 Task: In the  document selfconfidencebuilding.epub Insert horizontal line 'below the text' Create the translated copy of the document in  'Italian' Select the first point and Clear Formatting
Action: Mouse moved to (299, 409)
Screenshot: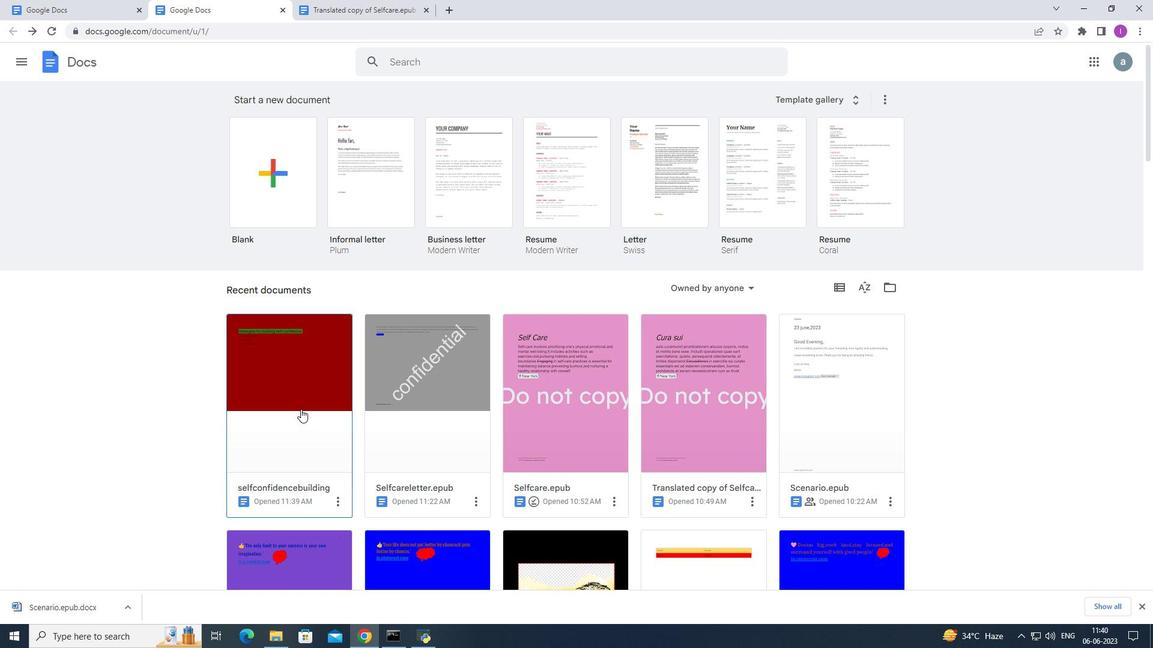 
Action: Mouse pressed left at (299, 409)
Screenshot: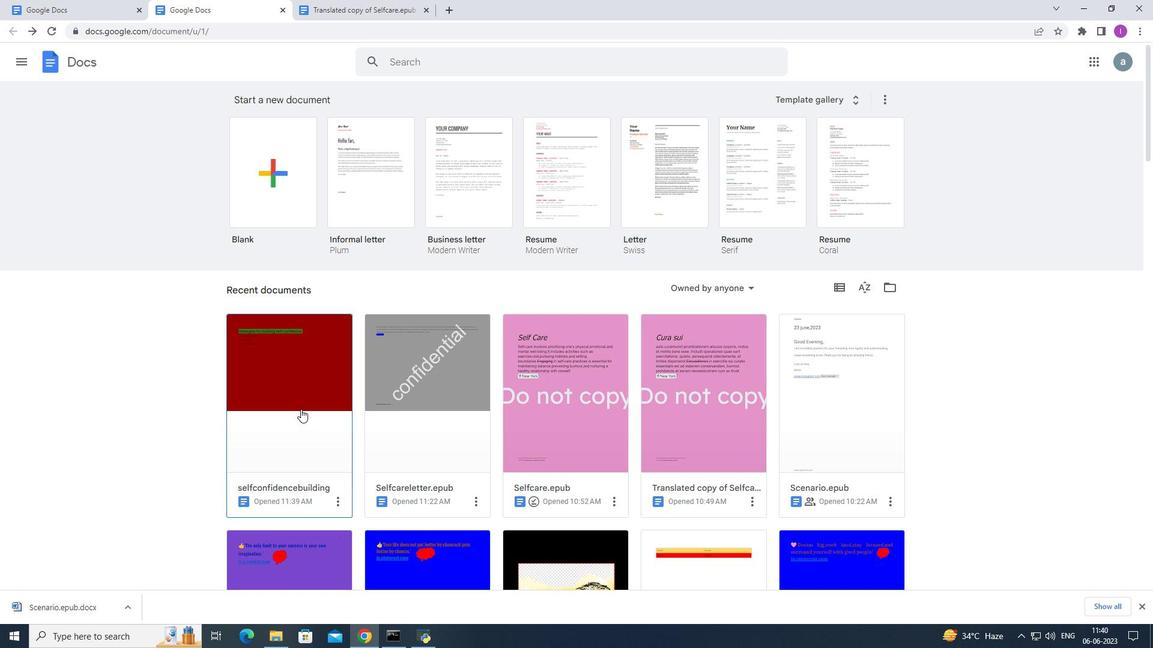 
Action: Mouse moved to (391, 288)
Screenshot: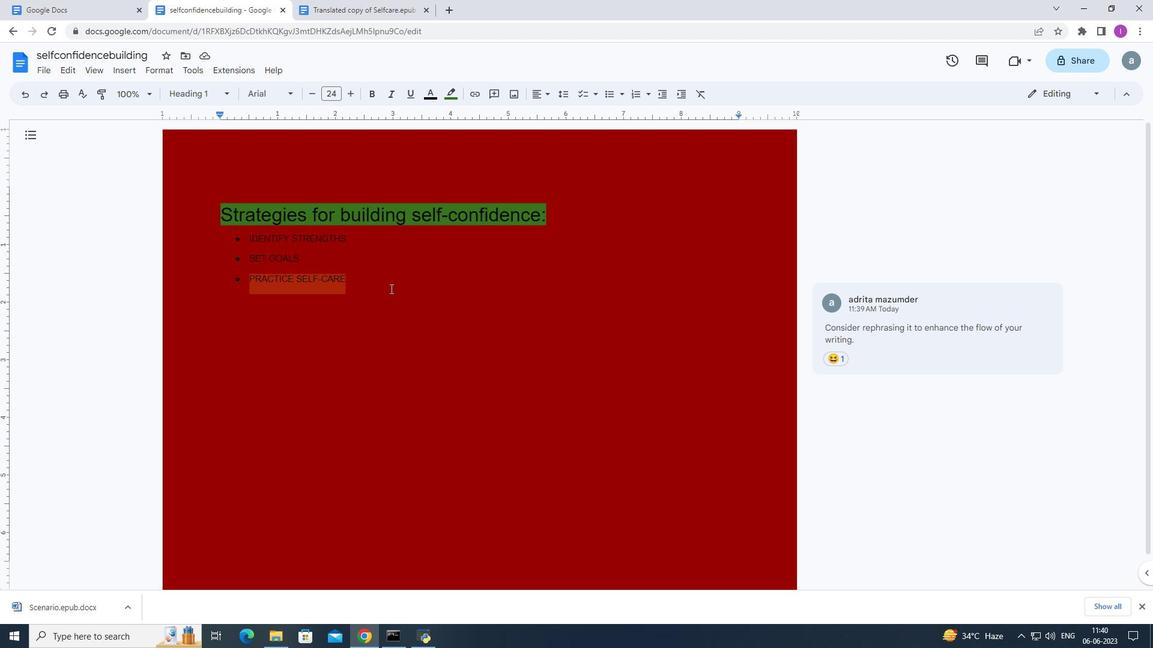 
Action: Mouse pressed left at (391, 288)
Screenshot: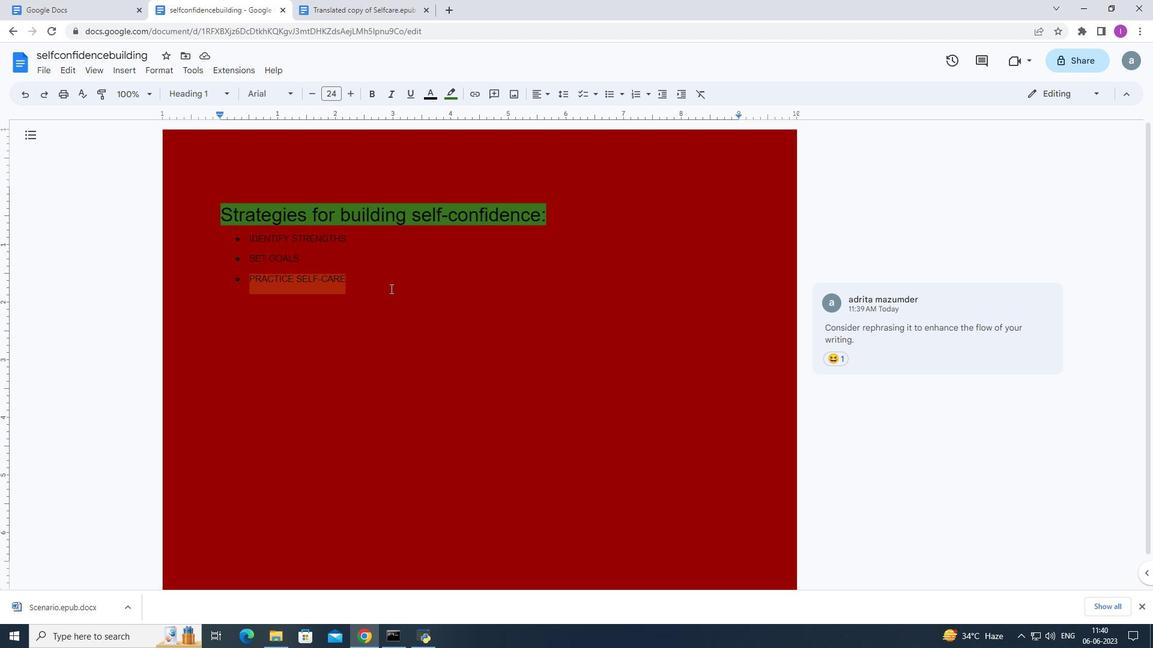
Action: Mouse moved to (391, 288)
Screenshot: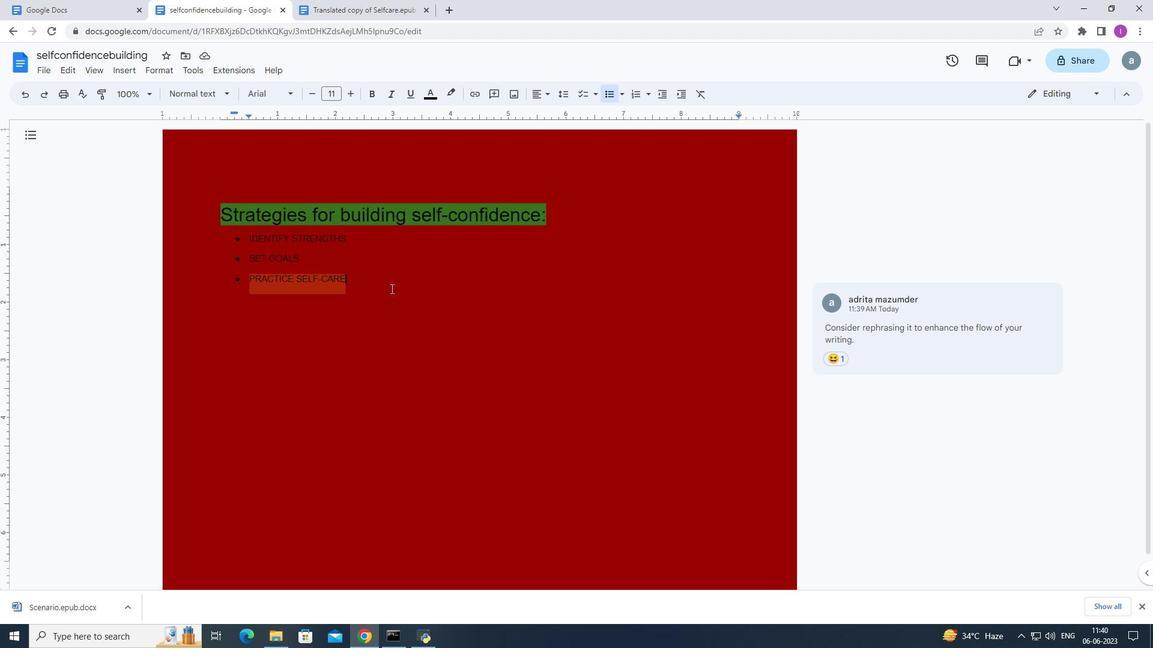 
Action: Key pressed <Key.enter>
Screenshot: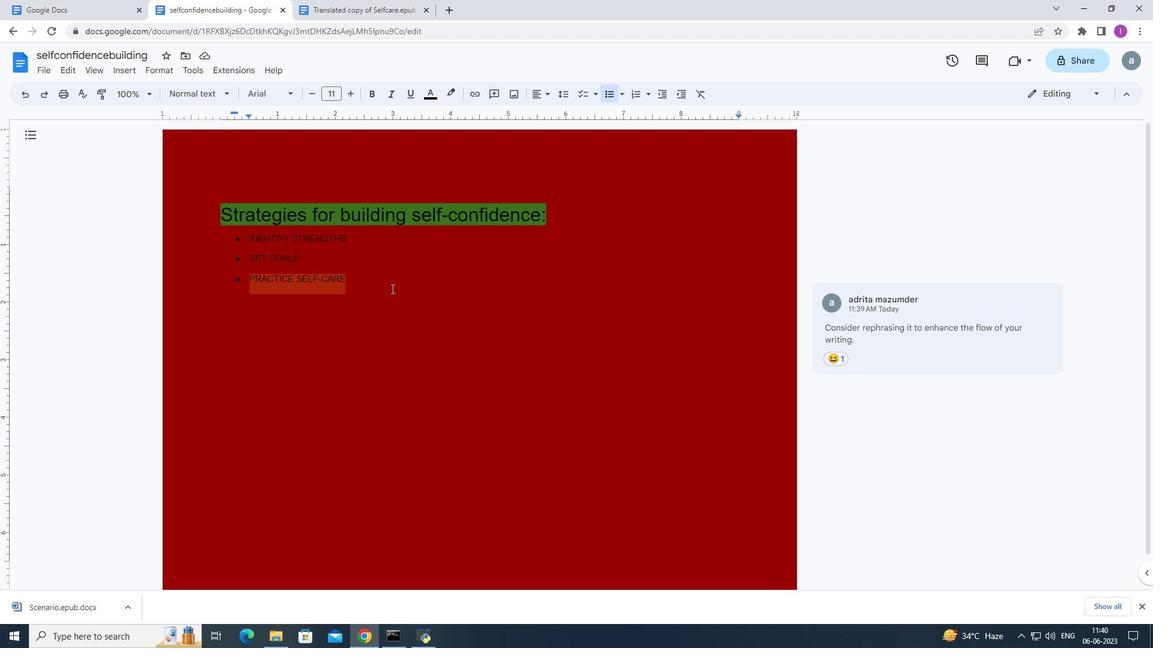 
Action: Mouse moved to (132, 69)
Screenshot: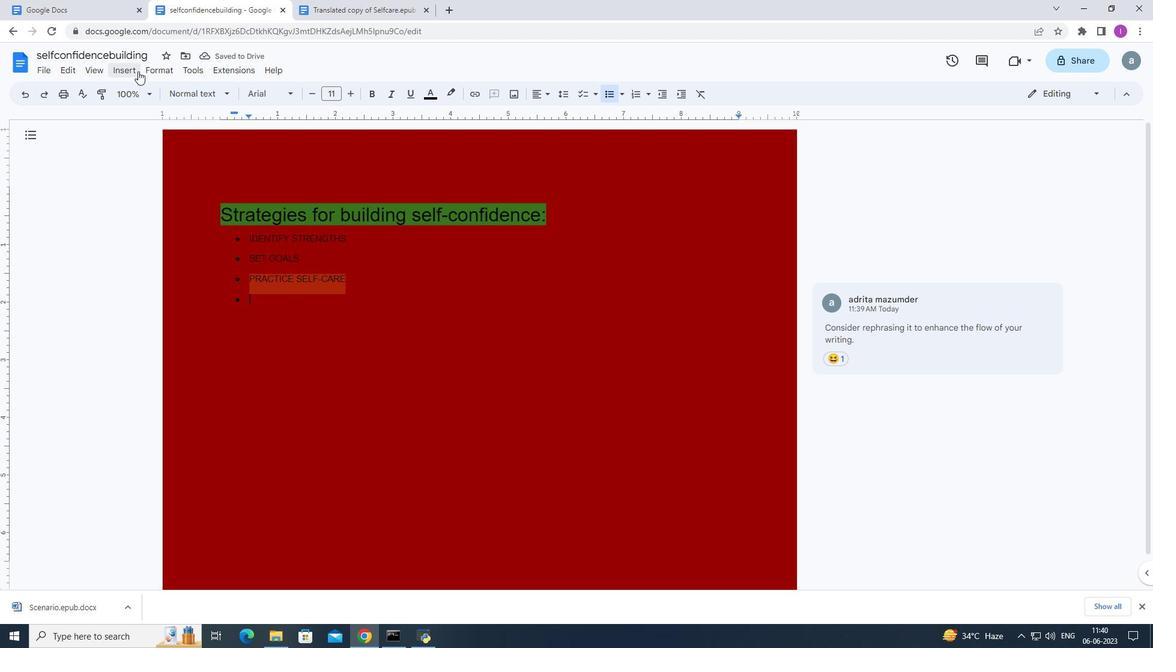 
Action: Mouse pressed left at (132, 69)
Screenshot: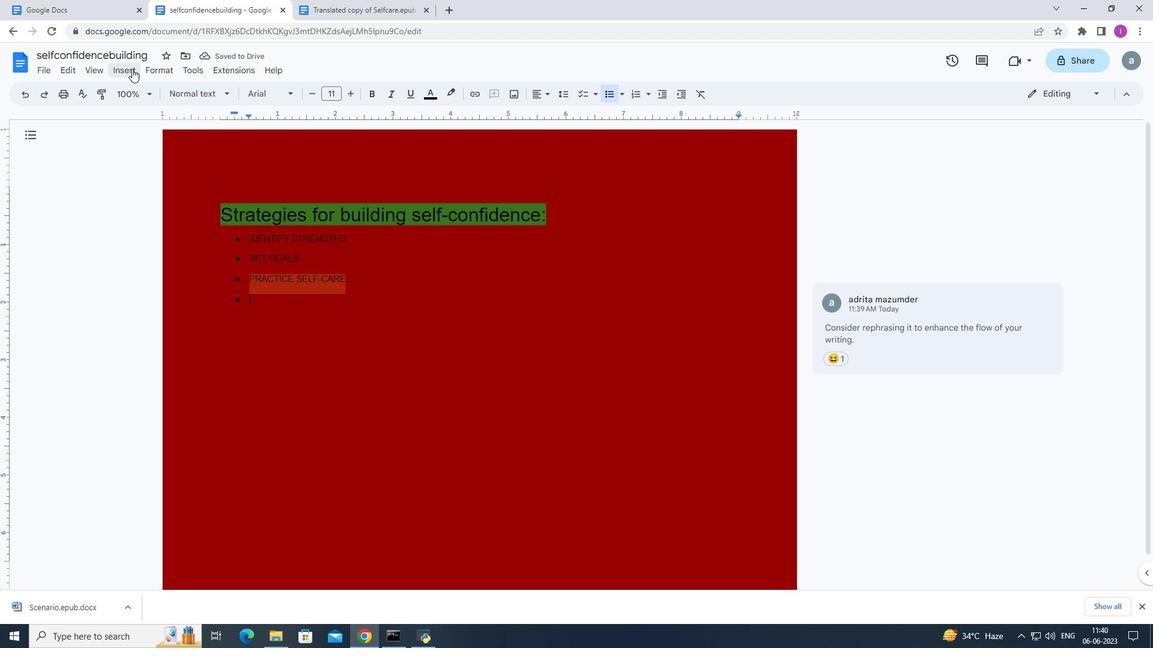 
Action: Mouse moved to (176, 165)
Screenshot: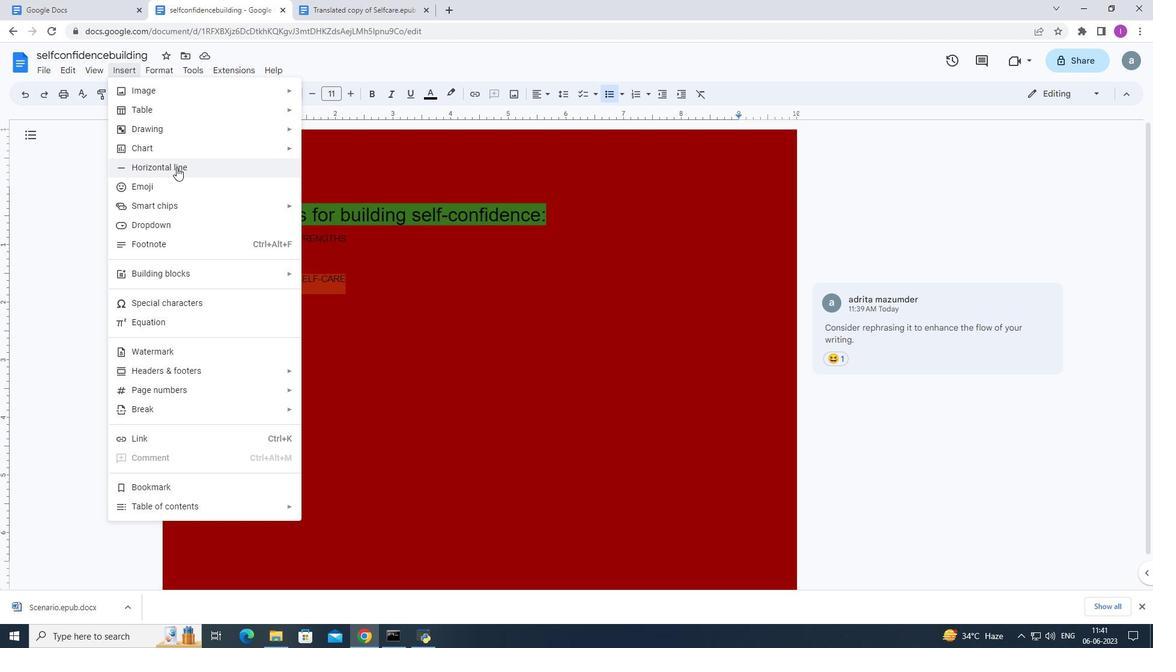 
Action: Mouse pressed left at (176, 165)
Screenshot: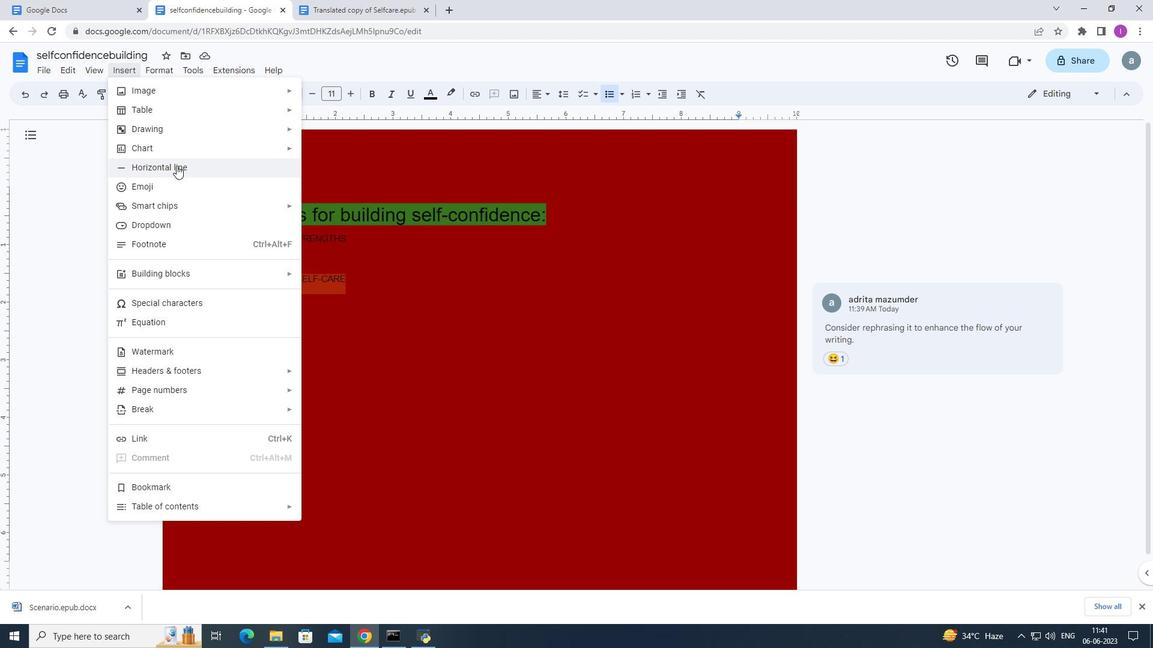 
Action: Mouse moved to (260, 380)
Screenshot: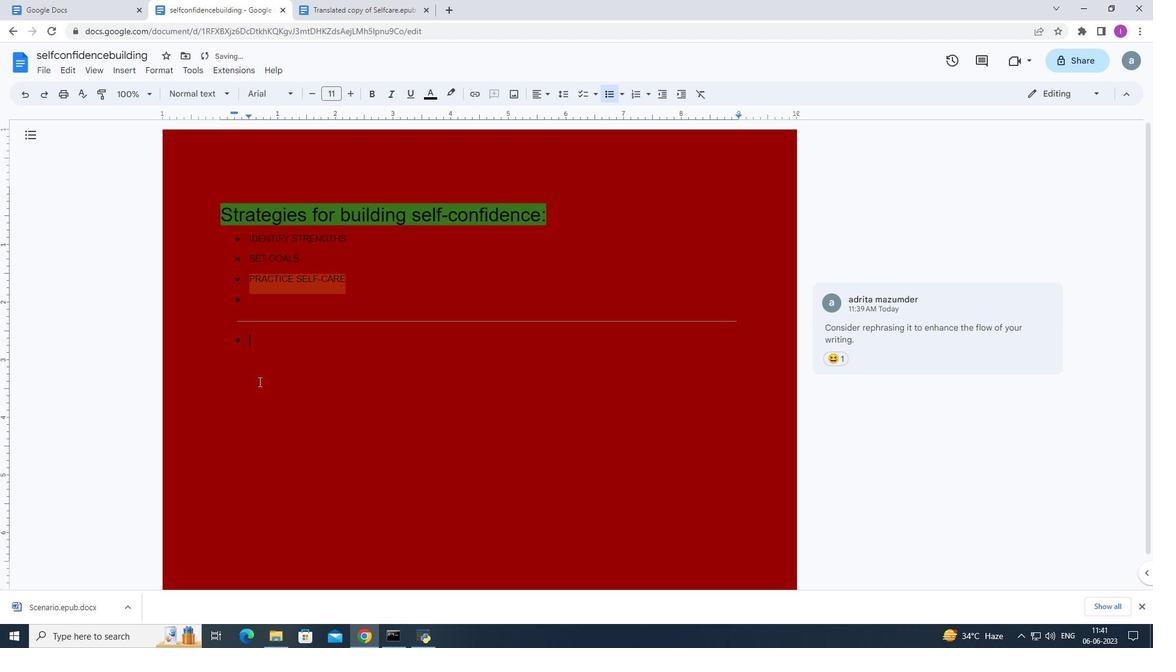 
Action: Key pressed <Key.backspace>
Screenshot: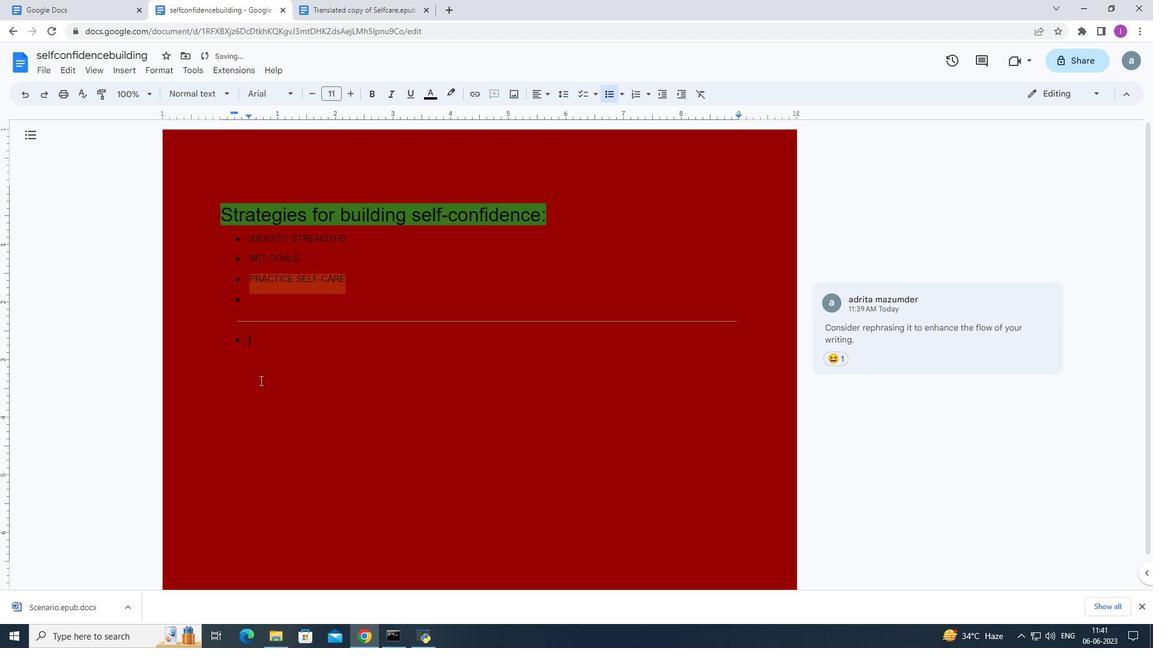 
Action: Mouse moved to (247, 305)
Screenshot: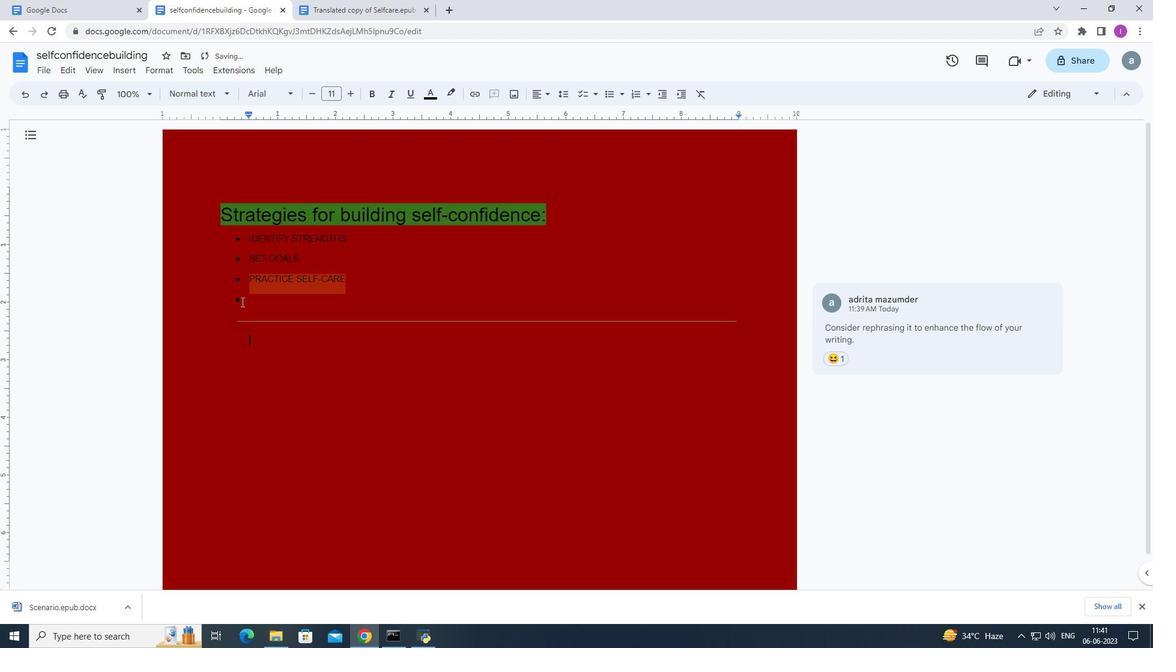 
Action: Mouse pressed left at (247, 305)
Screenshot: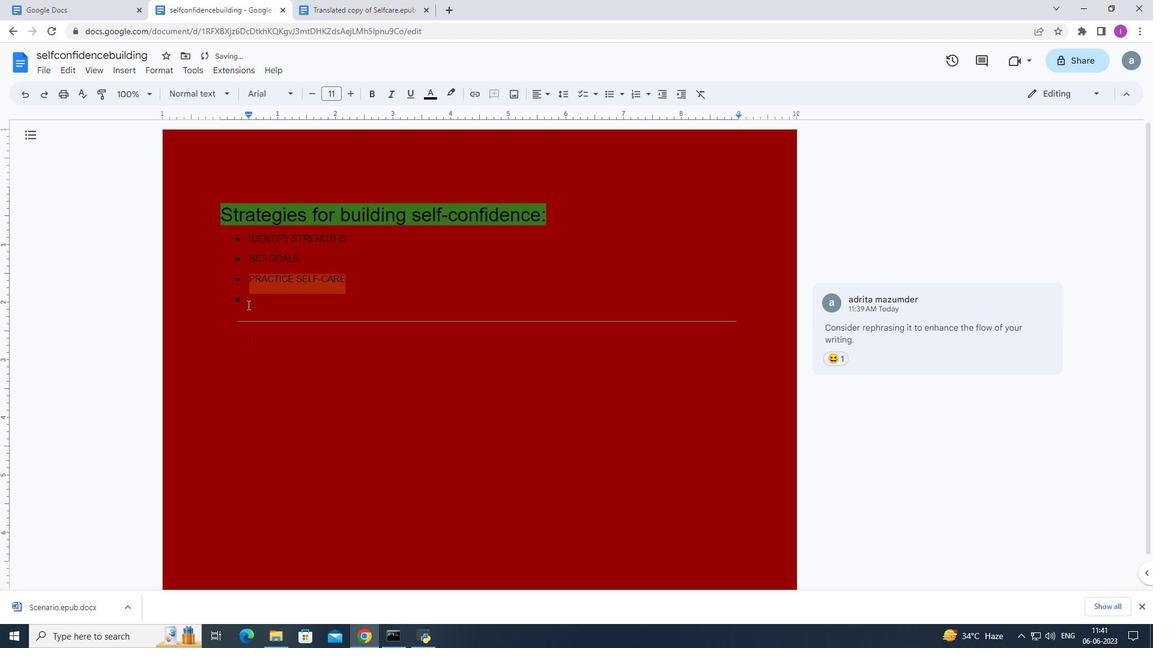 
Action: Mouse moved to (248, 305)
Screenshot: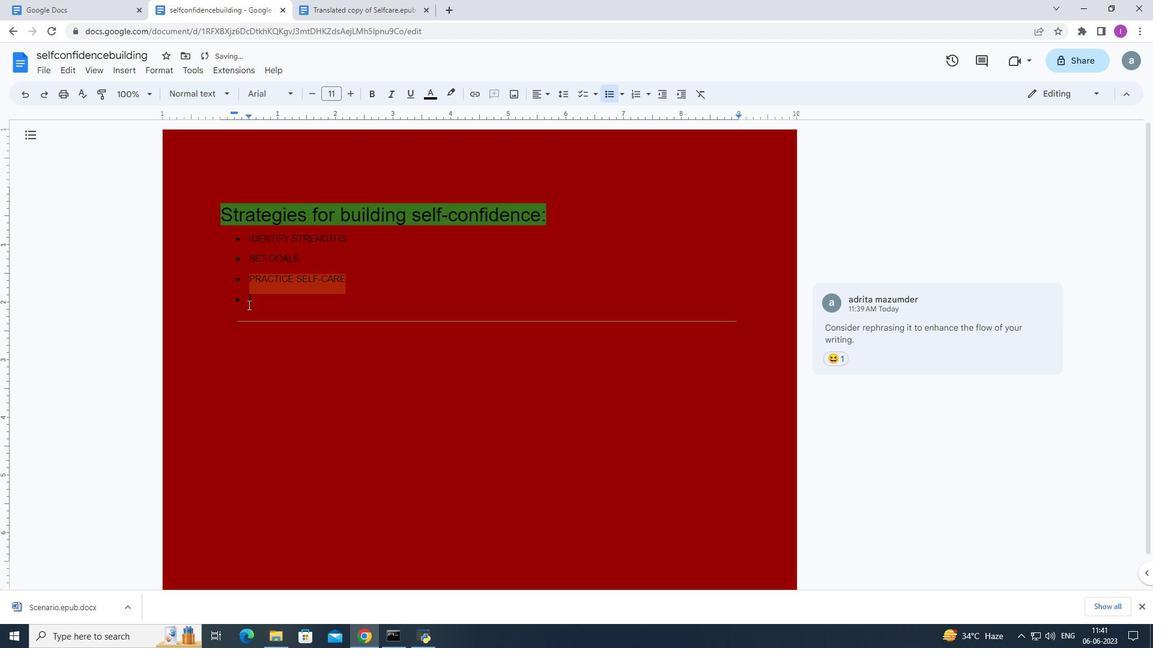 
Action: Key pressed <Key.backspace>
Screenshot: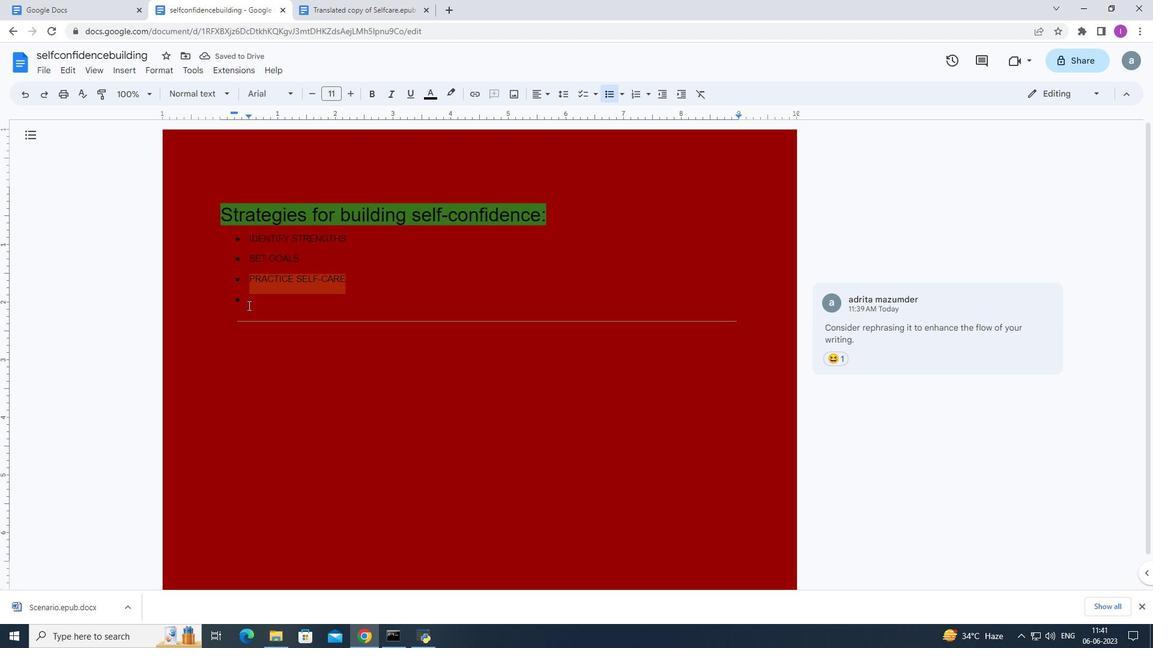 
Action: Mouse moved to (204, 70)
Screenshot: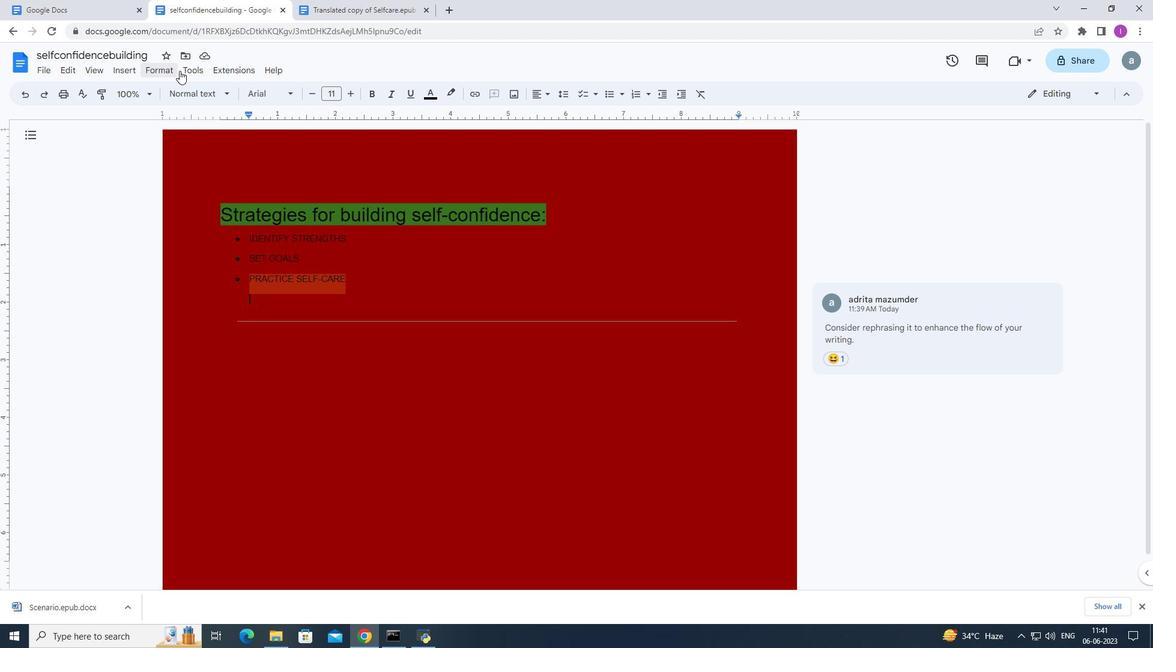 
Action: Mouse pressed left at (204, 70)
Screenshot: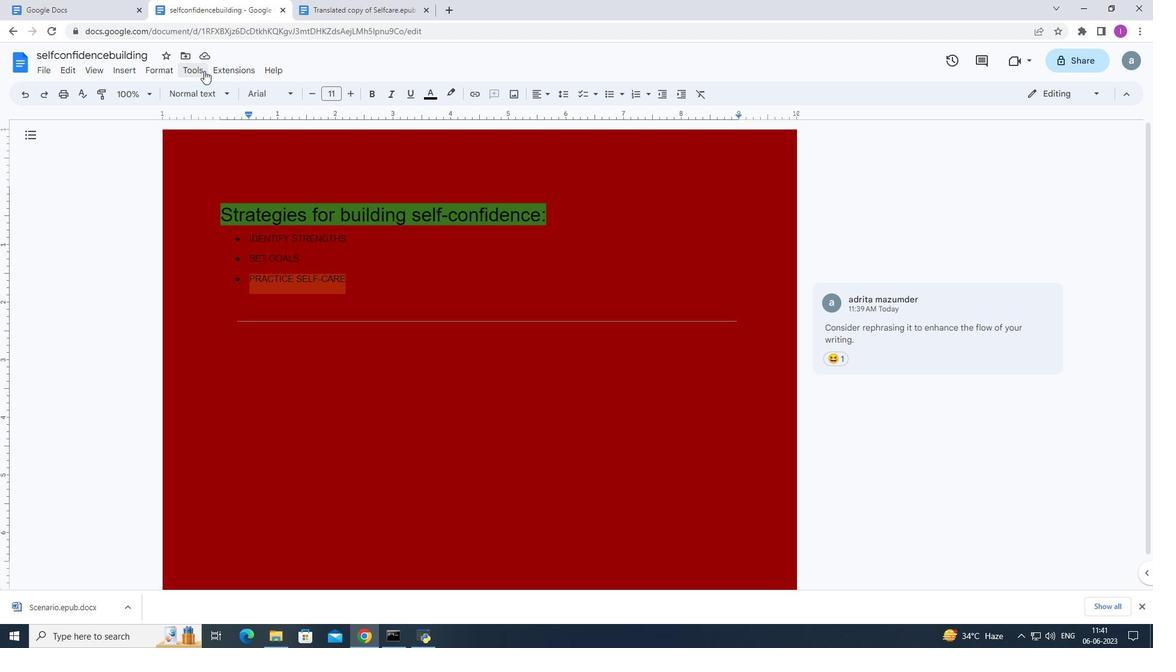 
Action: Mouse moved to (264, 258)
Screenshot: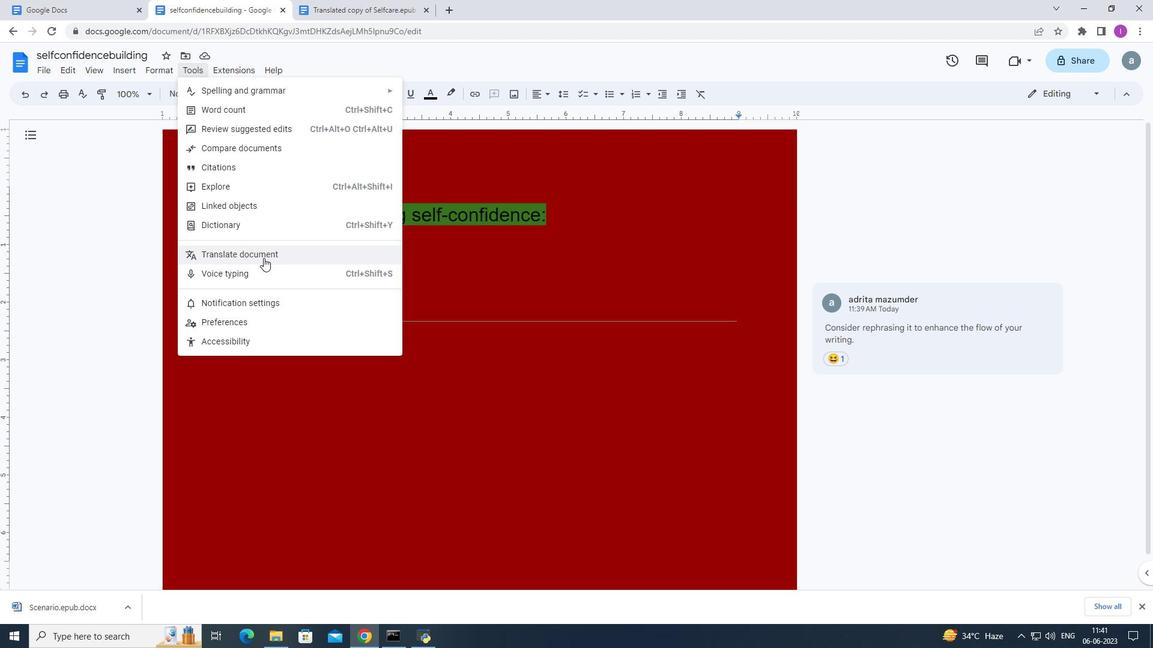 
Action: Mouse pressed left at (264, 258)
Screenshot: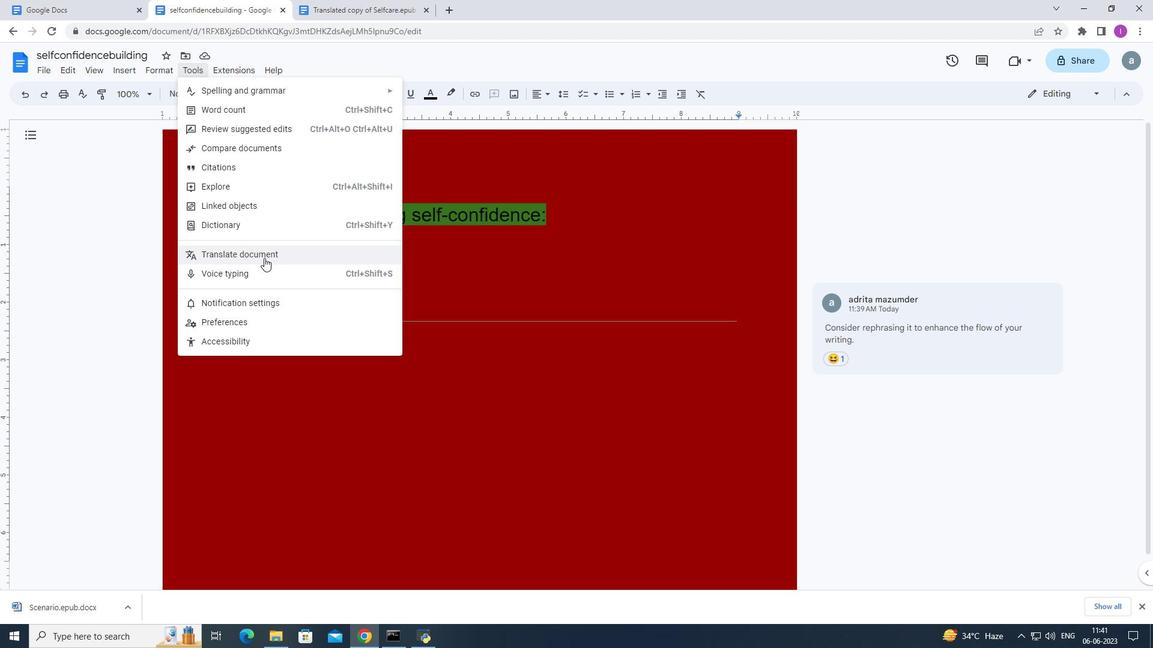 
Action: Mouse moved to (565, 339)
Screenshot: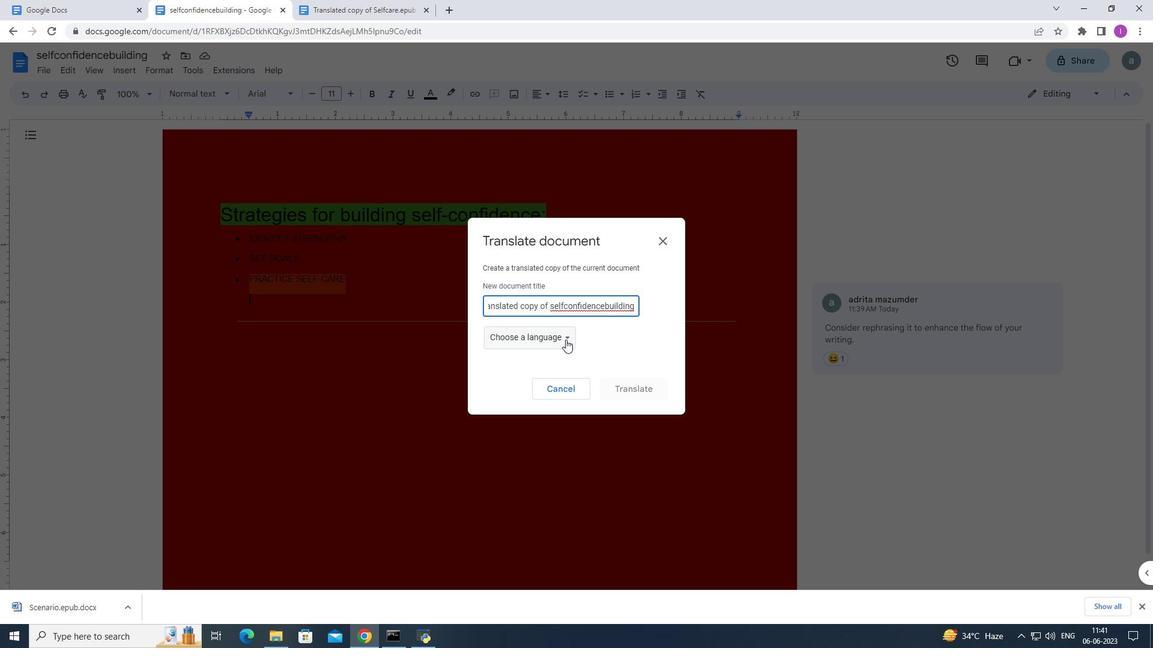 
Action: Mouse pressed left at (565, 339)
Screenshot: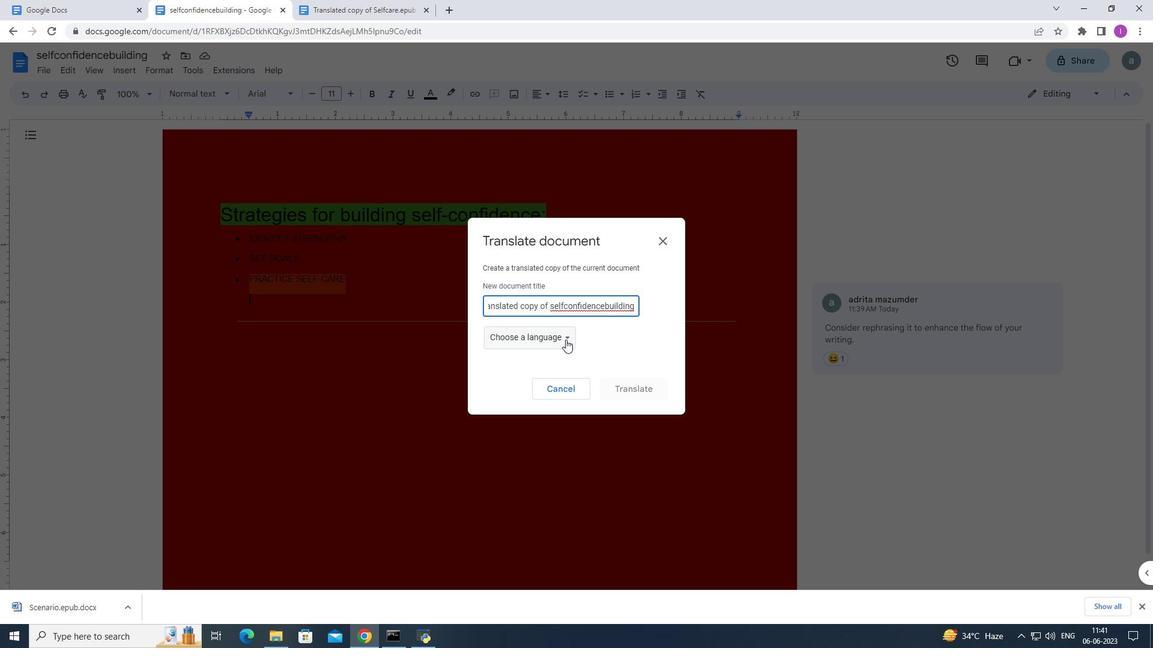 
Action: Mouse moved to (564, 421)
Screenshot: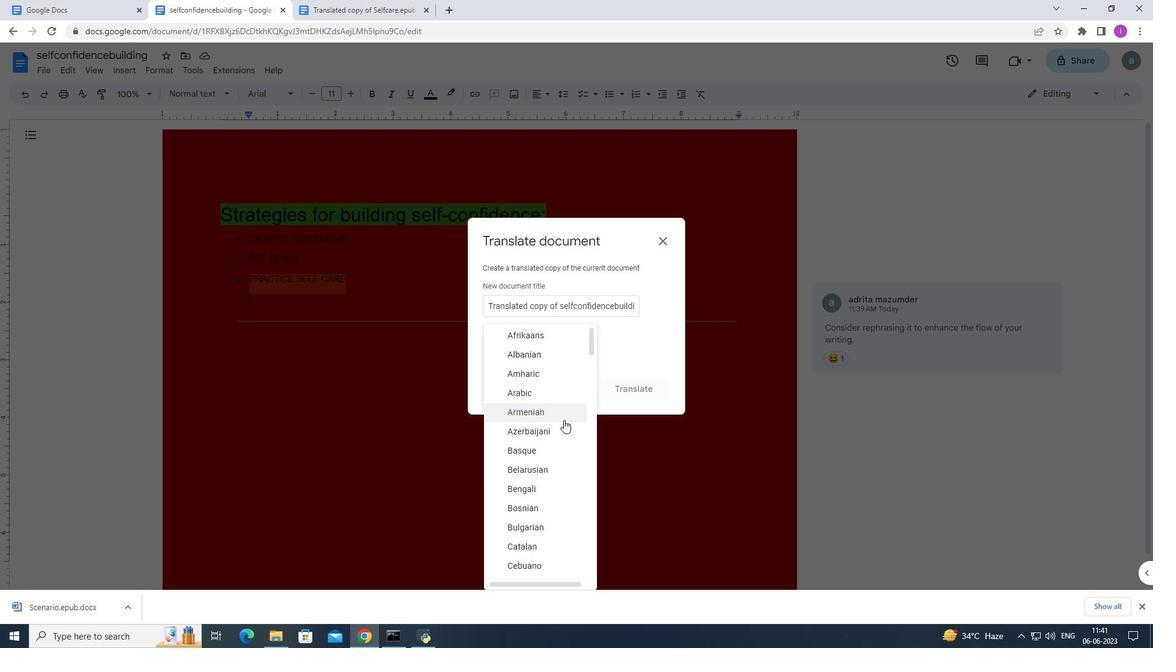 
Action: Mouse scrolled (564, 421) with delta (0, 0)
Screenshot: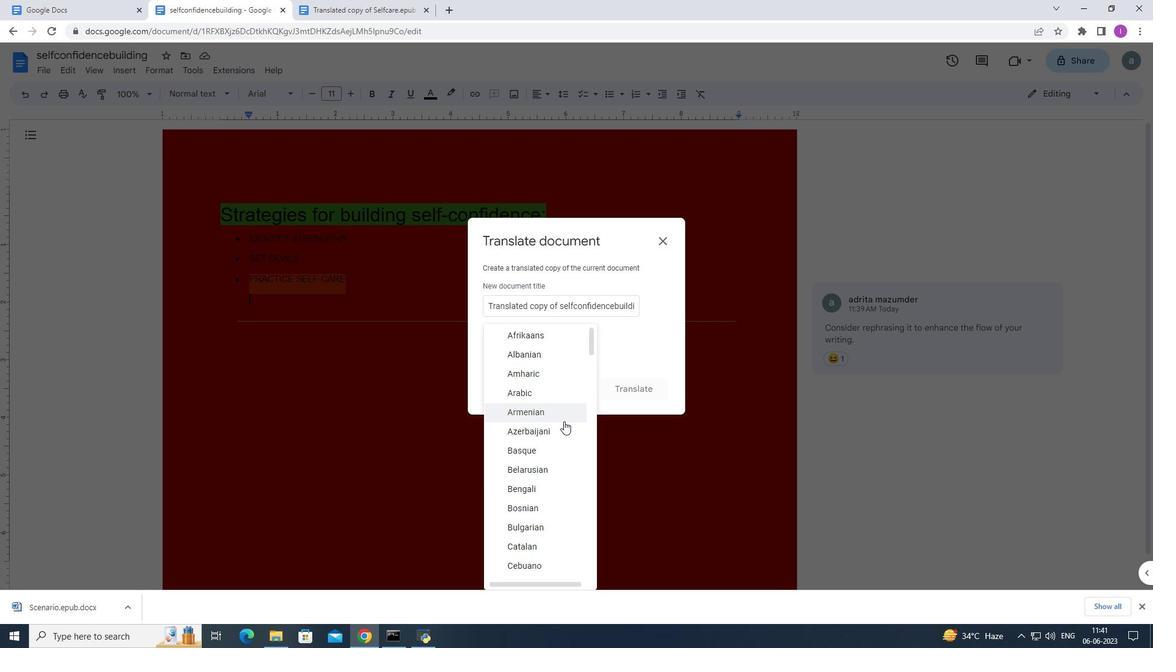 
Action: Mouse scrolled (564, 421) with delta (0, 0)
Screenshot: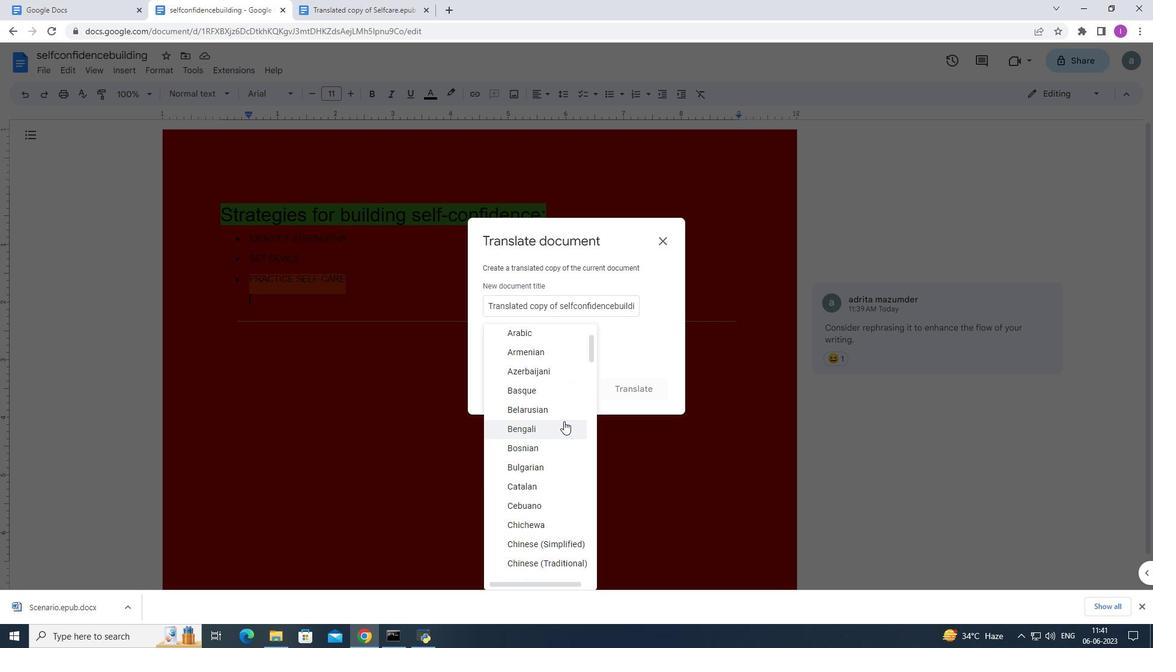 
Action: Mouse scrolled (564, 421) with delta (0, 0)
Screenshot: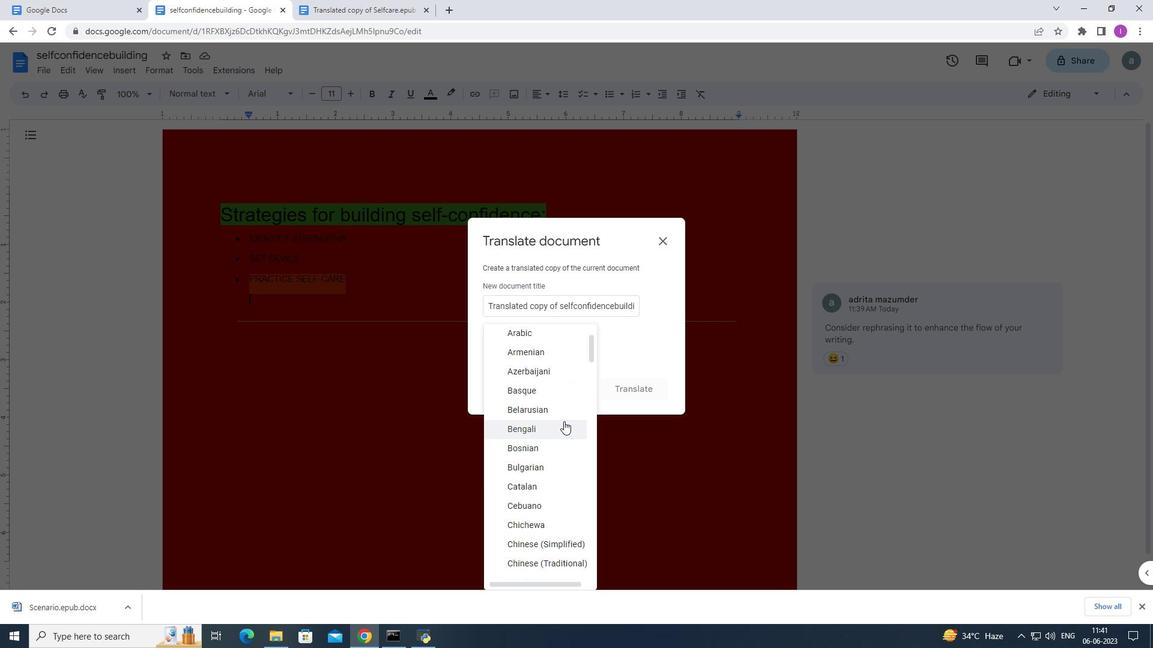 
Action: Mouse scrolled (564, 421) with delta (0, 0)
Screenshot: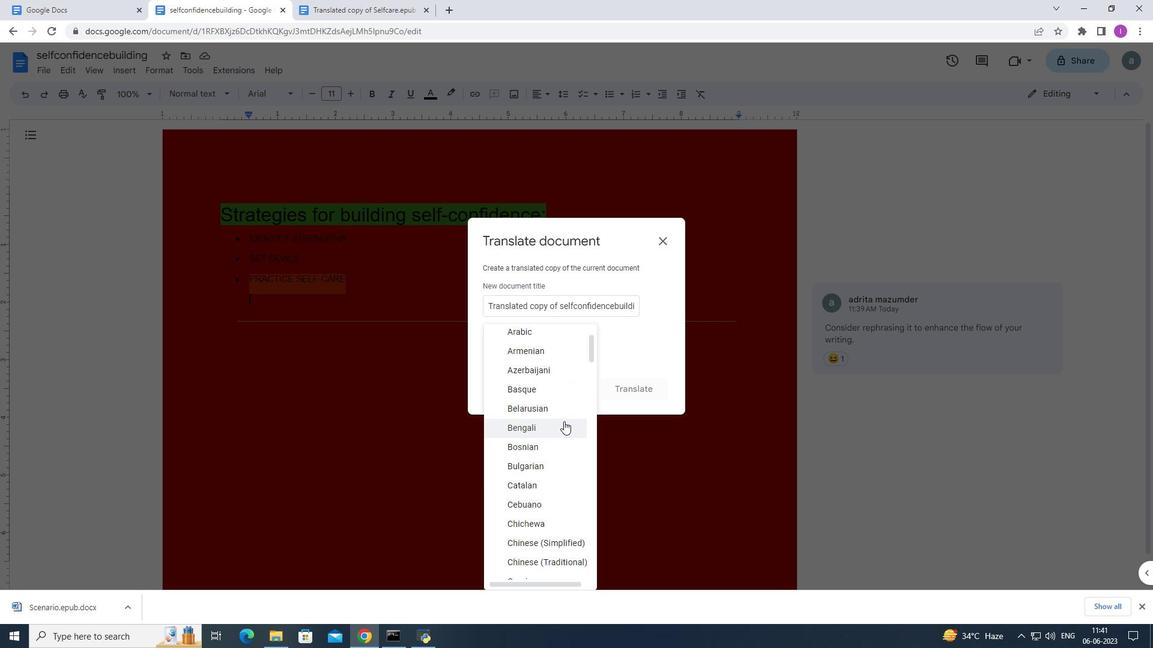 
Action: Mouse scrolled (564, 421) with delta (0, 0)
Screenshot: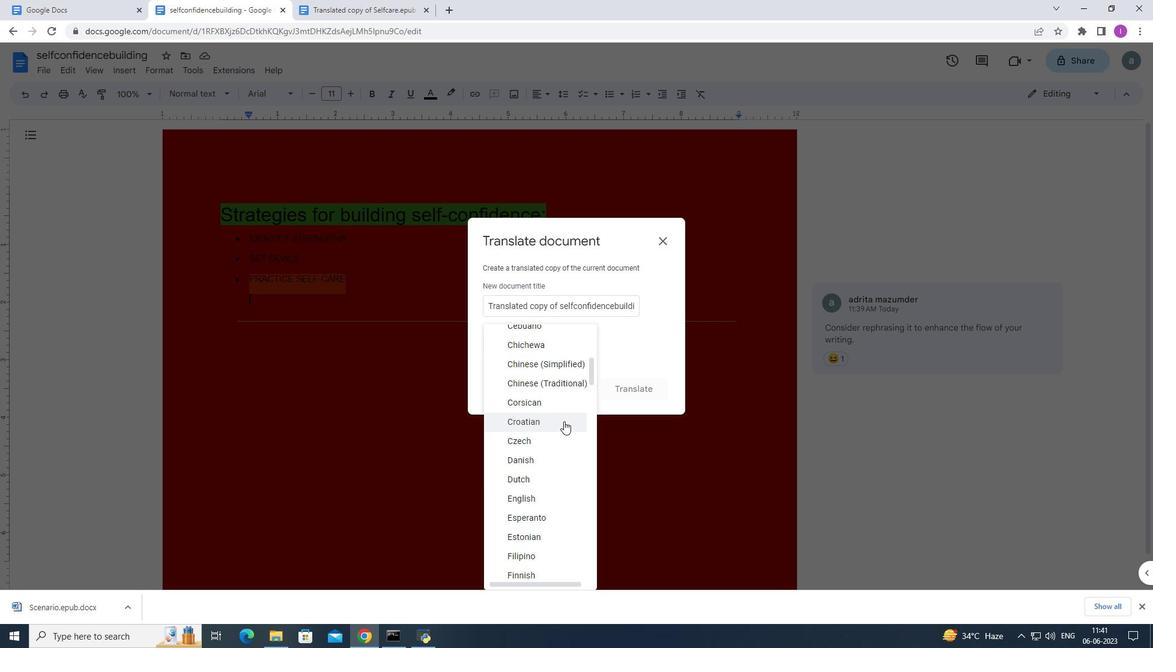 
Action: Mouse scrolled (564, 421) with delta (0, 0)
Screenshot: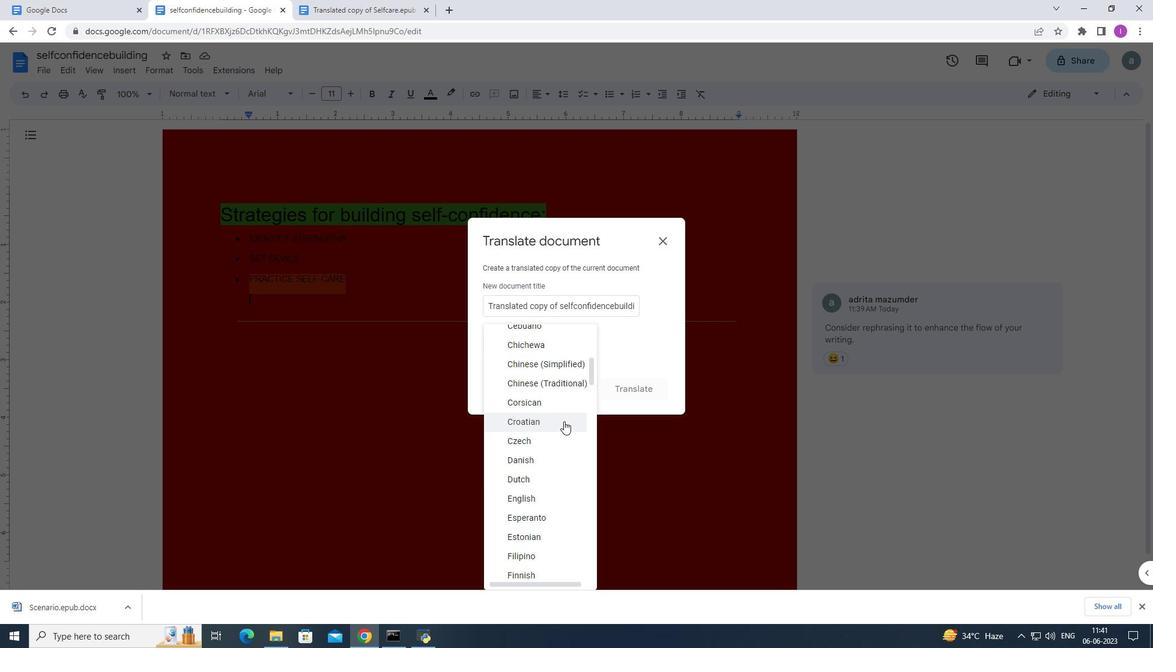 
Action: Mouse scrolled (564, 421) with delta (0, 0)
Screenshot: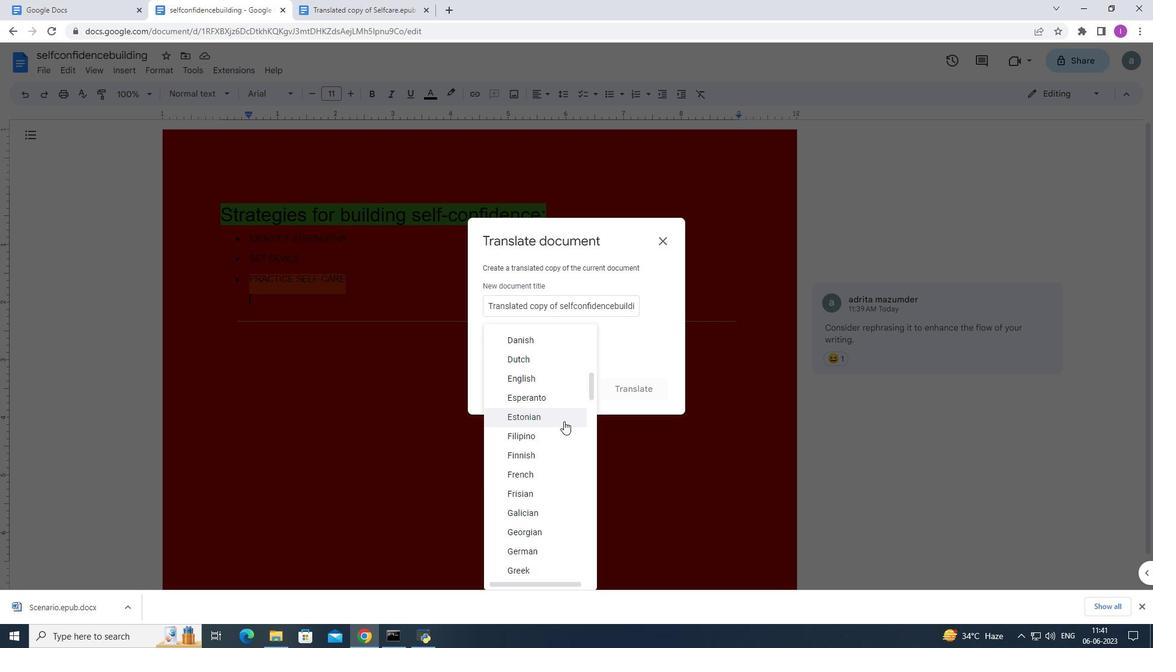 
Action: Mouse scrolled (564, 421) with delta (0, 0)
Screenshot: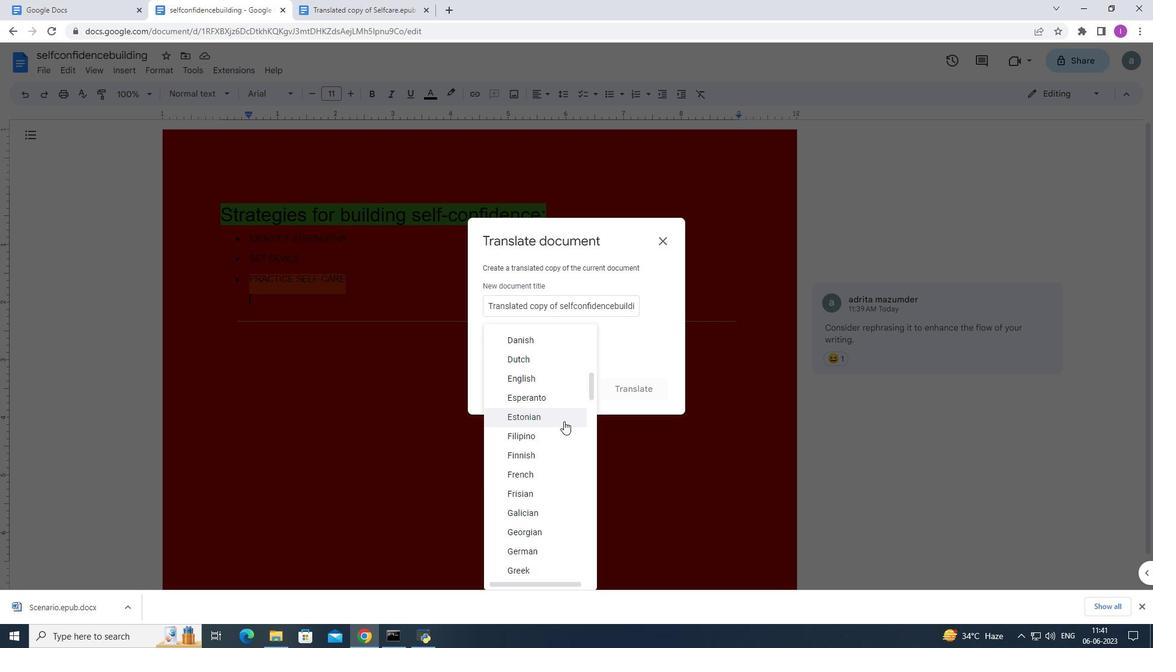 
Action: Mouse scrolled (564, 422) with delta (0, 0)
Screenshot: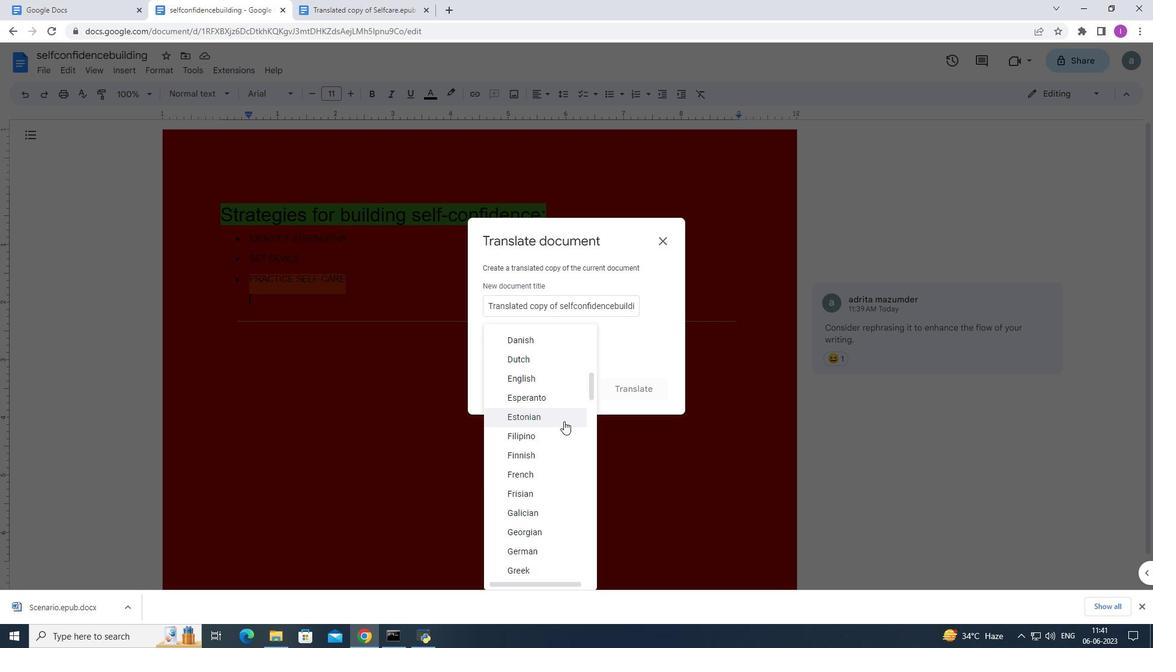 
Action: Mouse scrolled (564, 421) with delta (0, 0)
Screenshot: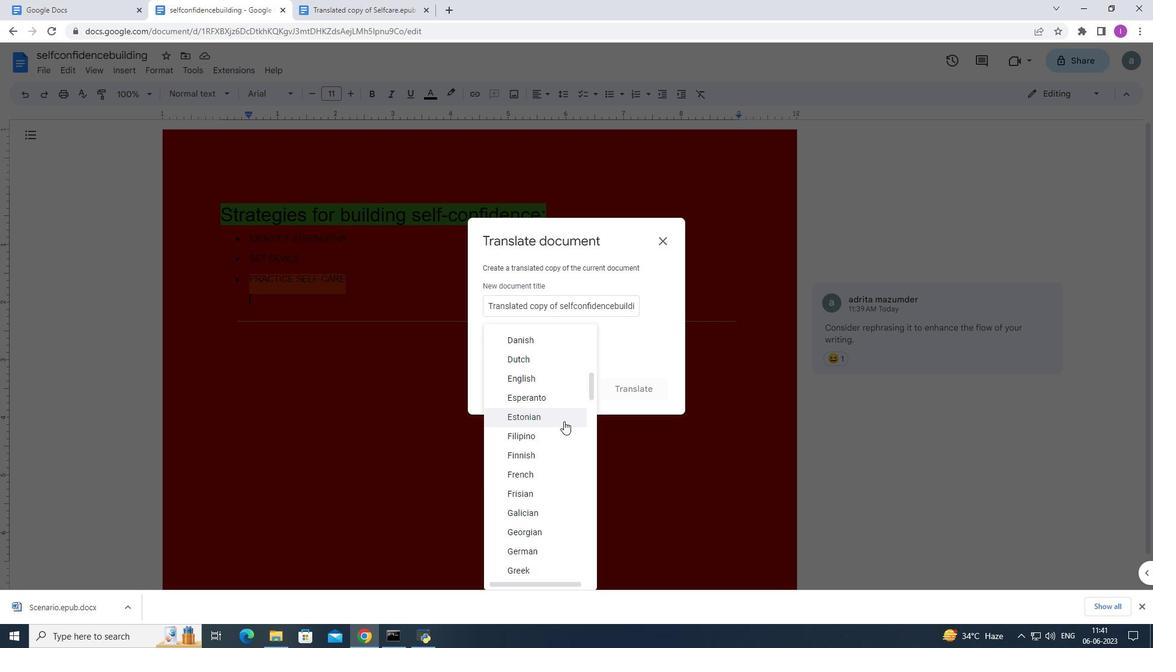 
Action: Mouse scrolled (564, 421) with delta (0, 0)
Screenshot: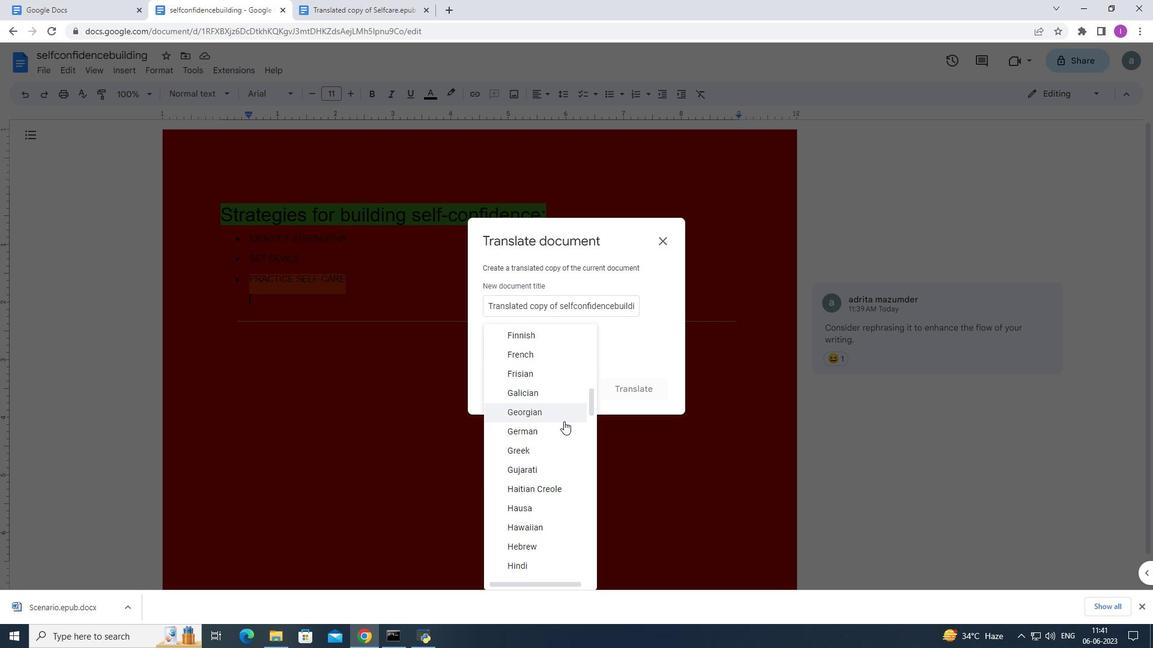 
Action: Mouse scrolled (564, 421) with delta (0, 0)
Screenshot: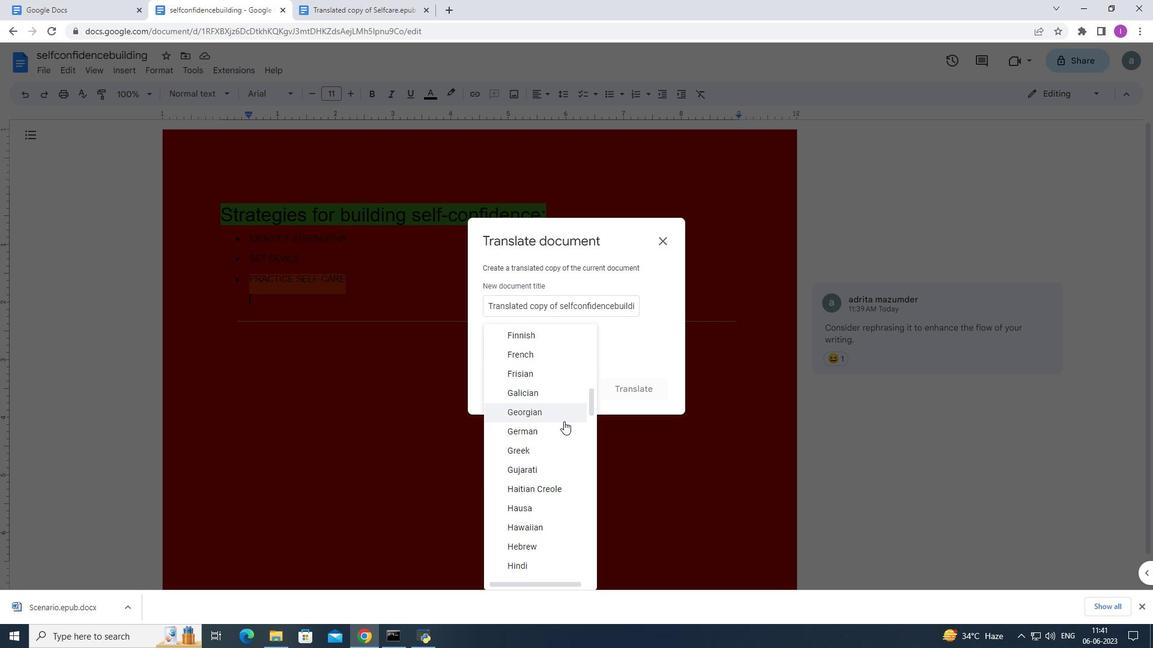 
Action: Mouse scrolled (564, 421) with delta (0, 0)
Screenshot: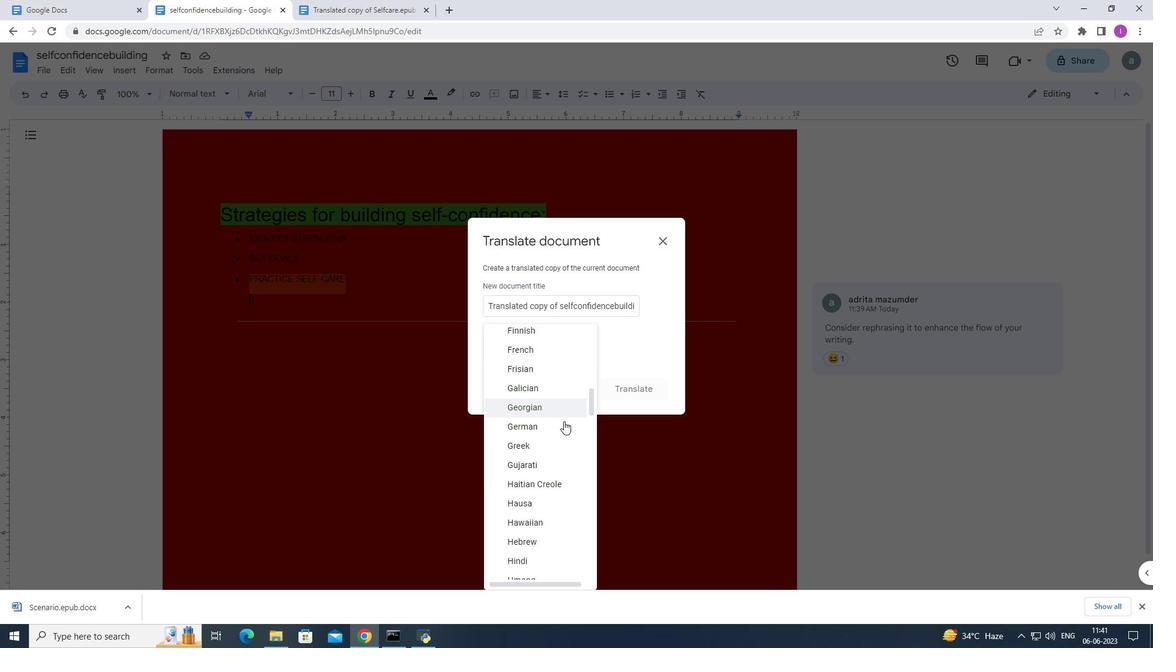 
Action: Mouse scrolled (564, 421) with delta (0, 0)
Screenshot: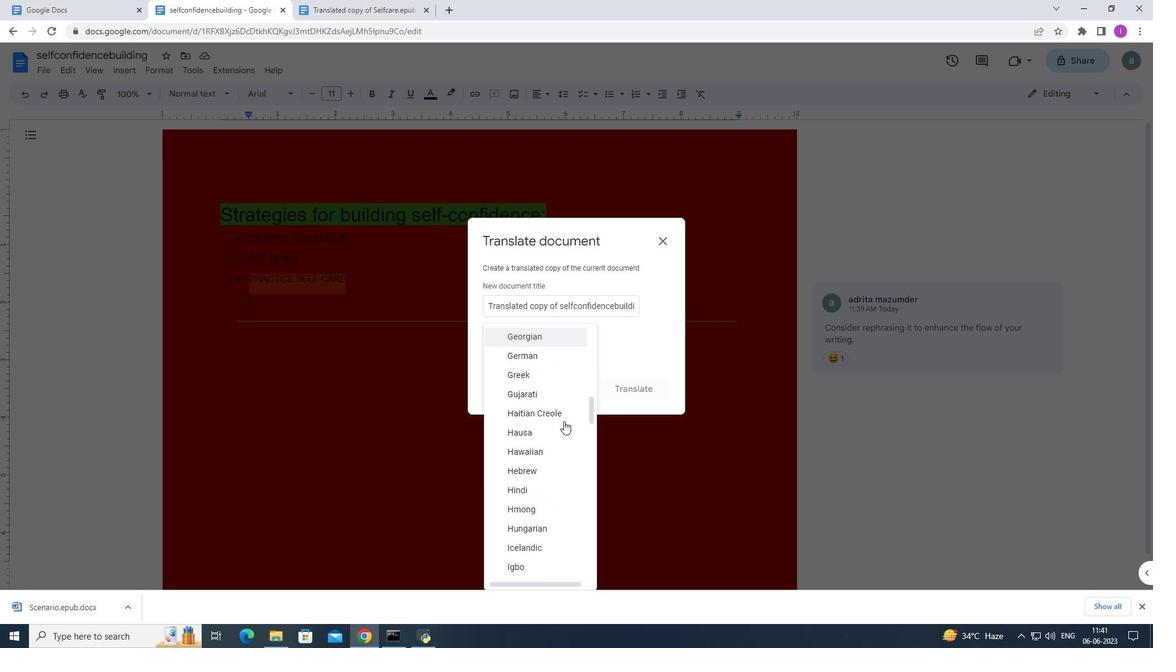 
Action: Mouse scrolled (564, 421) with delta (0, 0)
Screenshot: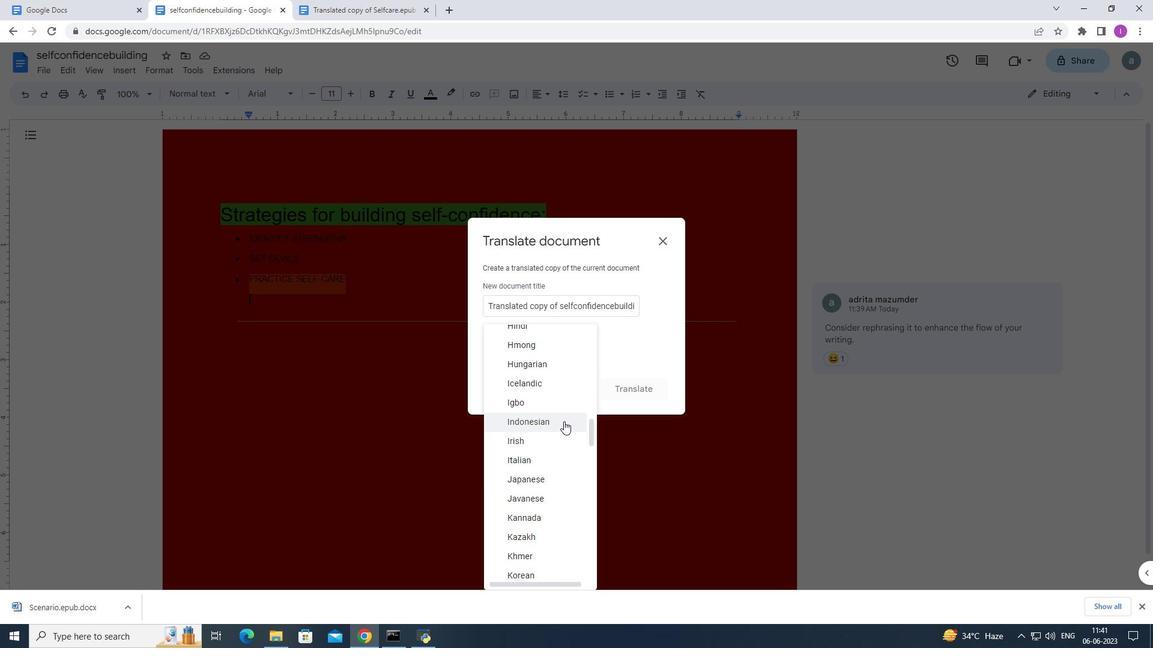 
Action: Mouse scrolled (564, 421) with delta (0, 0)
Screenshot: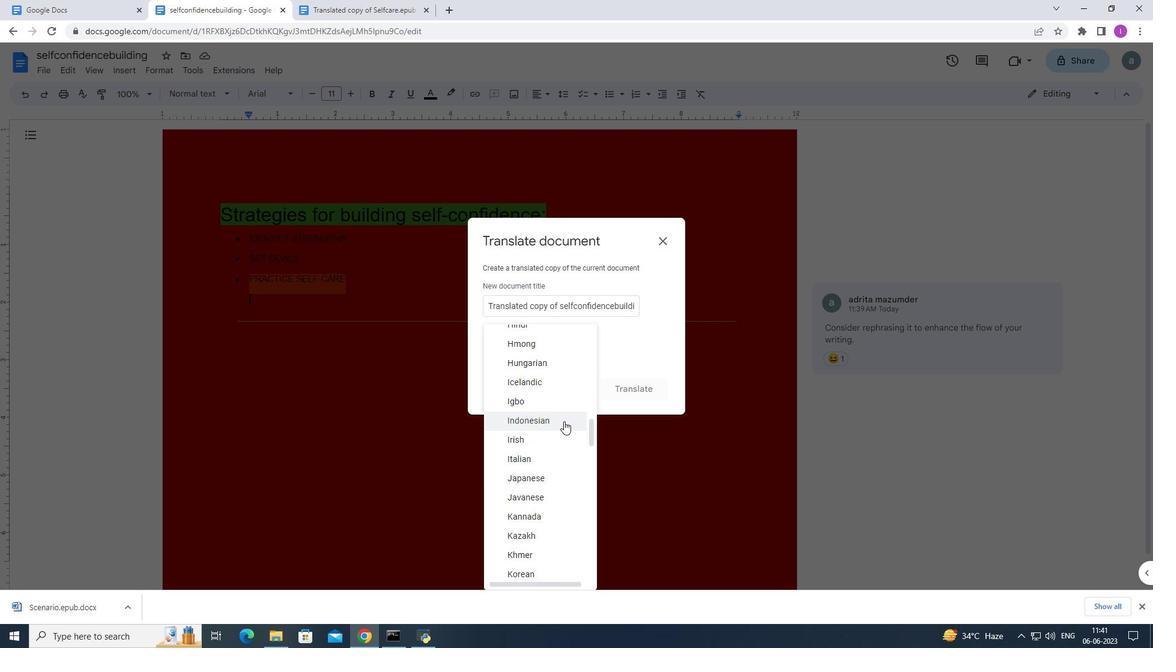 
Action: Mouse moved to (557, 460)
Screenshot: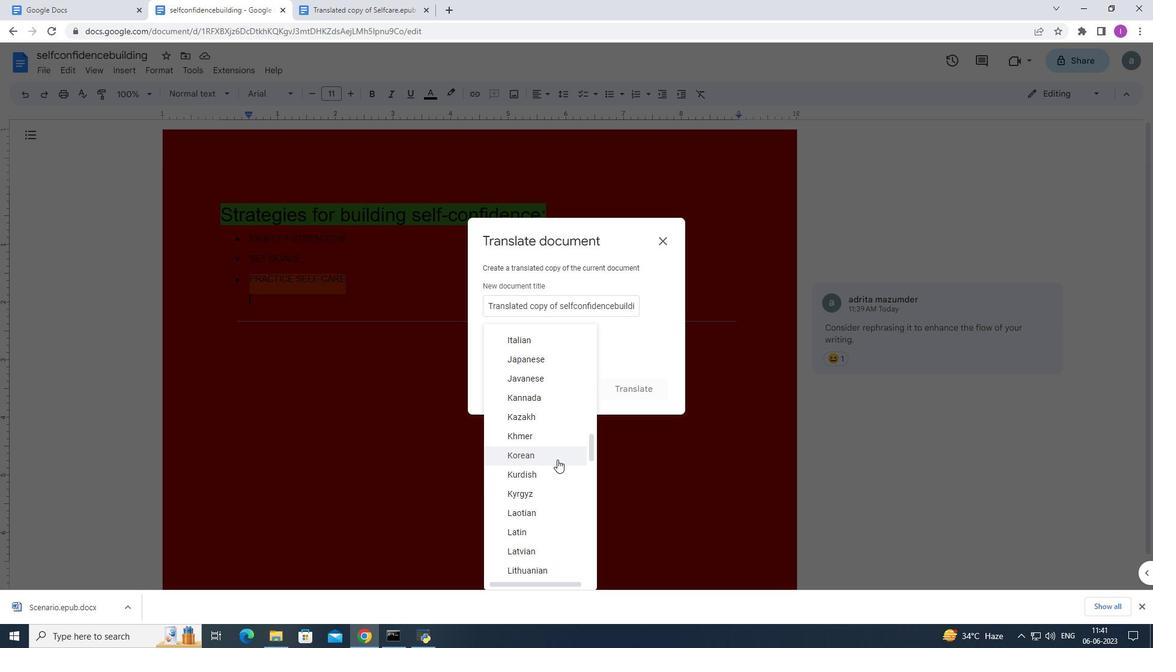 
Action: Mouse scrolled (557, 459) with delta (0, 0)
Screenshot: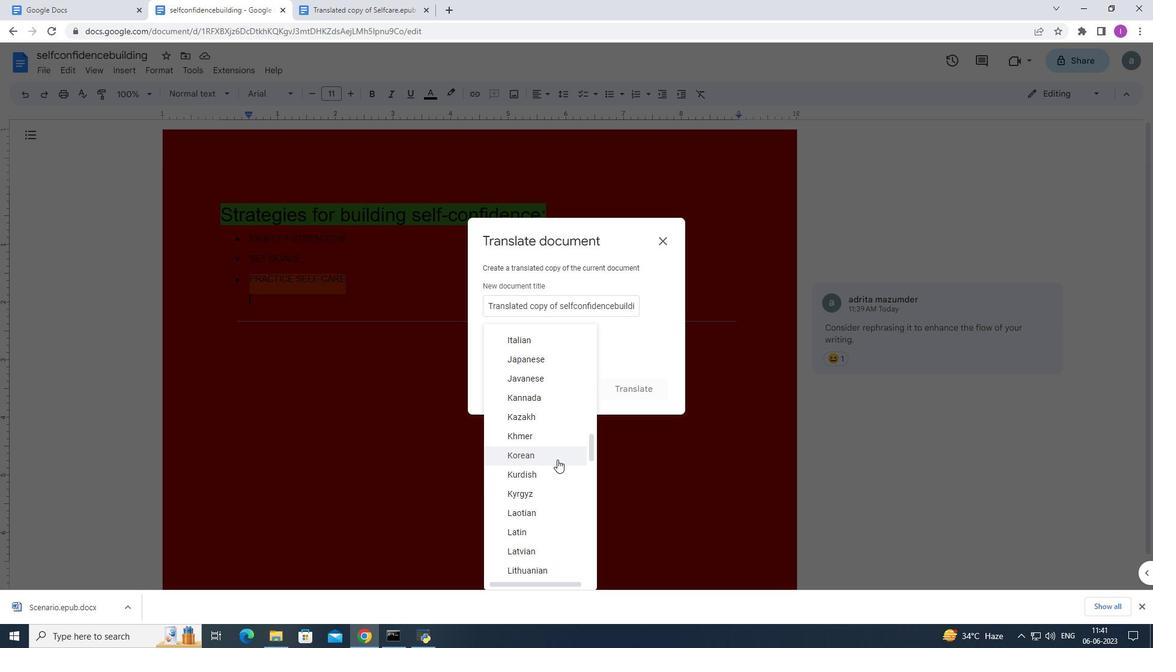 
Action: Mouse scrolled (557, 459) with delta (0, 0)
Screenshot: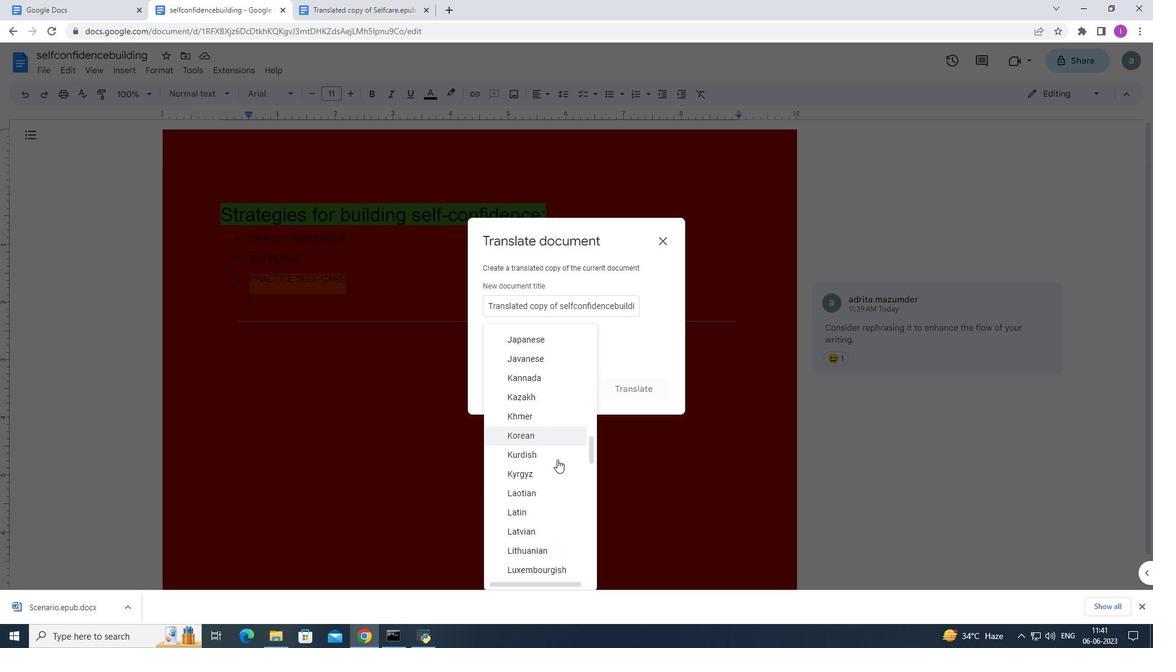 
Action: Mouse scrolled (557, 459) with delta (0, 0)
Screenshot: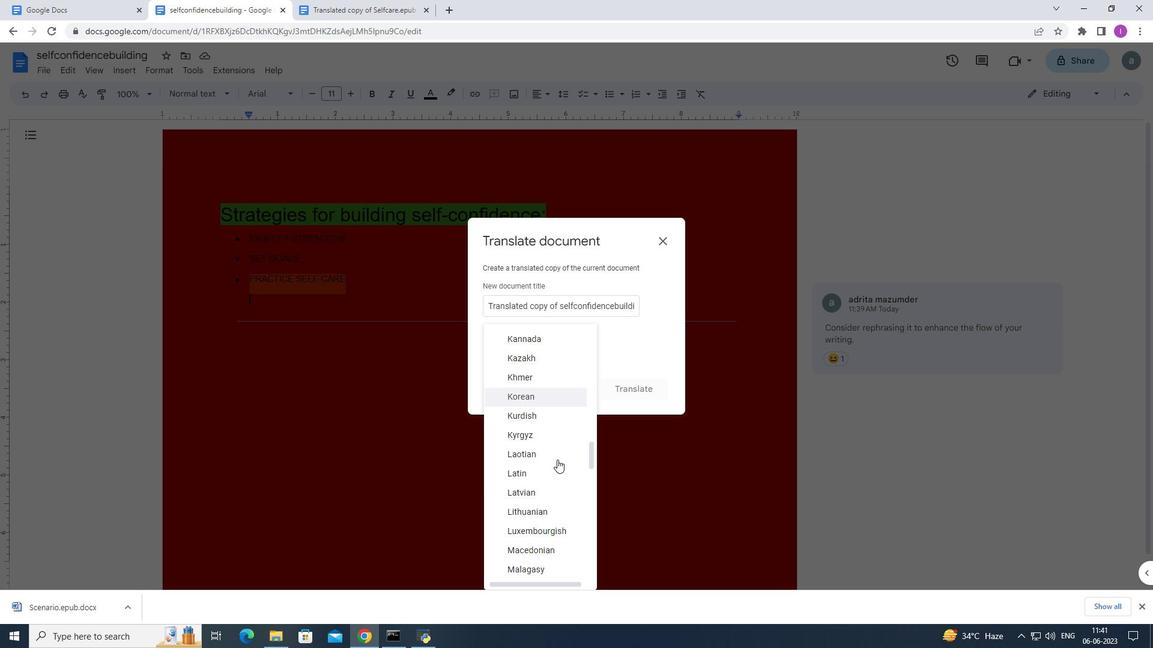 
Action: Mouse scrolled (557, 459) with delta (0, 0)
Screenshot: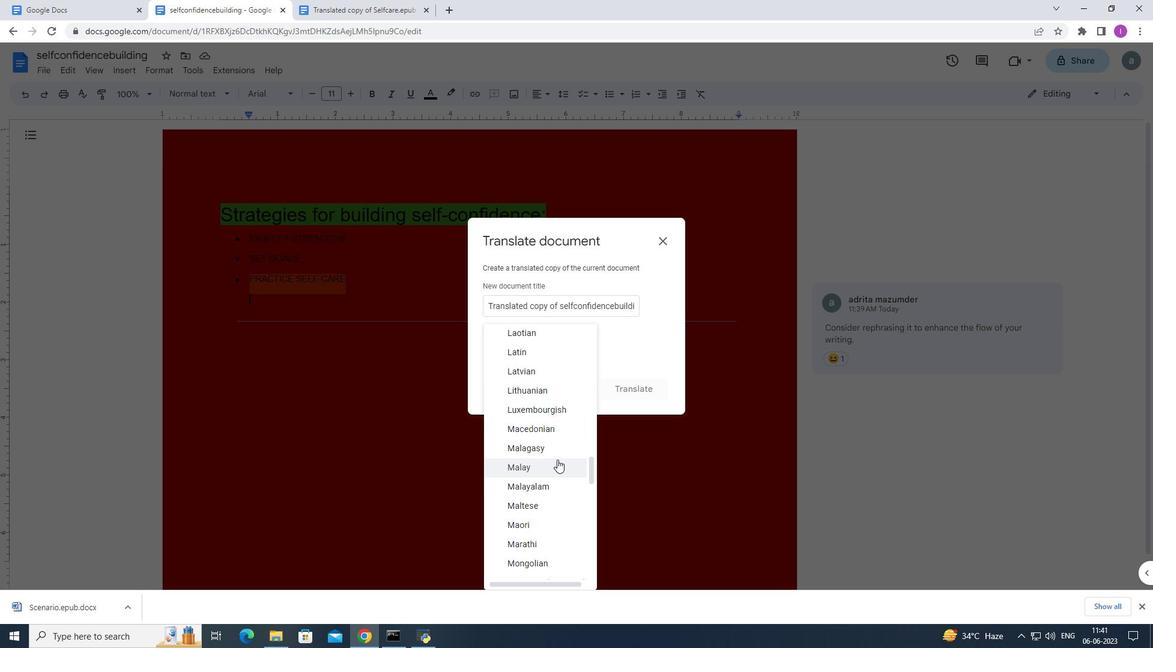 
Action: Mouse scrolled (557, 459) with delta (0, 0)
Screenshot: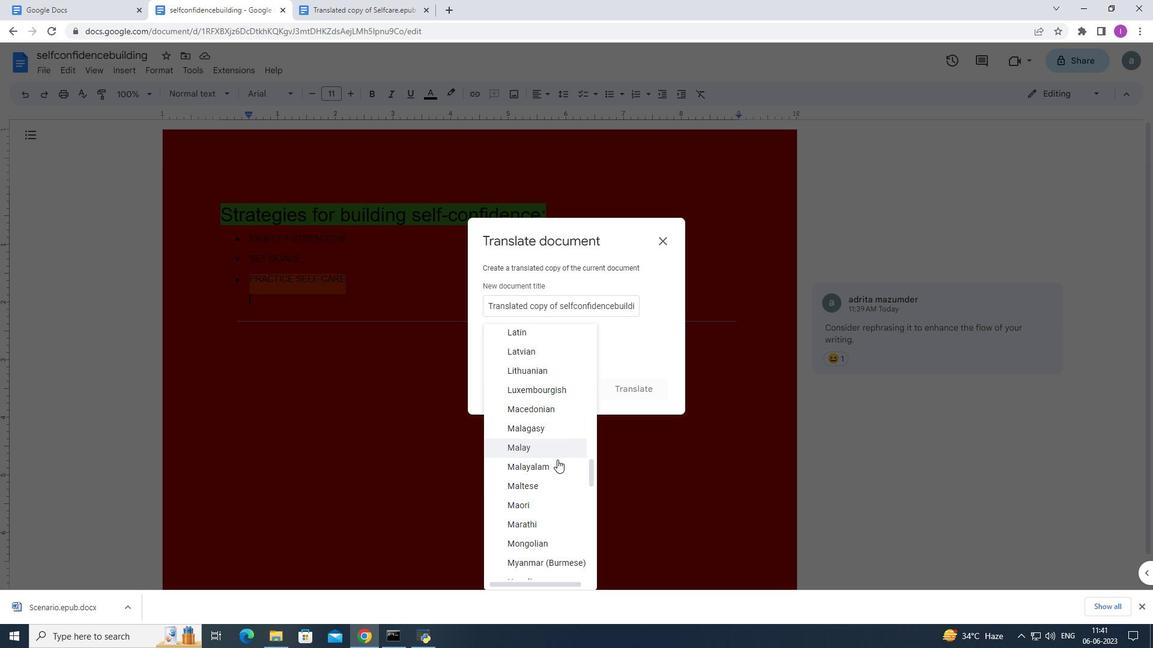 
Action: Mouse scrolled (557, 459) with delta (0, 0)
Screenshot: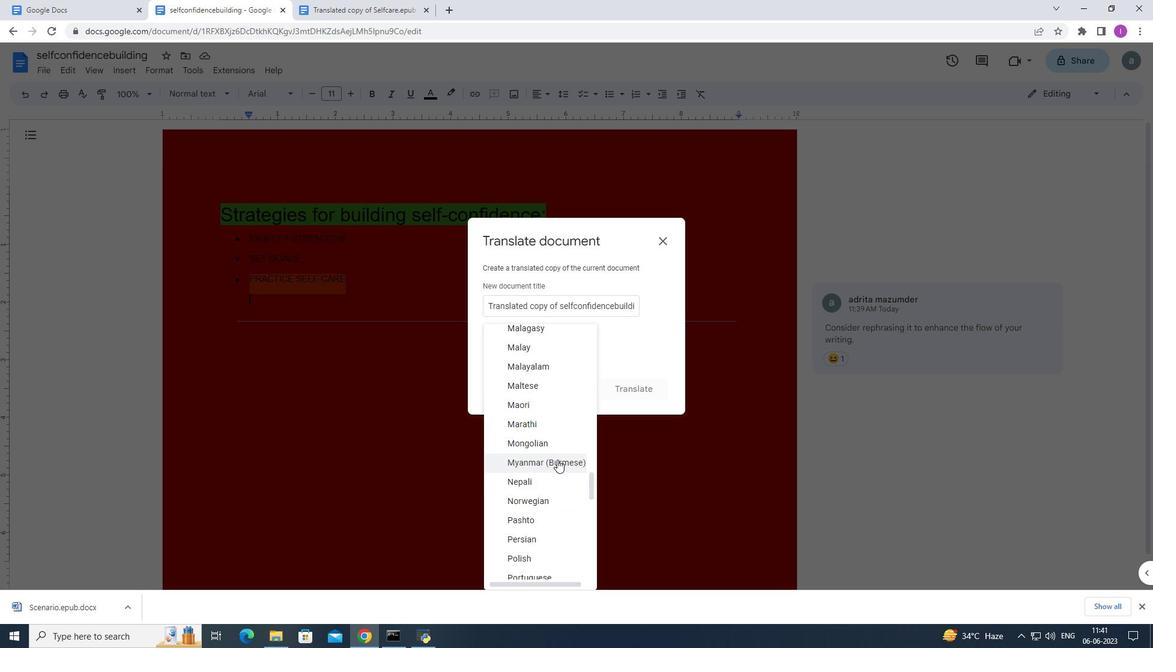 
Action: Mouse scrolled (557, 459) with delta (0, 0)
Screenshot: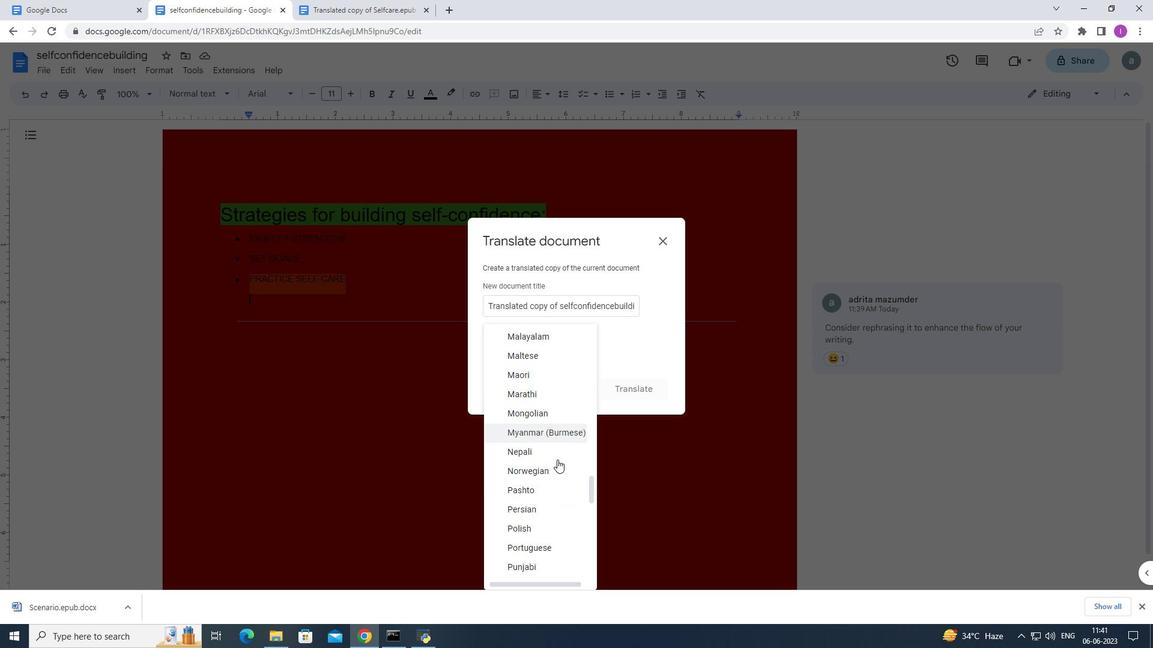 
Action: Mouse scrolled (557, 459) with delta (0, 0)
Screenshot: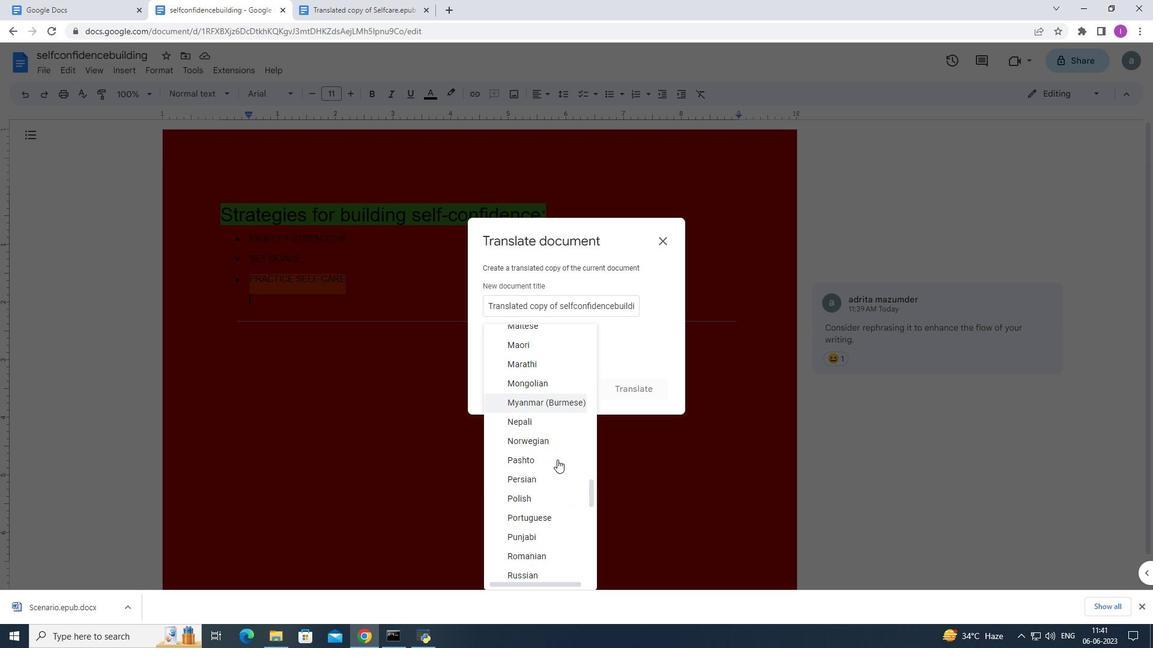 
Action: Mouse scrolled (557, 460) with delta (0, 0)
Screenshot: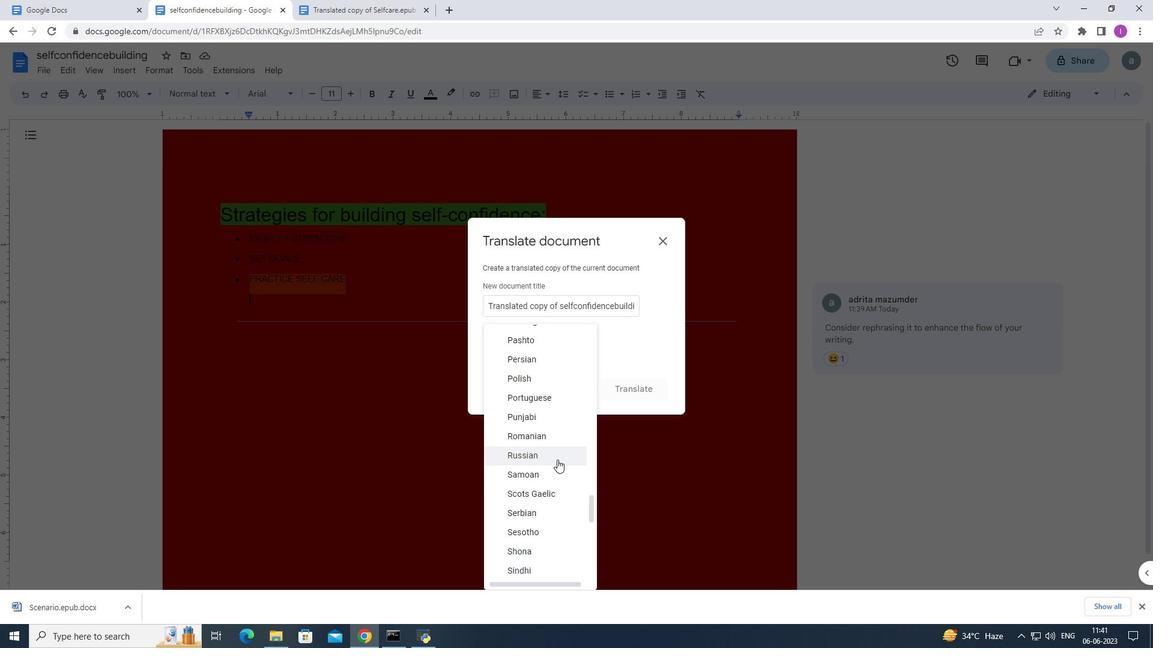 
Action: Mouse scrolled (557, 460) with delta (0, 0)
Screenshot: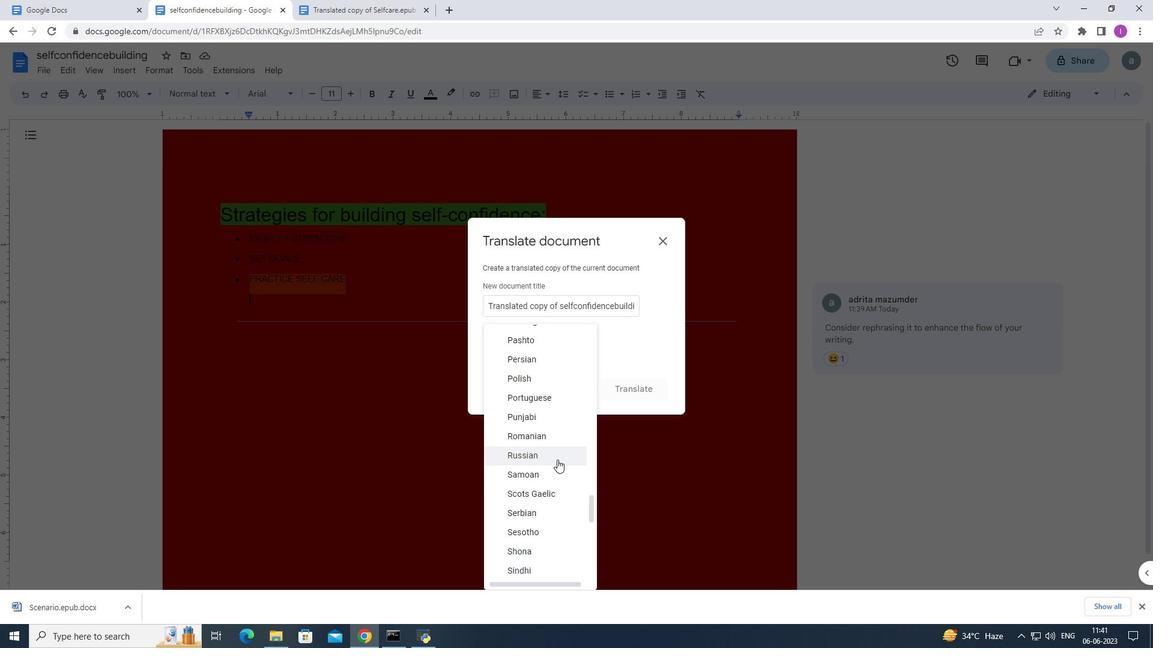 
Action: Mouse scrolled (557, 460) with delta (0, 0)
Screenshot: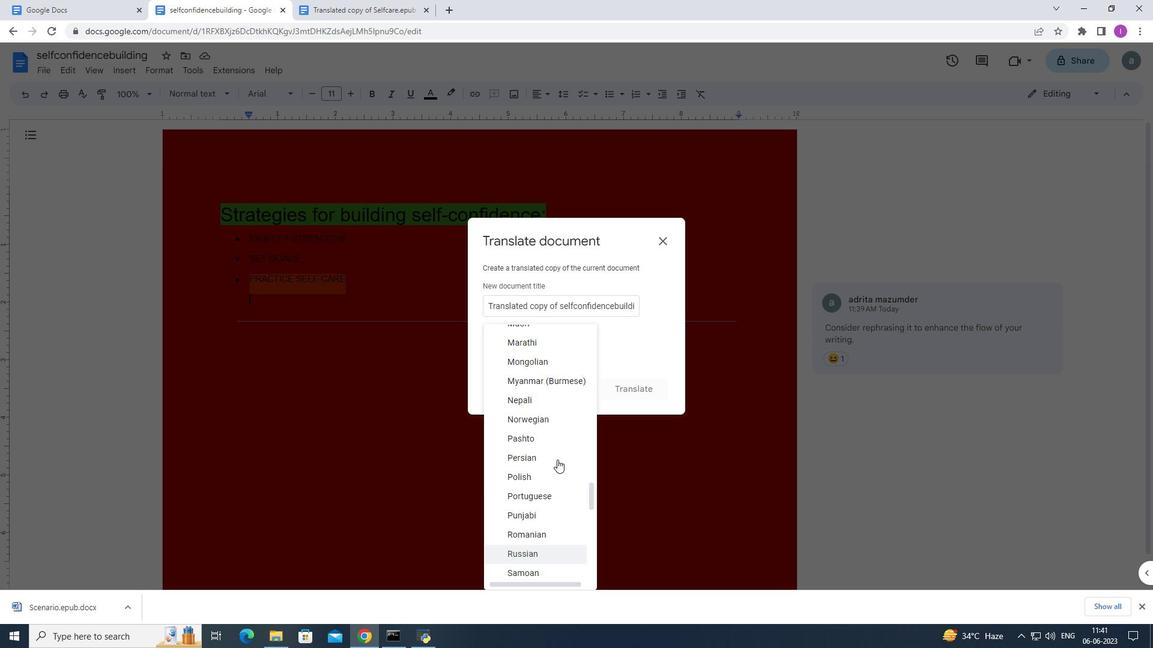 
Action: Mouse scrolled (557, 460) with delta (0, 0)
Screenshot: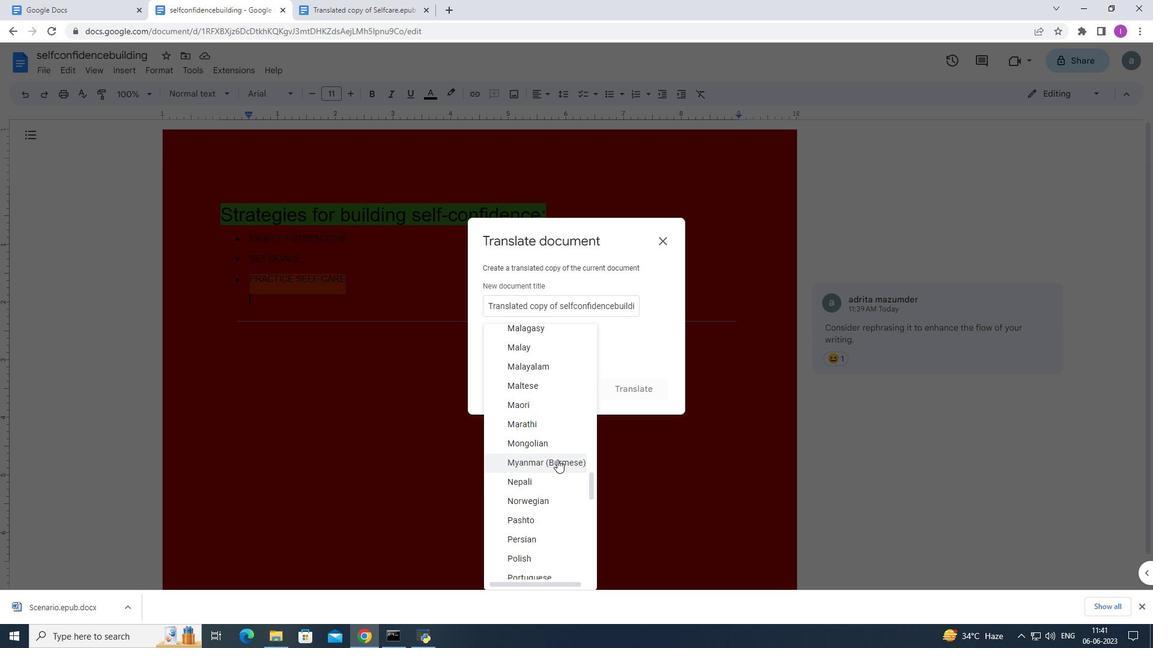 
Action: Mouse scrolled (557, 460) with delta (0, 0)
Screenshot: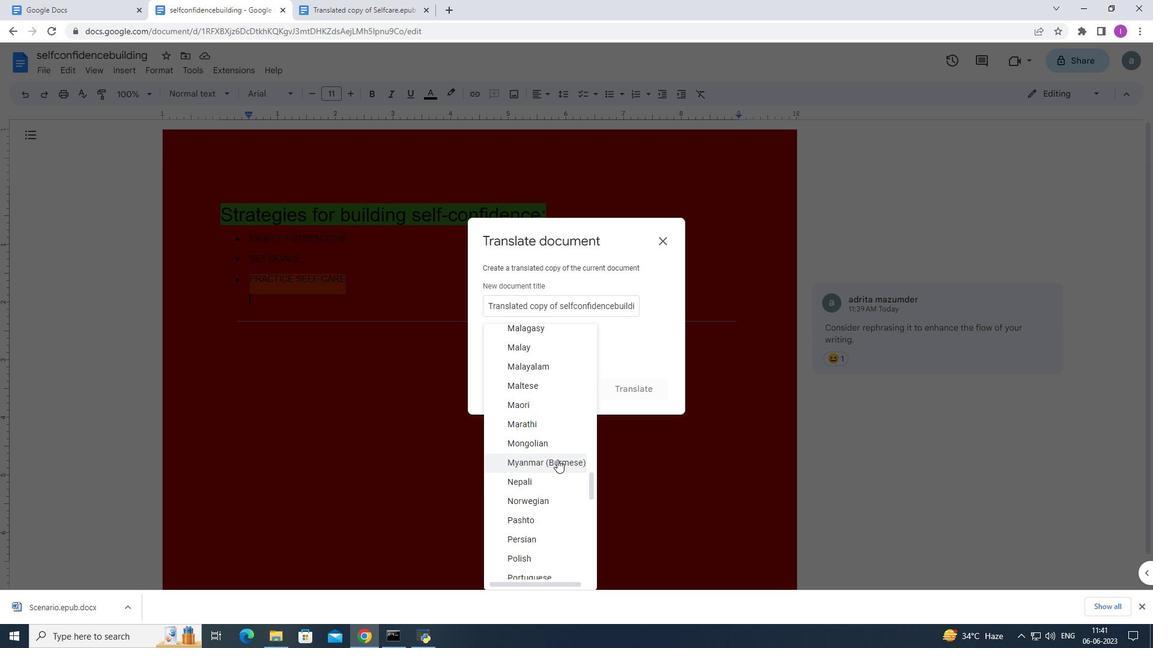
Action: Mouse scrolled (557, 460) with delta (0, 0)
Screenshot: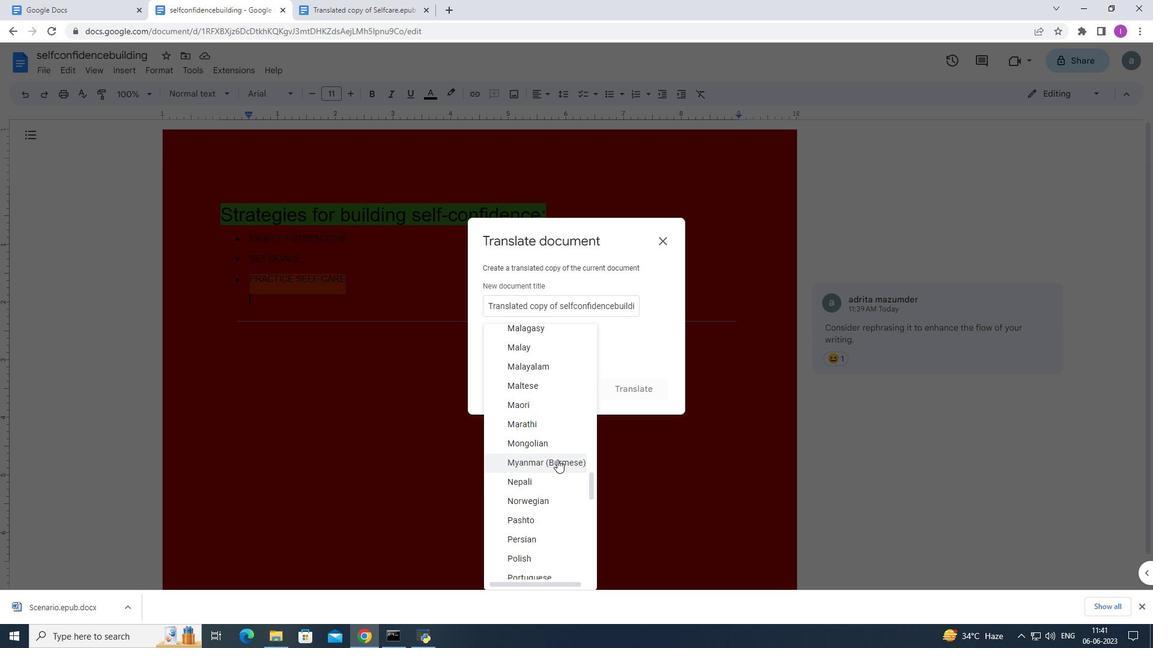 
Action: Mouse scrolled (557, 460) with delta (0, 0)
Screenshot: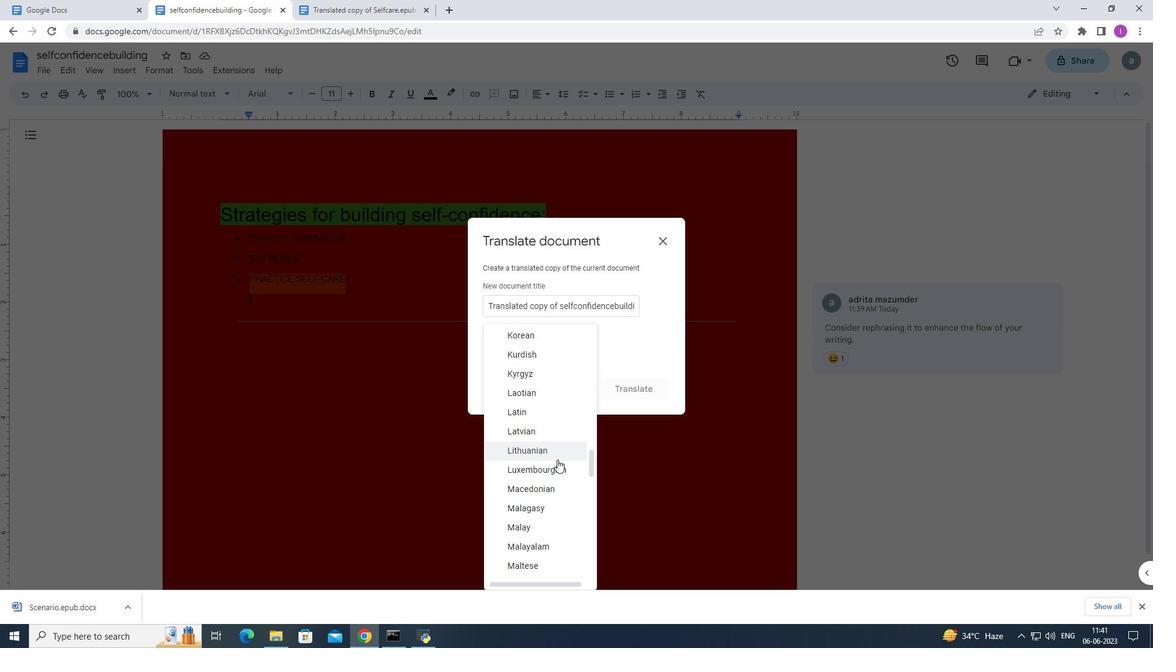
Action: Mouse scrolled (557, 460) with delta (0, 0)
Screenshot: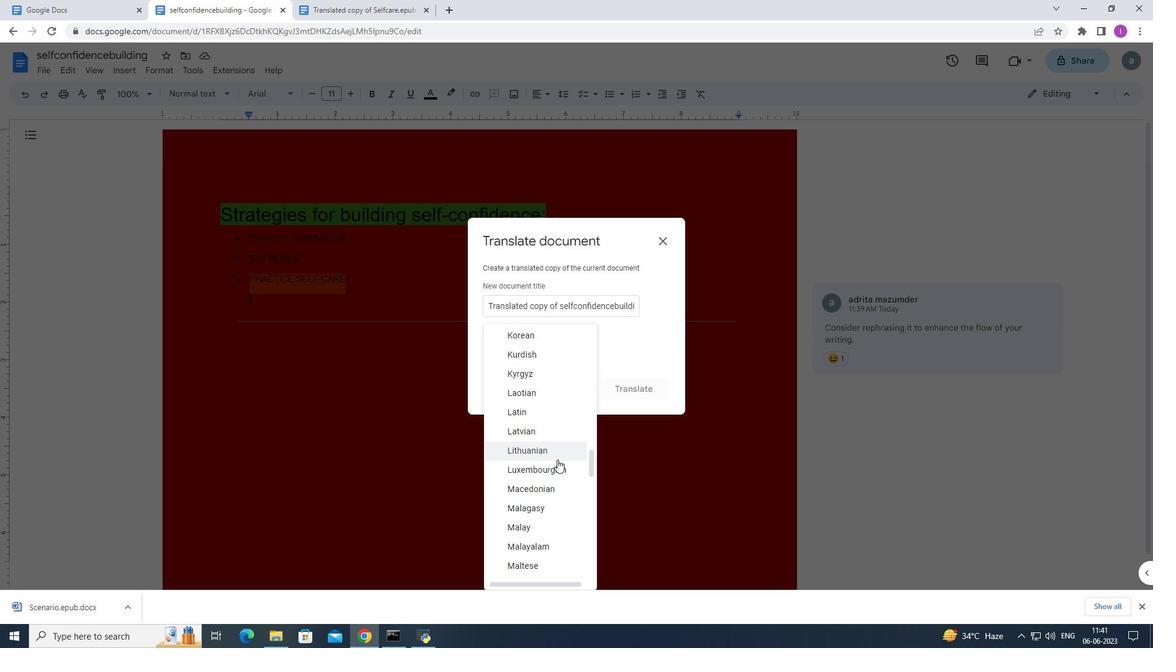 
Action: Mouse scrolled (557, 460) with delta (0, 0)
Screenshot: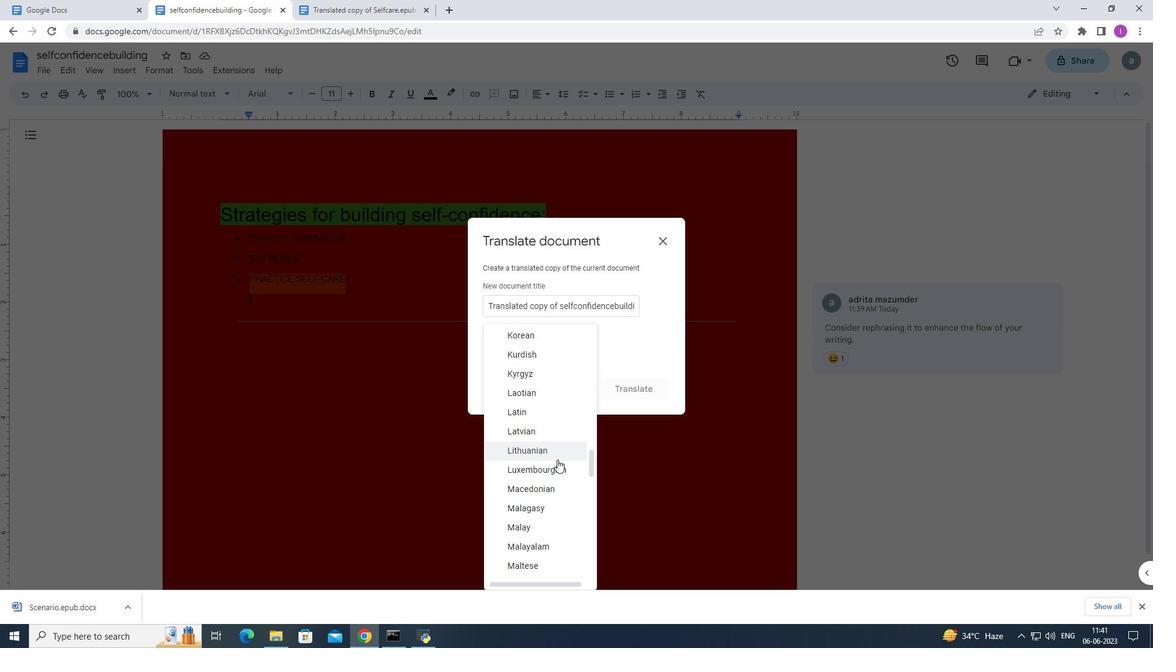 
Action: Mouse scrolled (557, 460) with delta (0, 0)
Screenshot: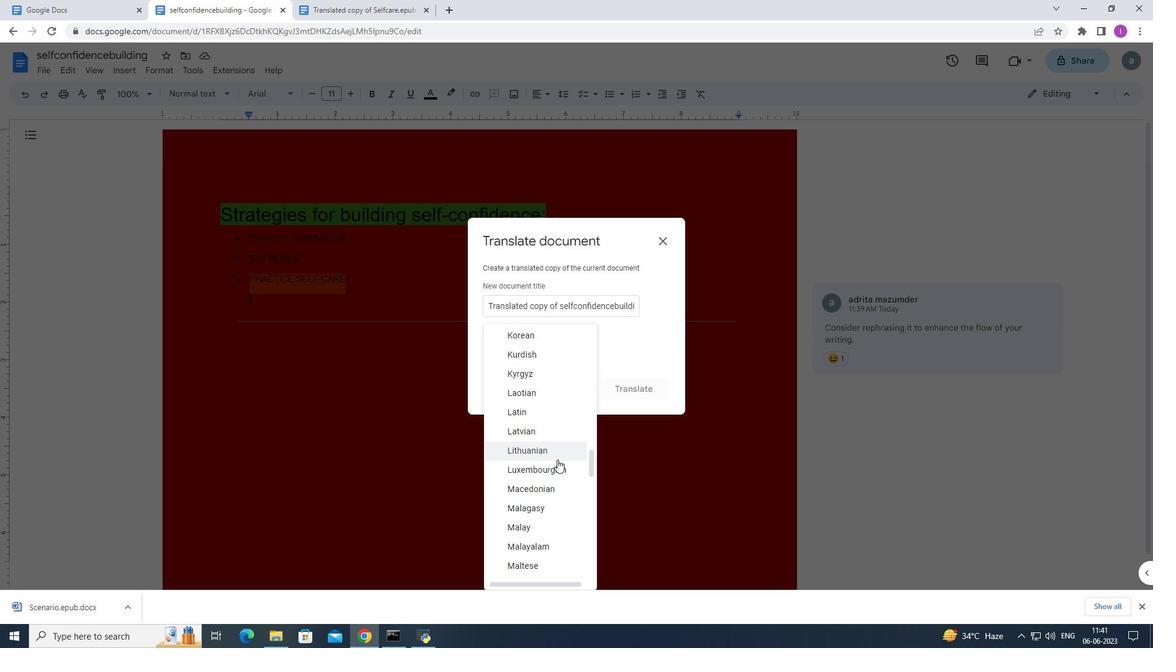 
Action: Mouse scrolled (557, 460) with delta (0, 0)
Screenshot: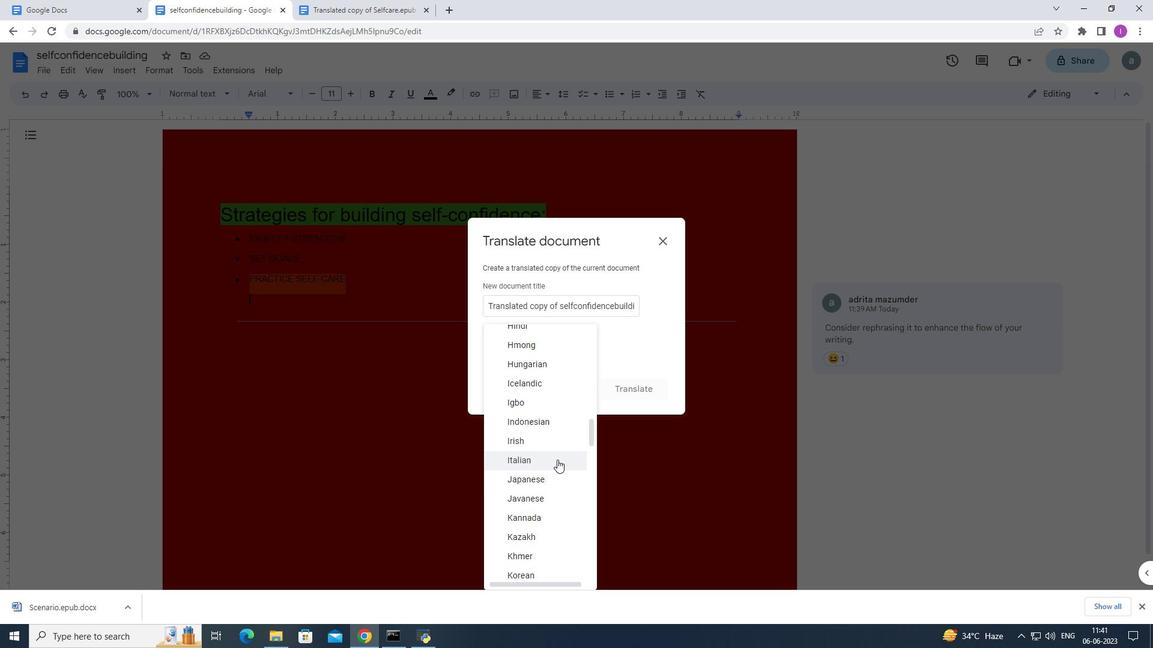 
Action: Mouse scrolled (557, 460) with delta (0, 0)
Screenshot: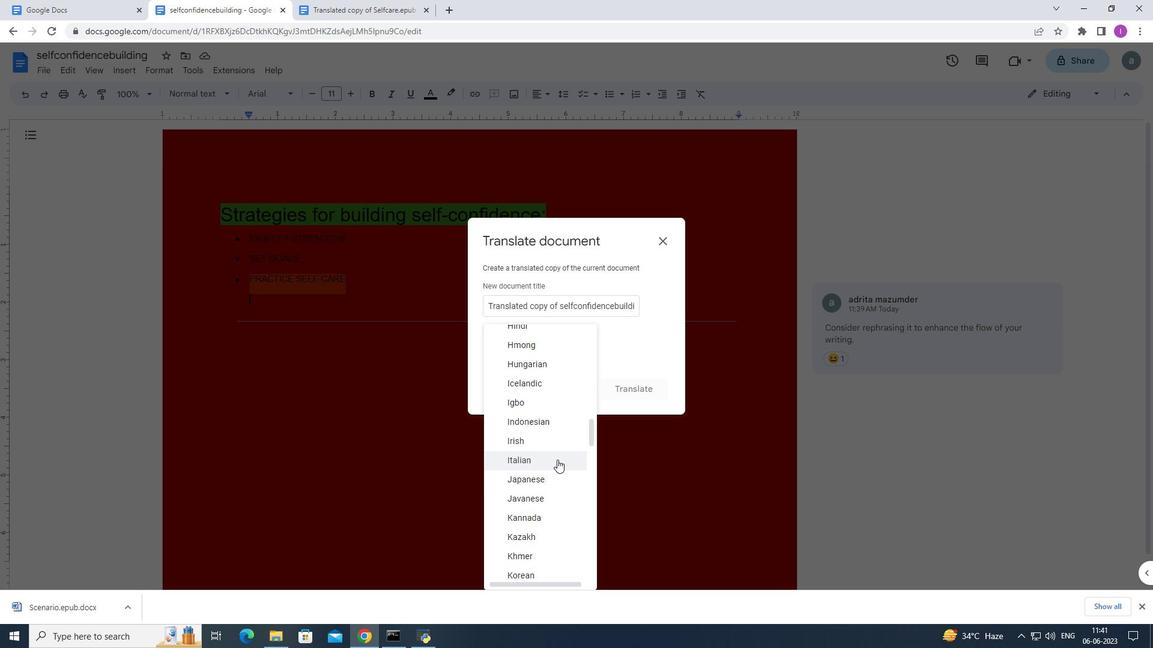 
Action: Mouse scrolled (557, 460) with delta (0, 0)
Screenshot: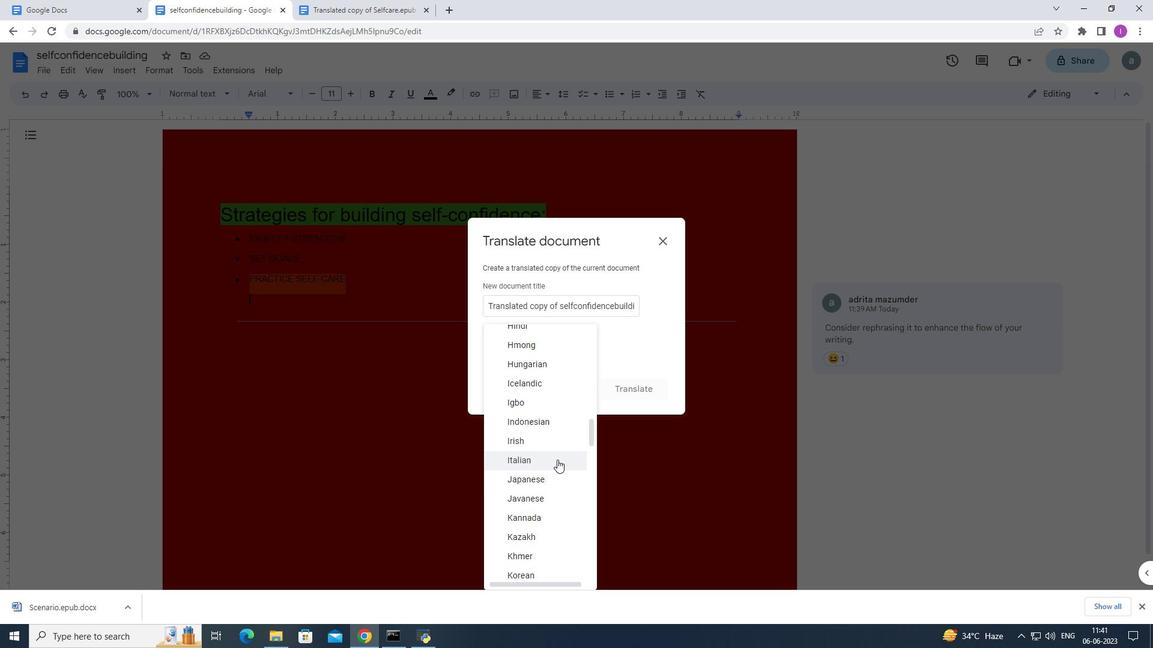 
Action: Mouse scrolled (557, 460) with delta (0, 0)
Screenshot: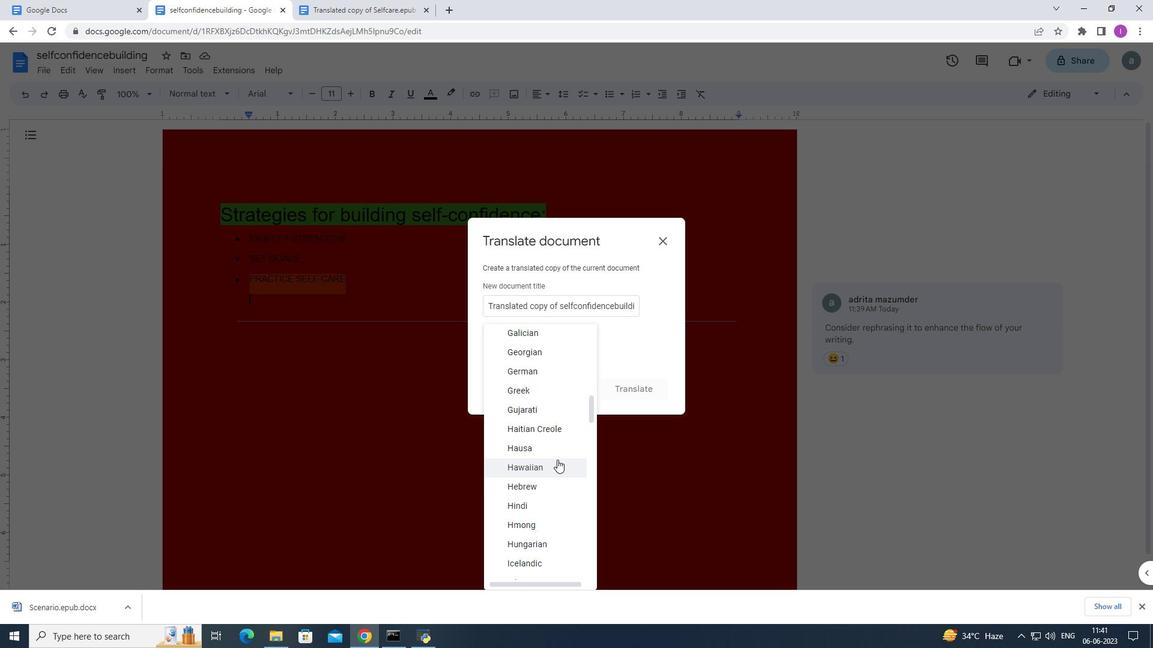 
Action: Mouse scrolled (557, 460) with delta (0, 0)
Screenshot: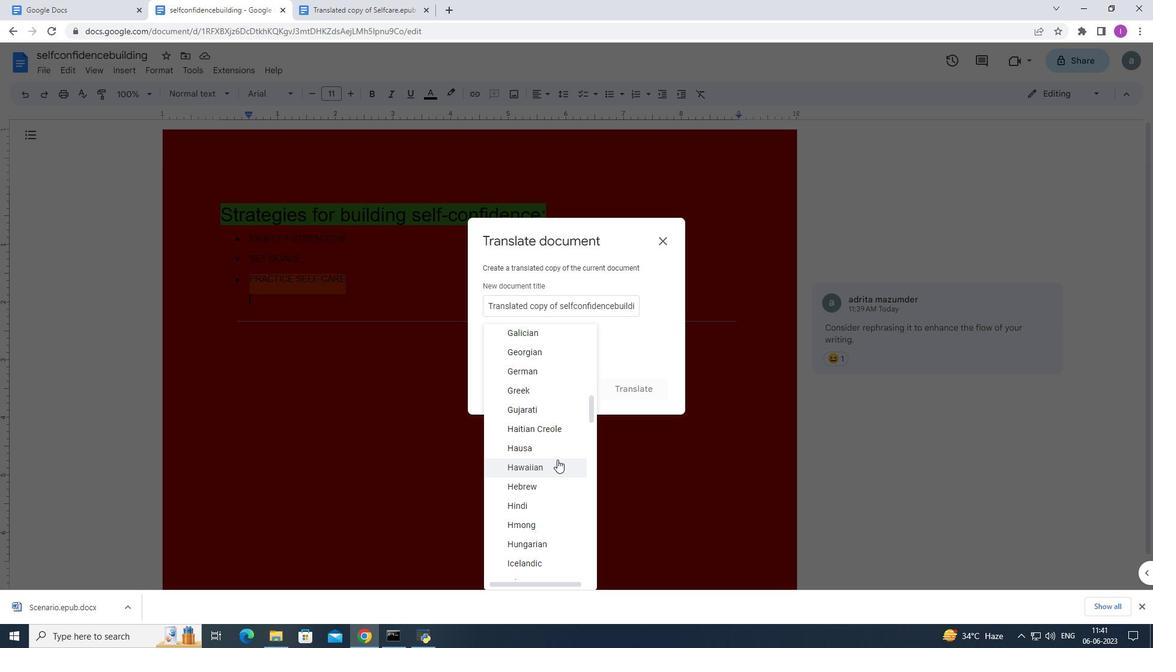 
Action: Mouse scrolled (557, 459) with delta (0, 0)
Screenshot: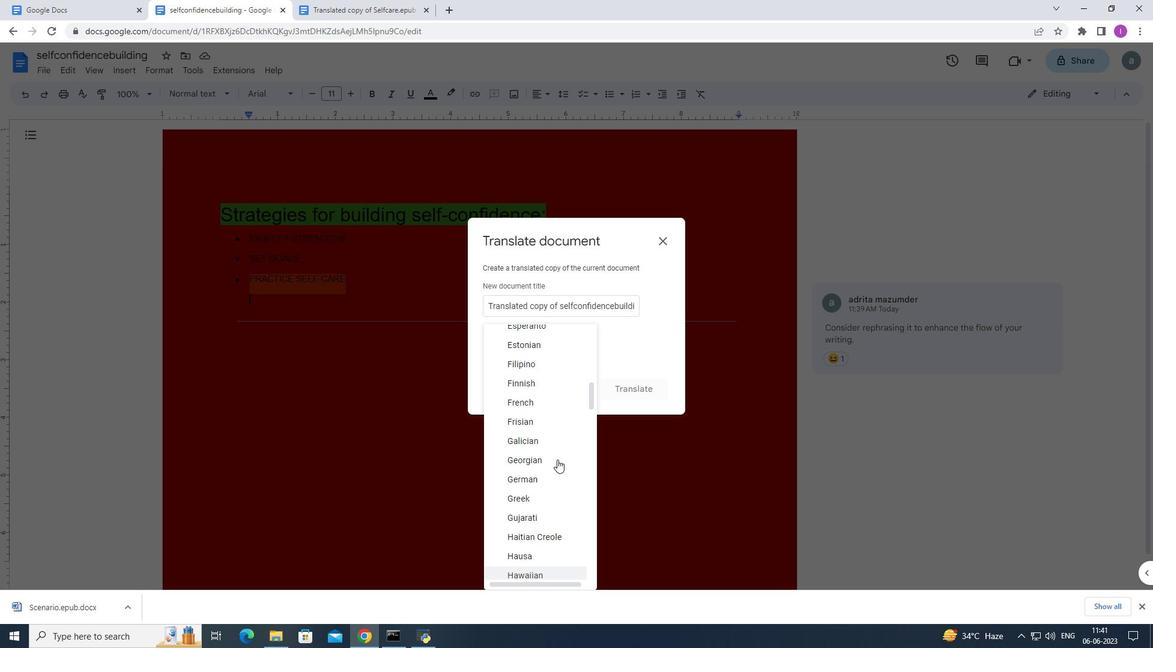 
Action: Mouse scrolled (557, 459) with delta (0, 0)
Screenshot: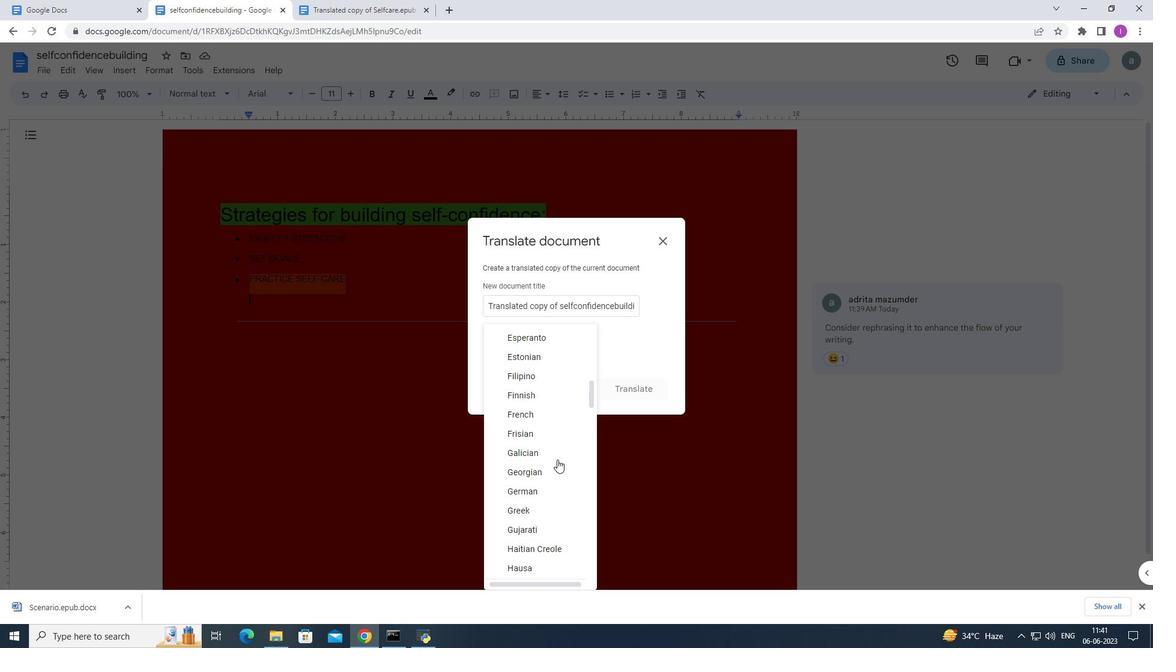 
Action: Mouse scrolled (557, 459) with delta (0, 0)
Screenshot: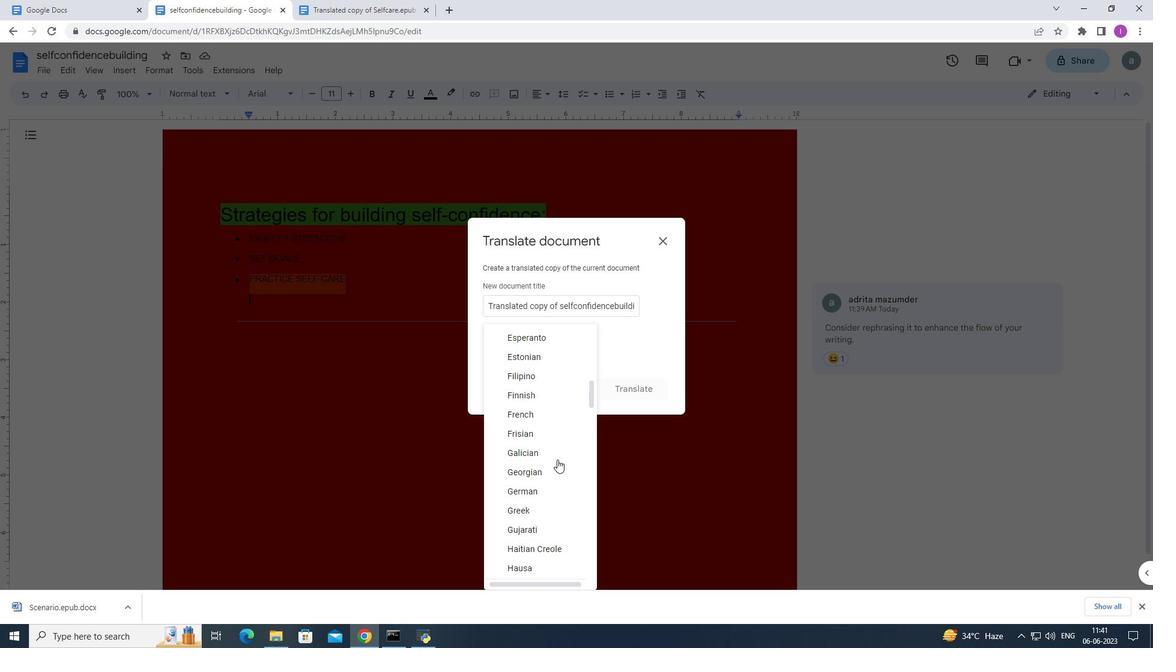
Action: Mouse scrolled (557, 459) with delta (0, 0)
Screenshot: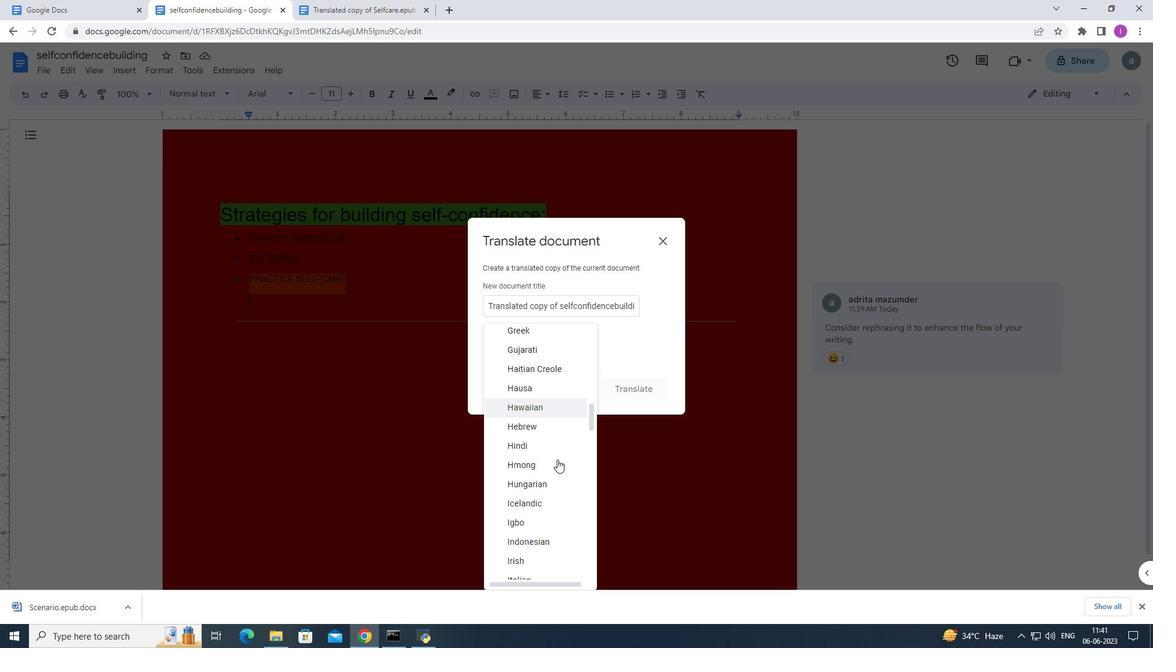 
Action: Mouse scrolled (557, 459) with delta (0, 0)
Screenshot: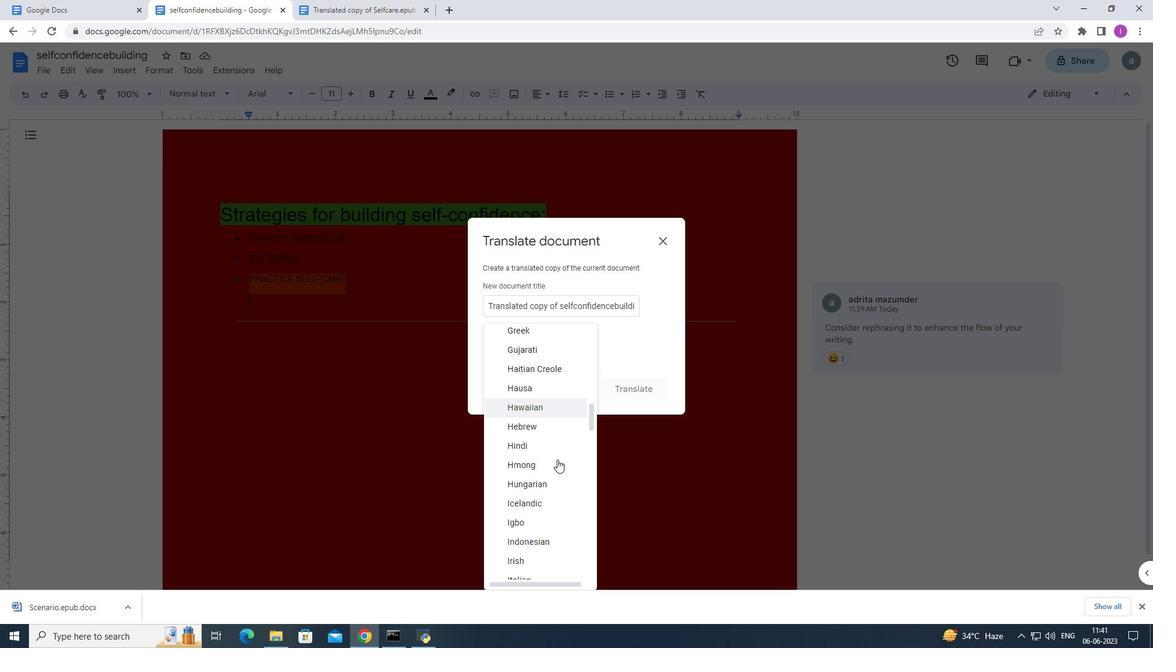 
Action: Mouse scrolled (557, 459) with delta (0, 0)
Screenshot: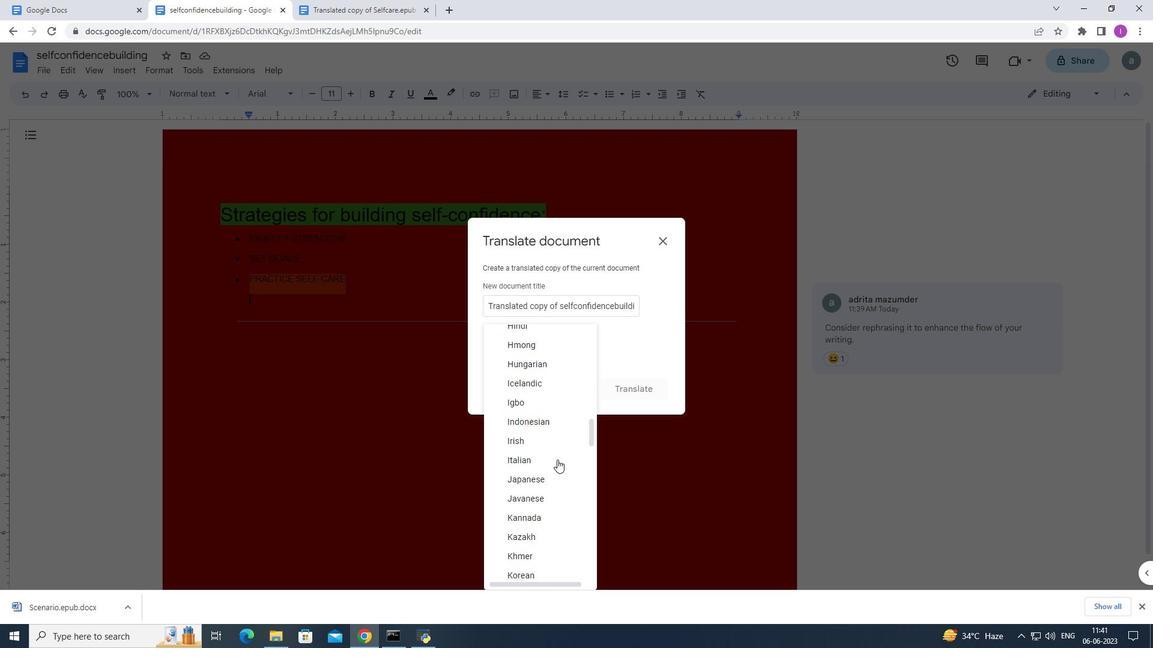 
Action: Mouse scrolled (557, 459) with delta (0, 0)
Screenshot: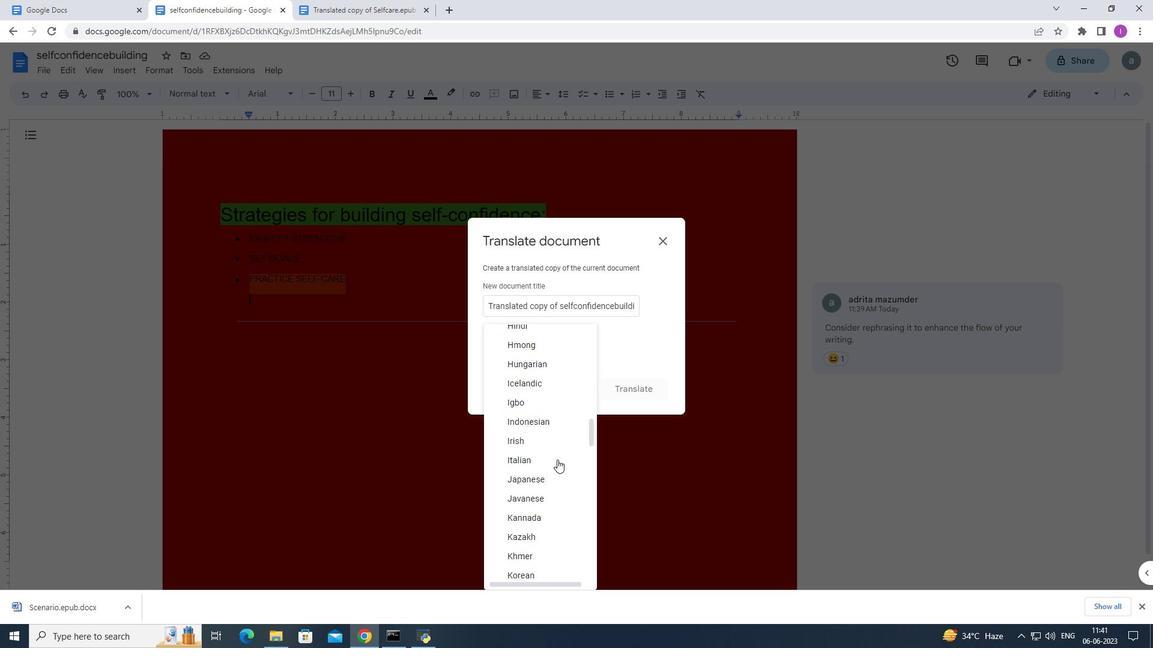 
Action: Mouse scrolled (557, 460) with delta (0, 0)
Screenshot: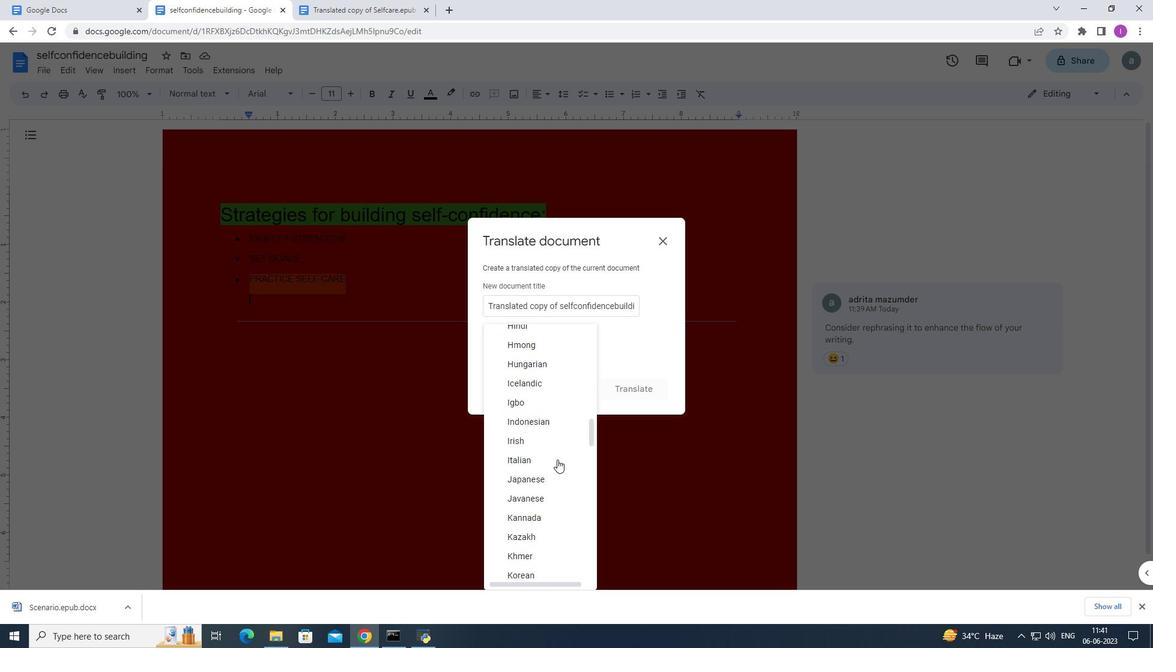 
Action: Mouse moved to (557, 460)
Screenshot: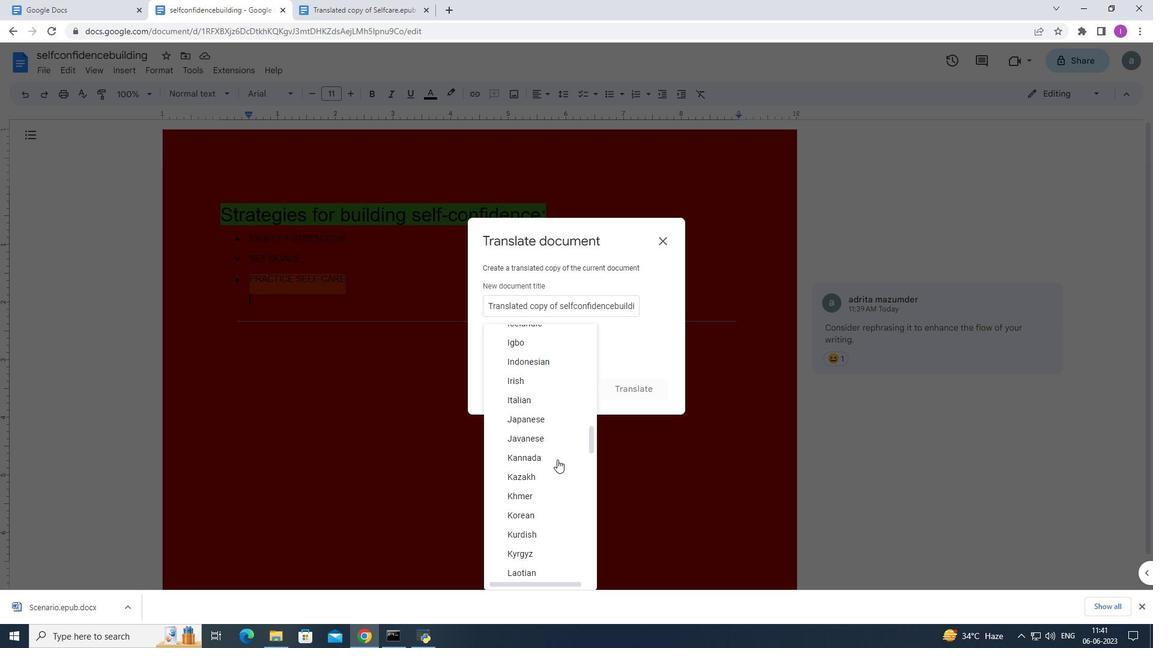 
Action: Mouse scrolled (557, 459) with delta (0, 0)
Screenshot: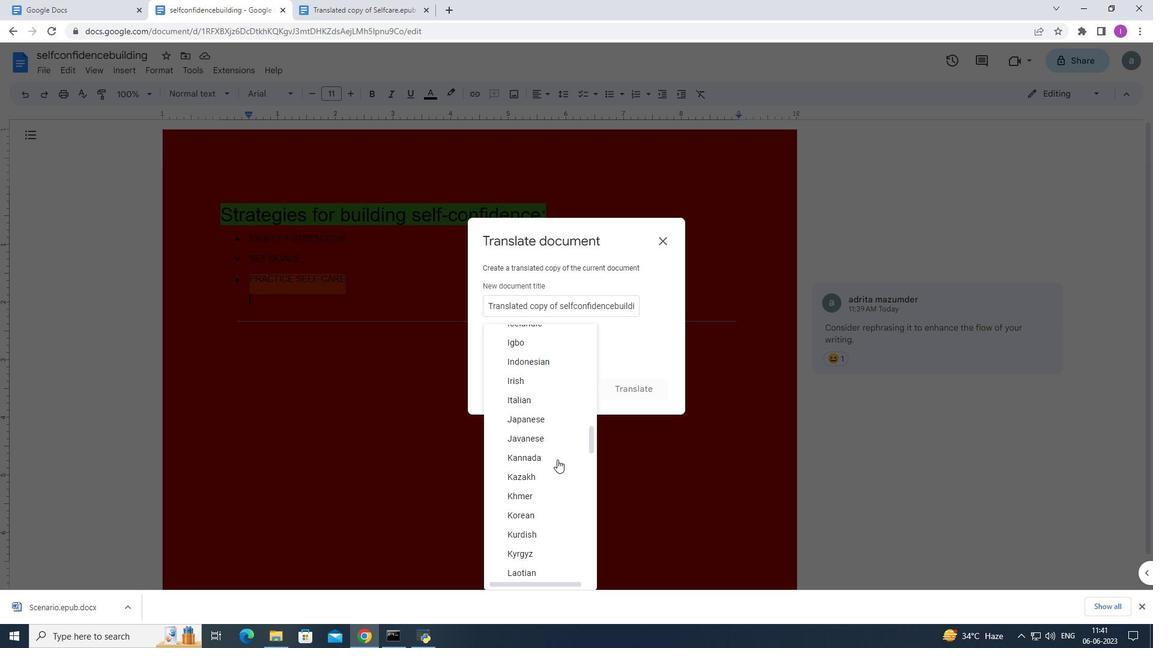 
Action: Mouse scrolled (557, 459) with delta (0, 0)
Screenshot: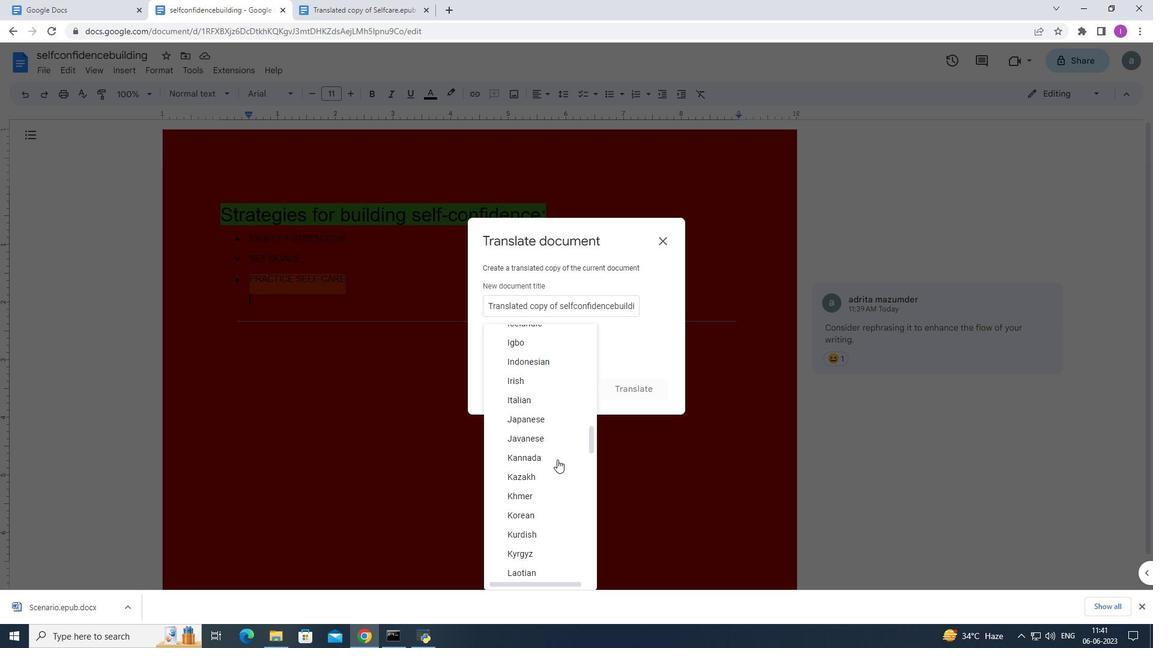 
Action: Mouse scrolled (557, 459) with delta (0, 0)
Screenshot: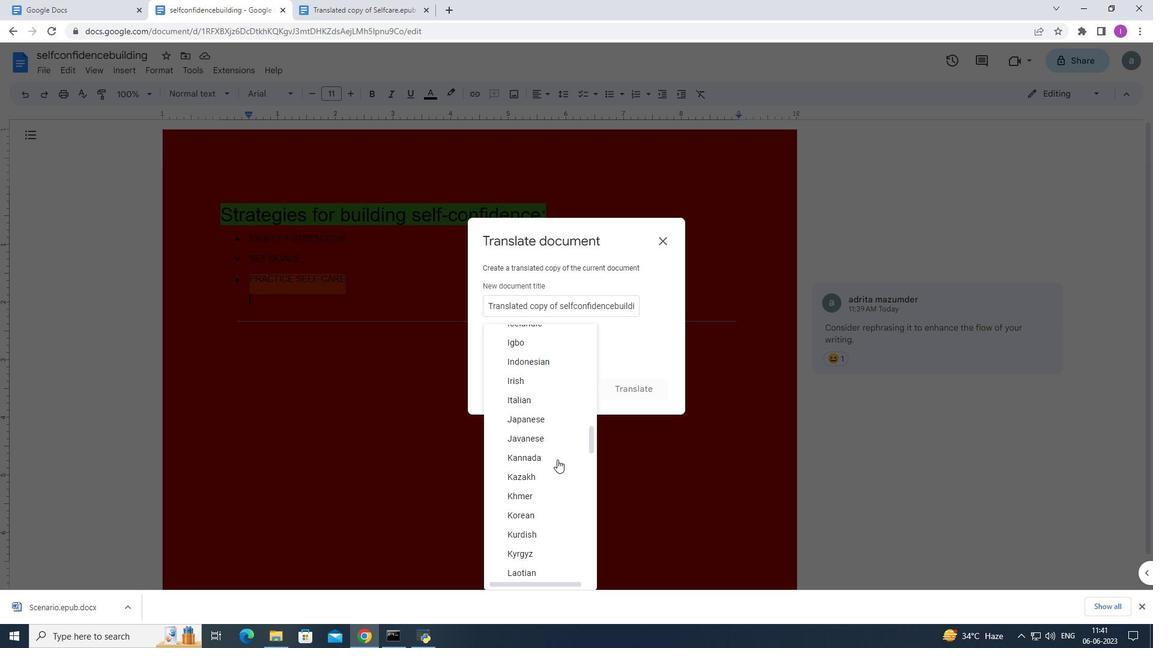 
Action: Mouse scrolled (557, 460) with delta (0, 0)
Screenshot: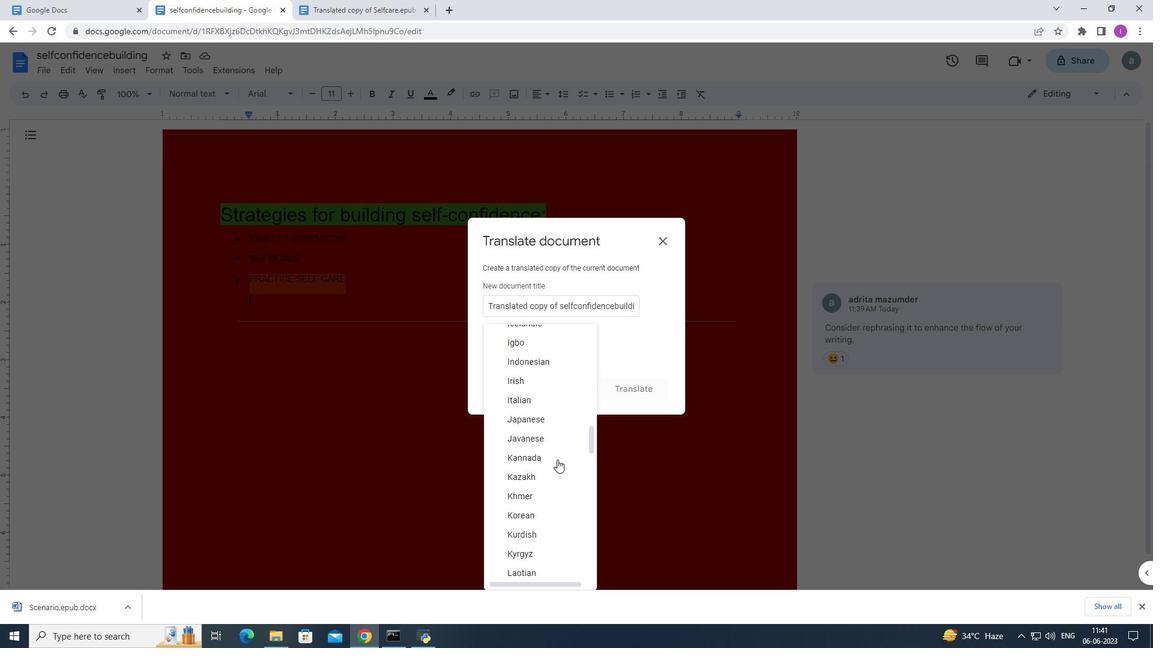 
Action: Mouse scrolled (557, 459) with delta (0, 0)
Screenshot: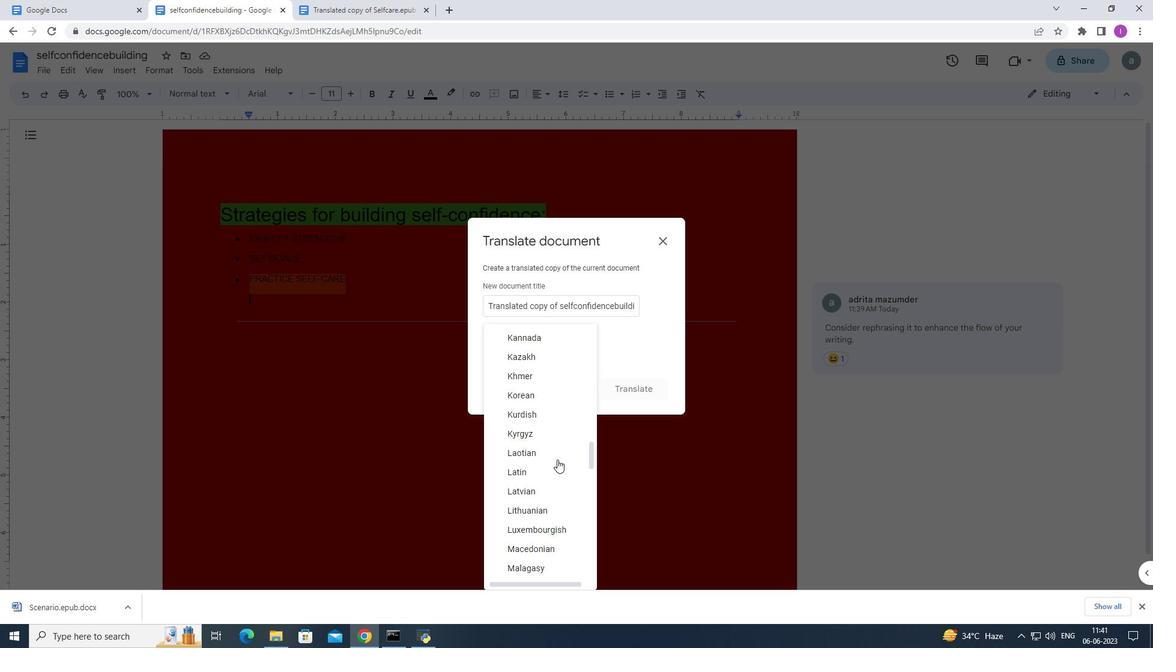 
Action: Mouse scrolled (557, 460) with delta (0, 0)
Screenshot: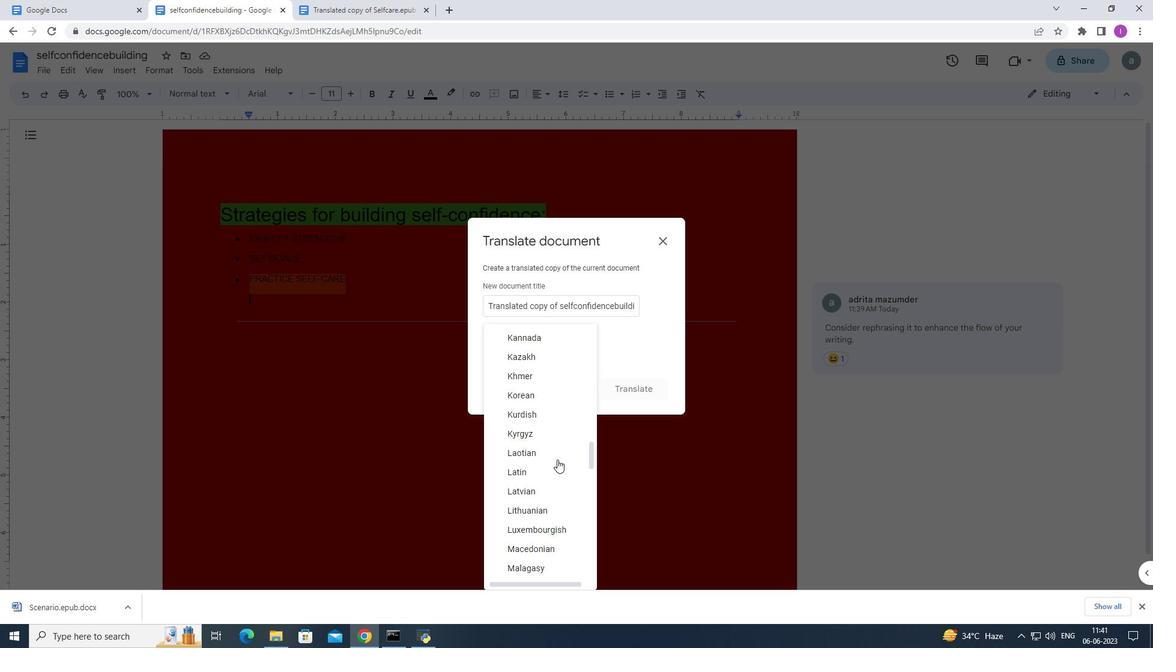 
Action: Mouse scrolled (557, 459) with delta (0, 0)
Screenshot: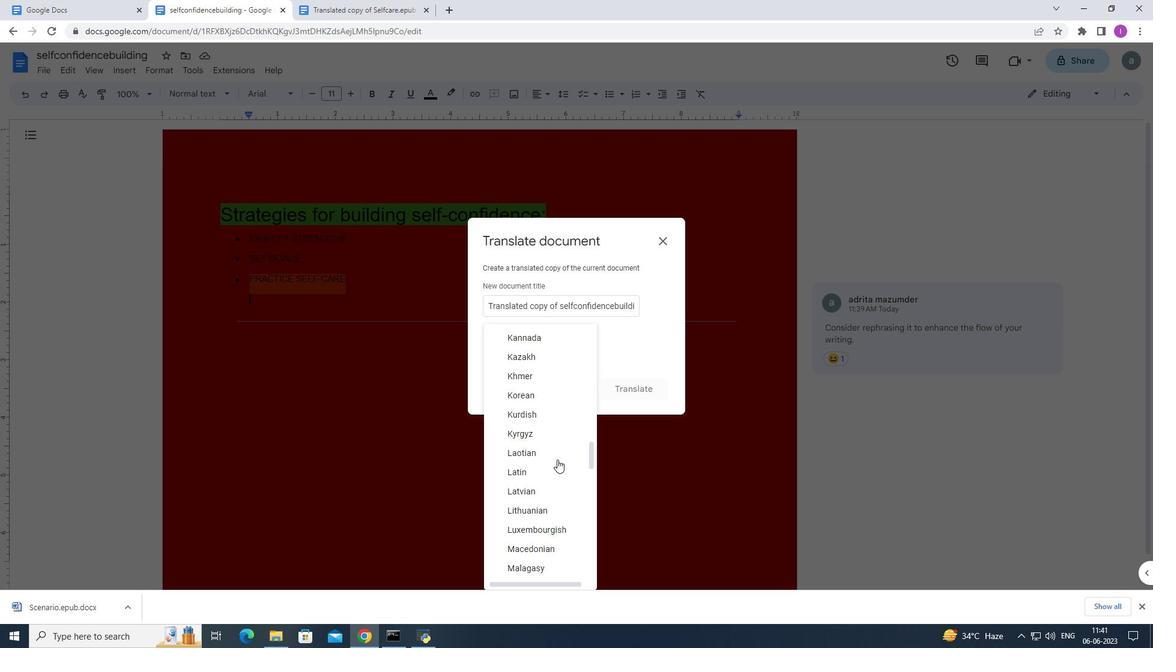 
Action: Mouse scrolled (557, 459) with delta (0, 0)
Screenshot: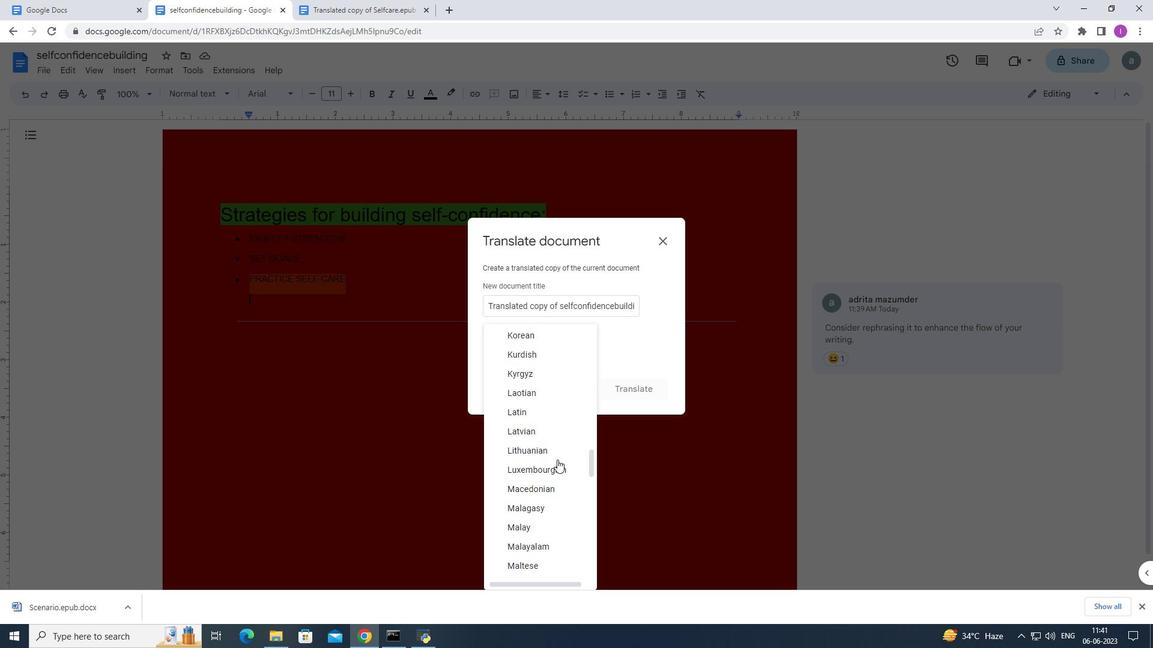 
Action: Mouse scrolled (557, 459) with delta (0, 0)
Screenshot: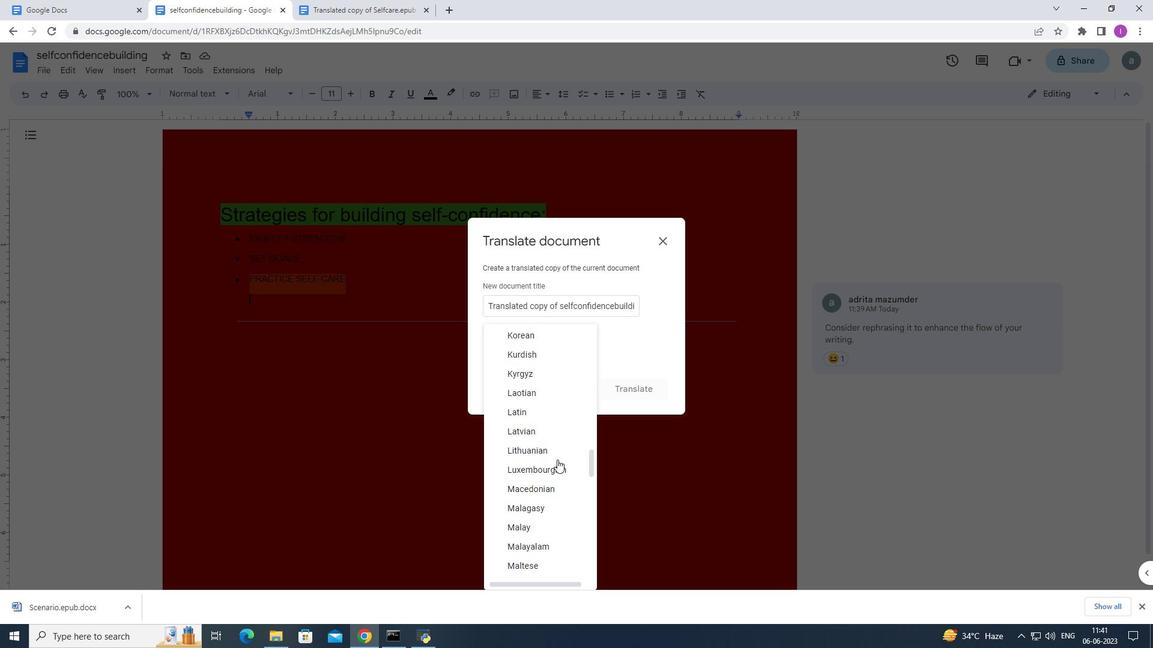 
Action: Mouse scrolled (557, 459) with delta (0, 0)
Screenshot: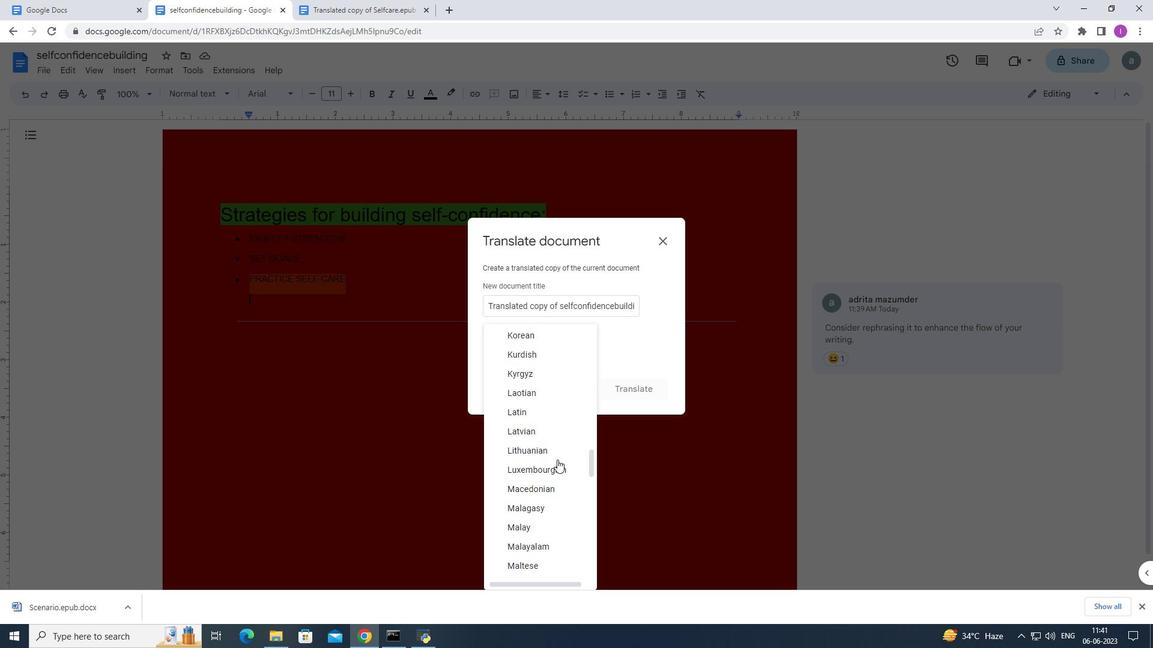
Action: Mouse scrolled (557, 459) with delta (0, 0)
Screenshot: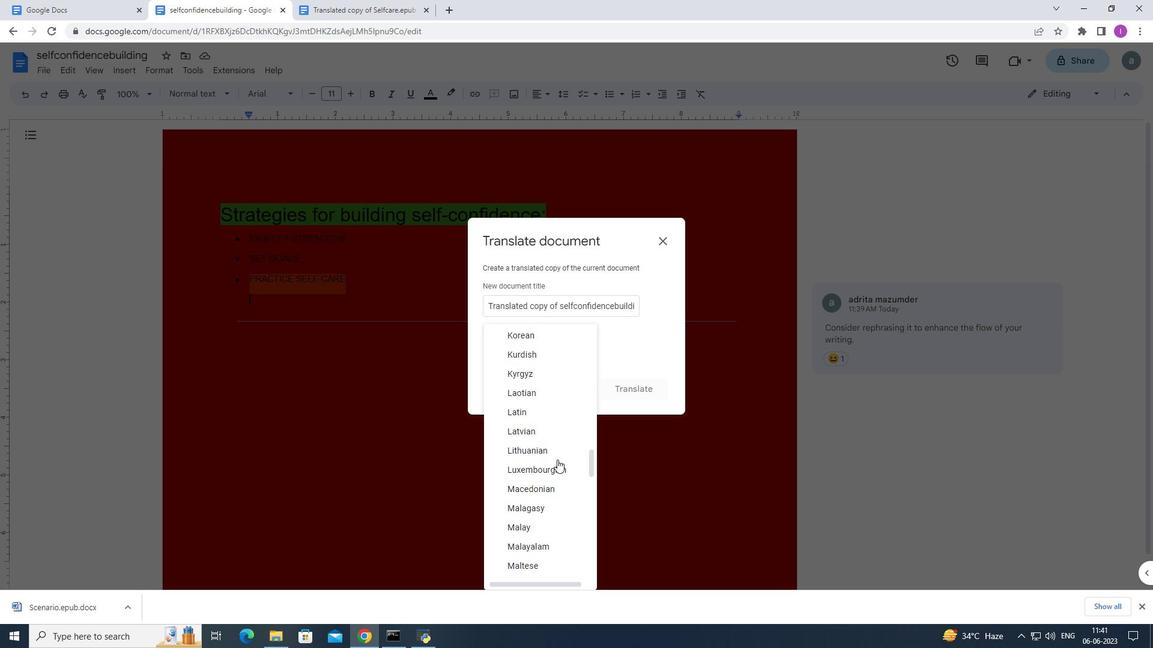
Action: Mouse scrolled (557, 459) with delta (0, 0)
Screenshot: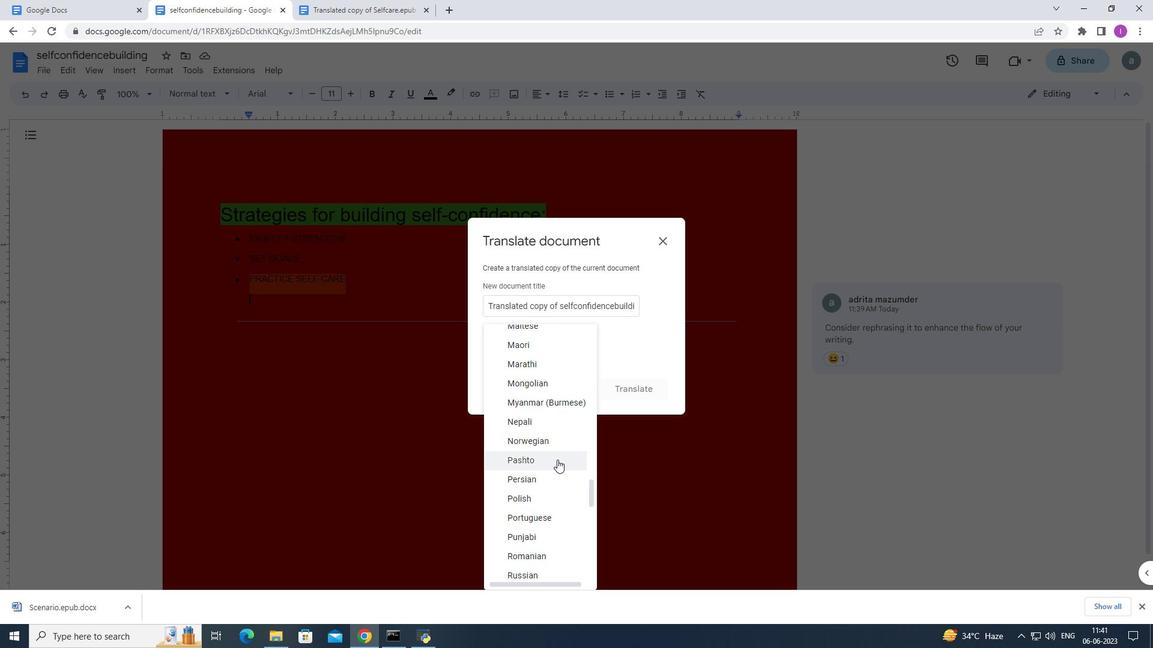 
Action: Mouse scrolled (557, 459) with delta (0, 0)
Screenshot: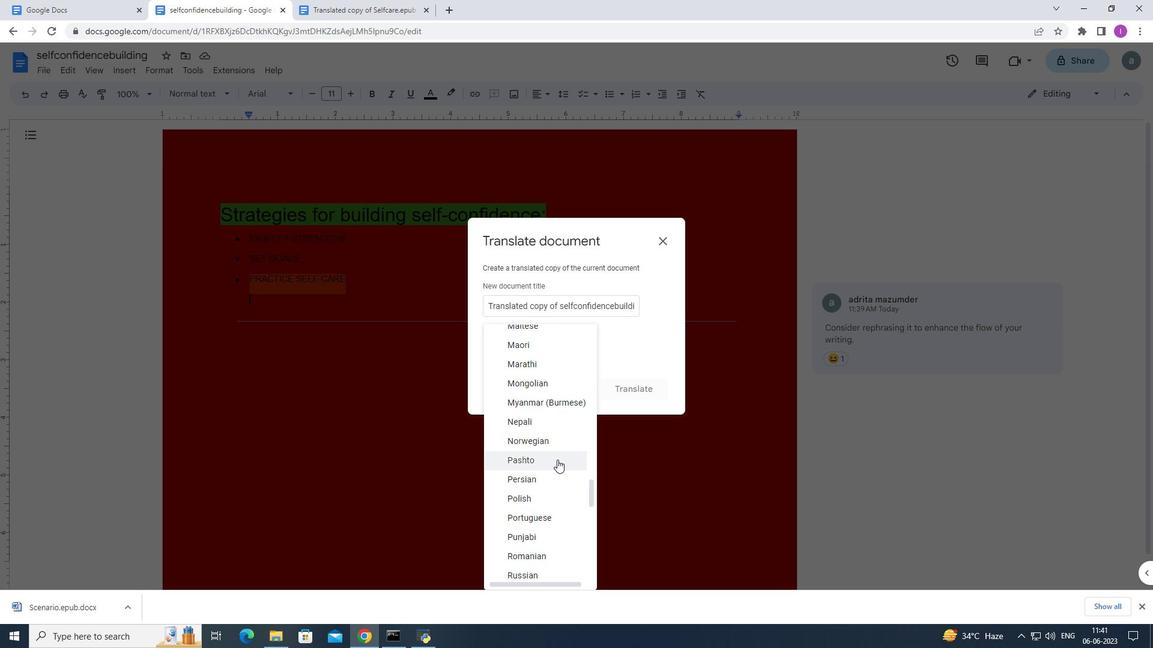 
Action: Mouse scrolled (557, 459) with delta (0, 0)
Screenshot: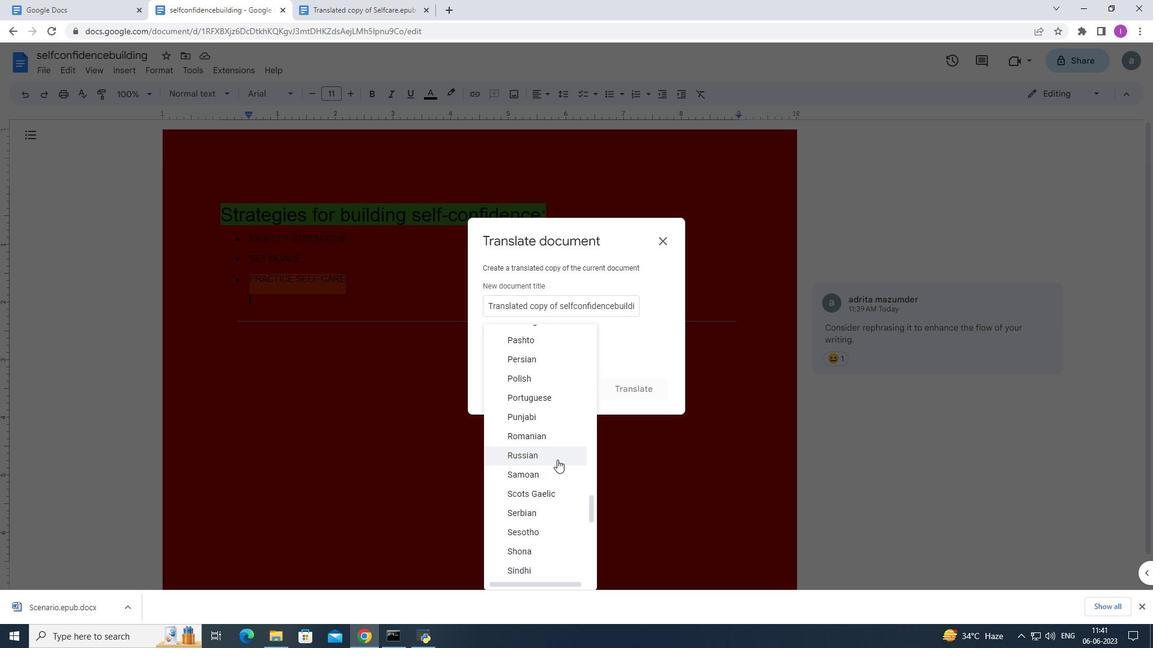 
Action: Mouse scrolled (557, 459) with delta (0, 0)
Screenshot: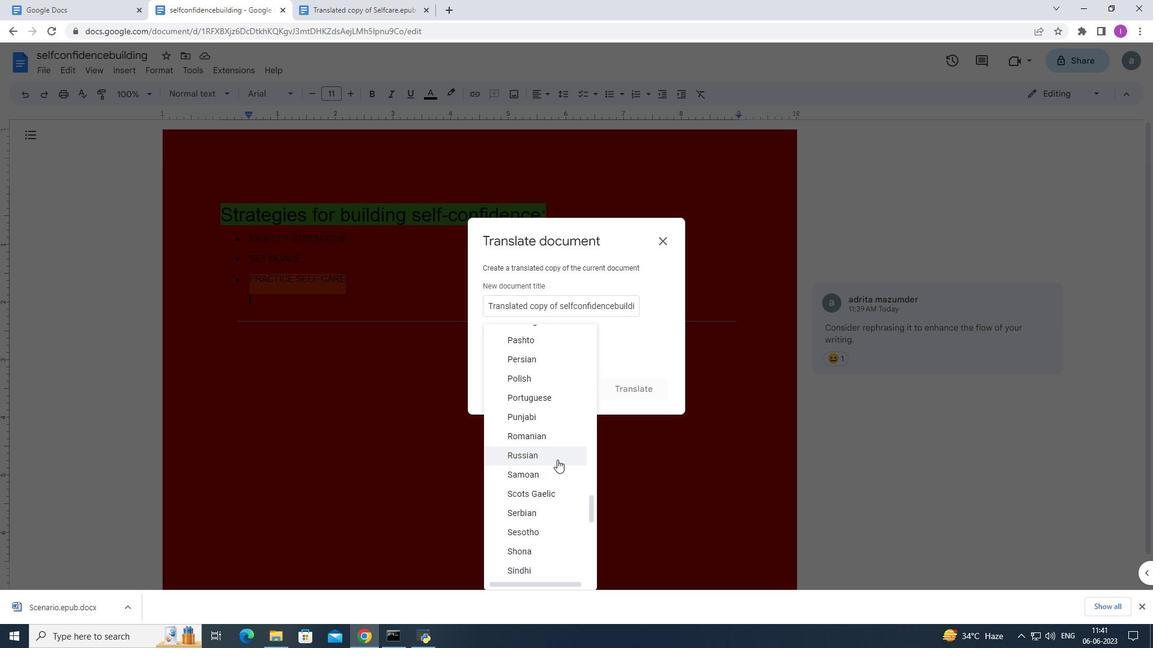 
Action: Mouse scrolled (557, 459) with delta (0, 0)
Screenshot: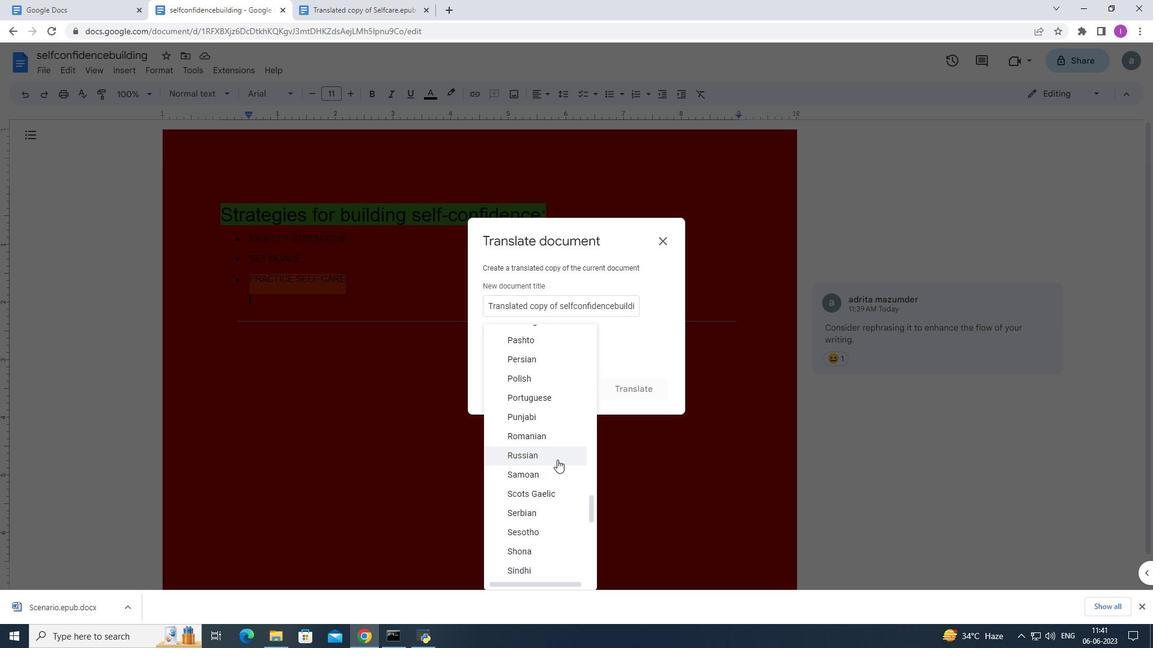 
Action: Mouse scrolled (557, 459) with delta (0, 0)
Screenshot: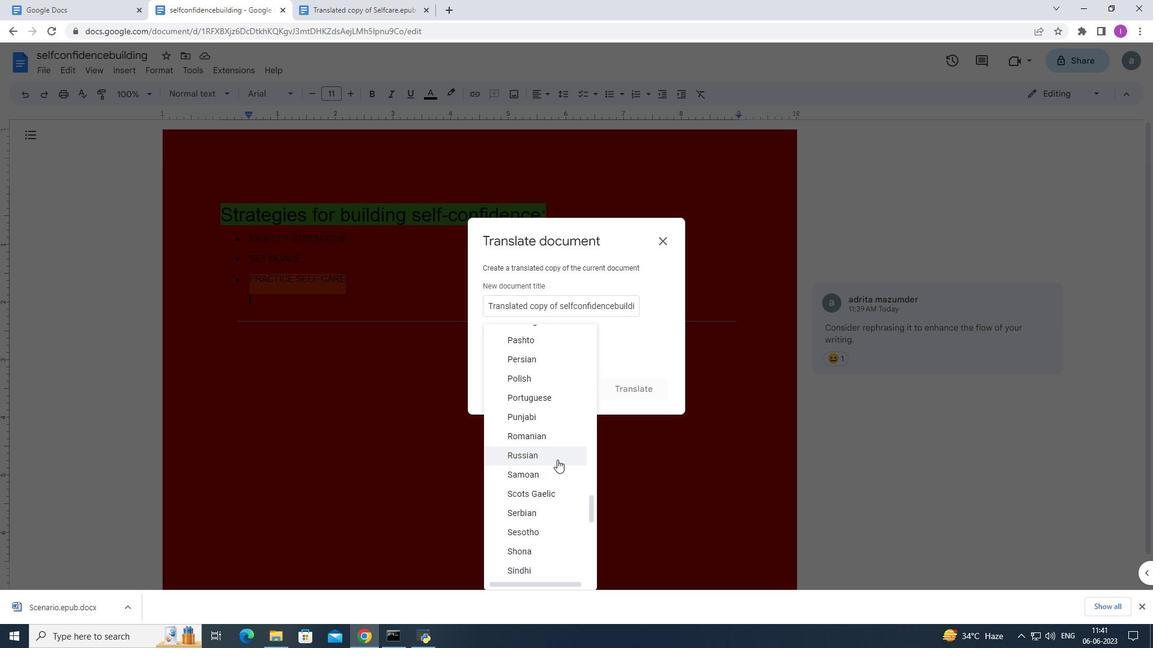 
Action: Mouse scrolled (557, 460) with delta (0, 0)
Screenshot: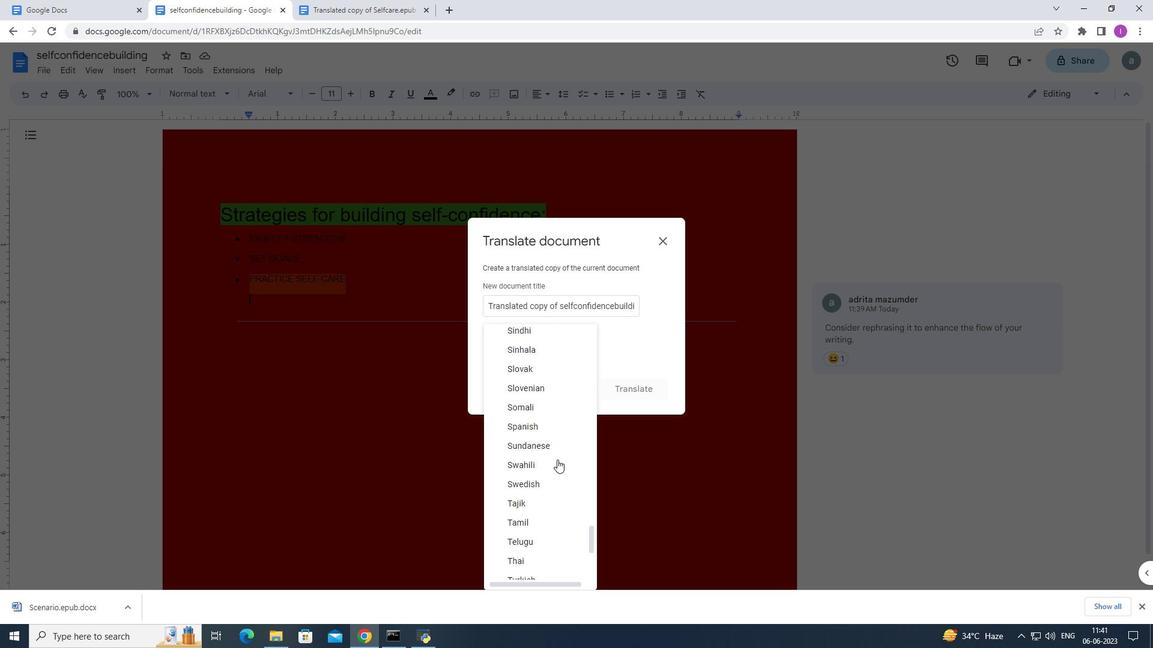 
Action: Mouse scrolled (557, 460) with delta (0, 0)
Screenshot: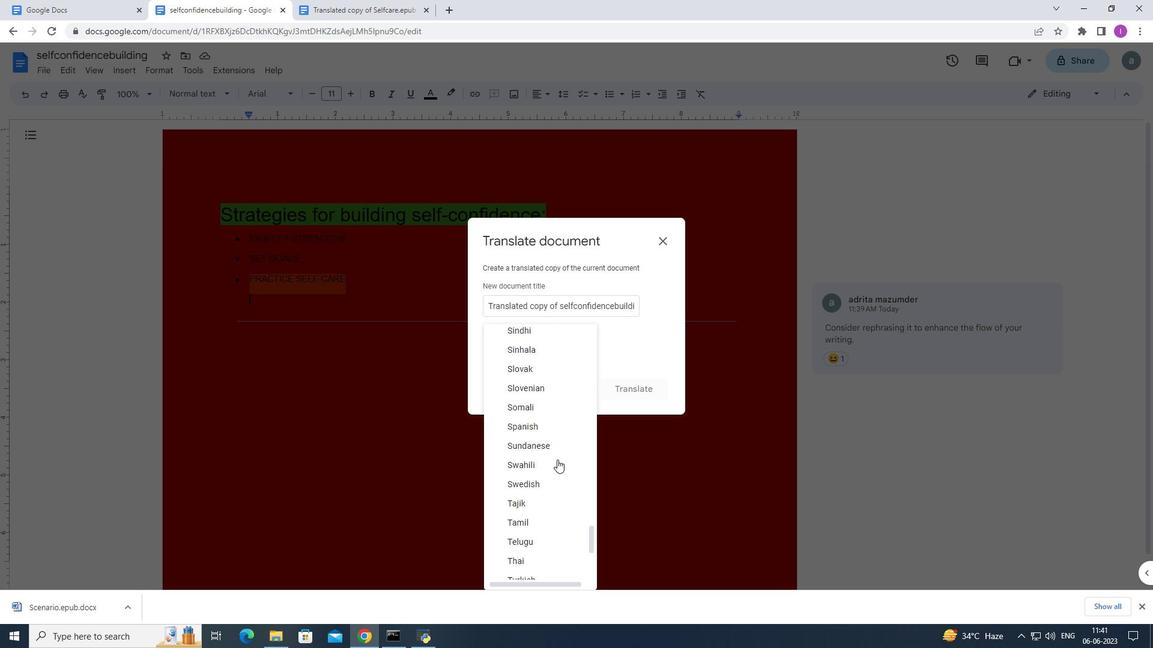 
Action: Mouse scrolled (557, 460) with delta (0, 0)
Screenshot: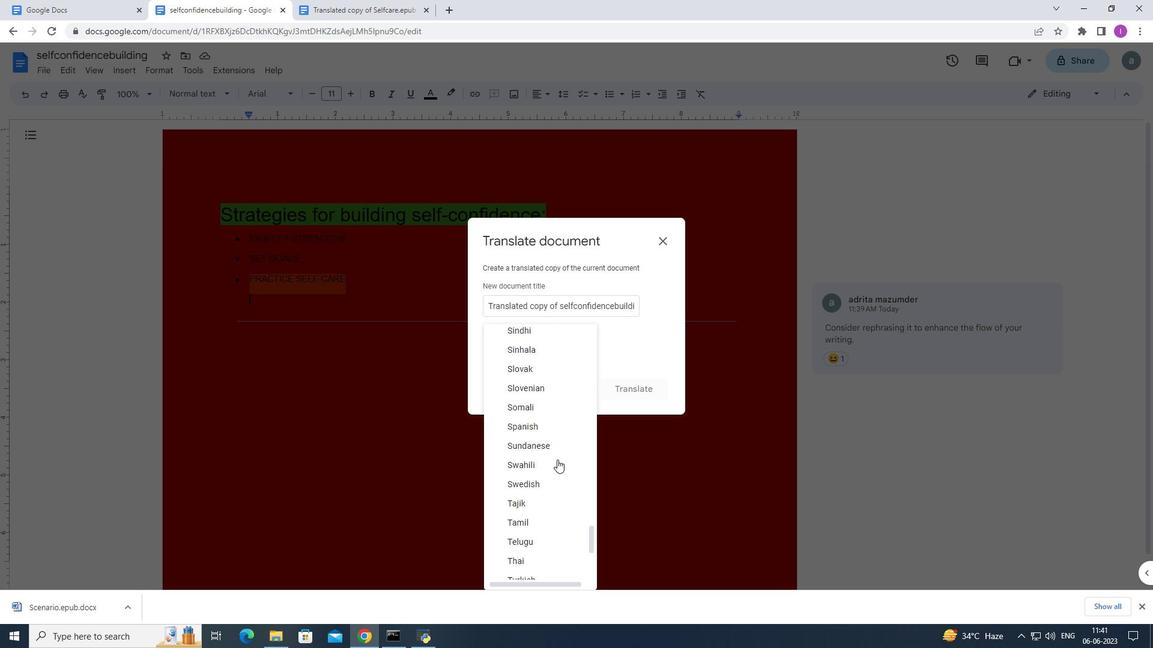 
Action: Mouse scrolled (557, 460) with delta (0, 0)
Screenshot: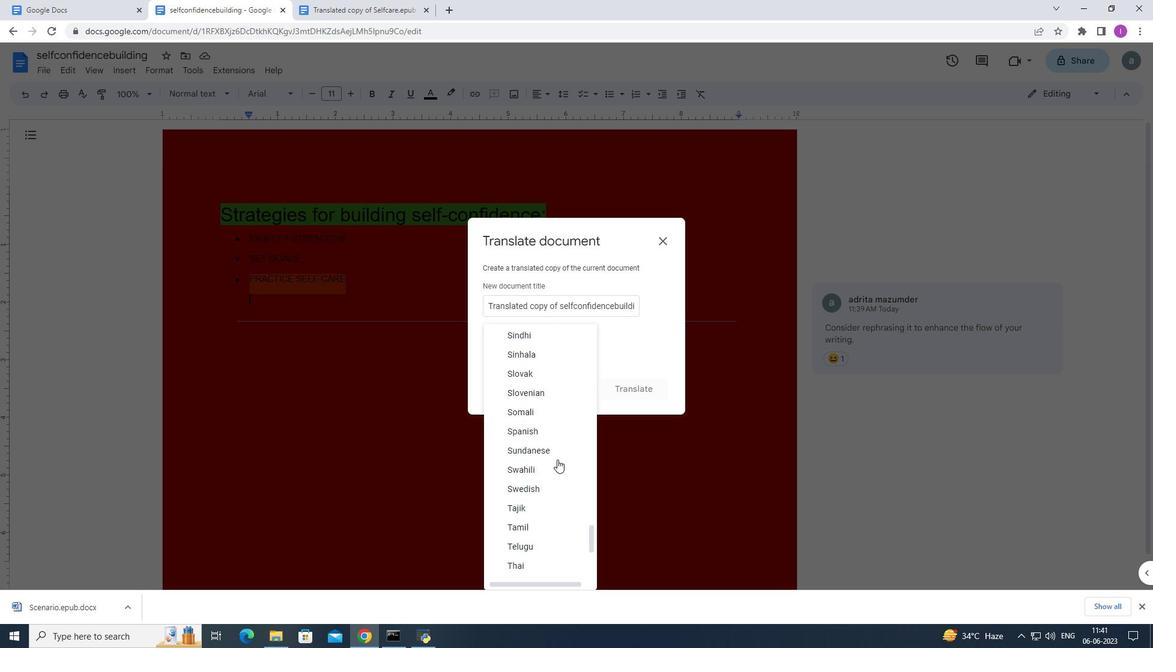
Action: Mouse scrolled (557, 459) with delta (0, 0)
Screenshot: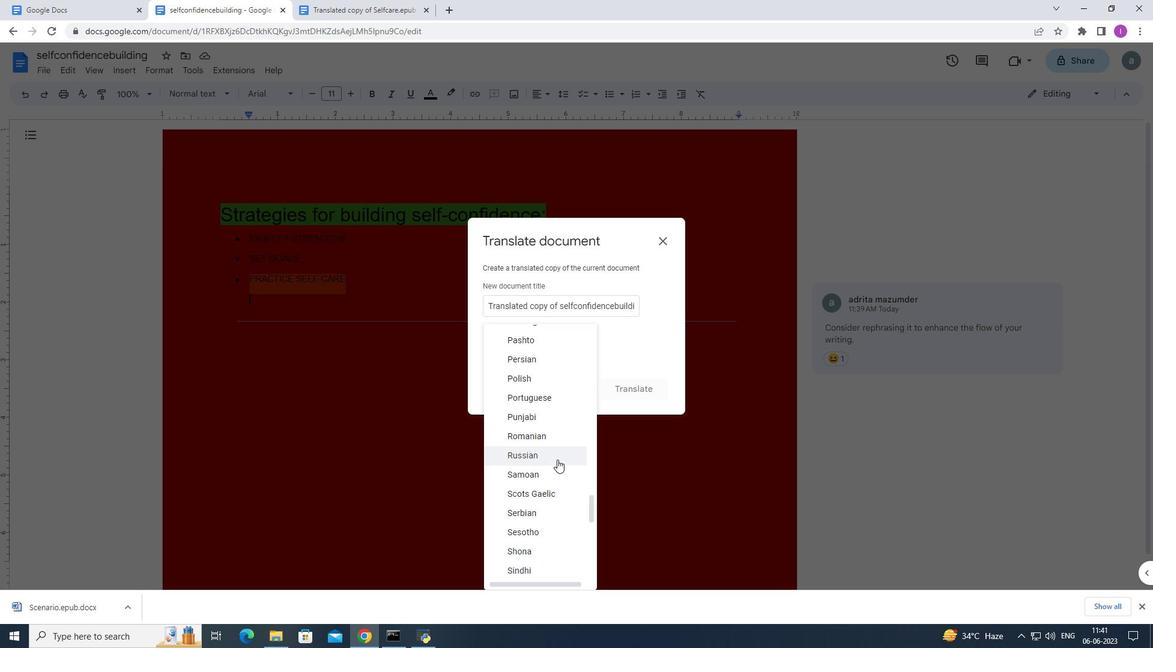 
Action: Mouse scrolled (557, 459) with delta (0, 0)
Screenshot: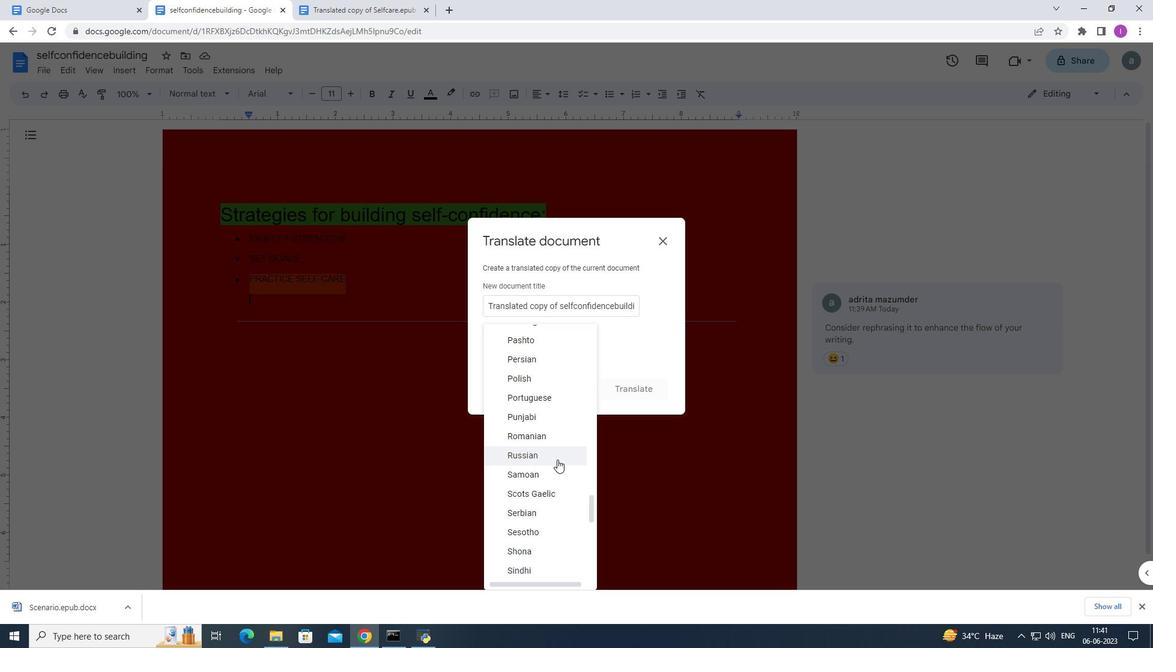 
Action: Mouse scrolled (557, 460) with delta (0, 0)
Screenshot: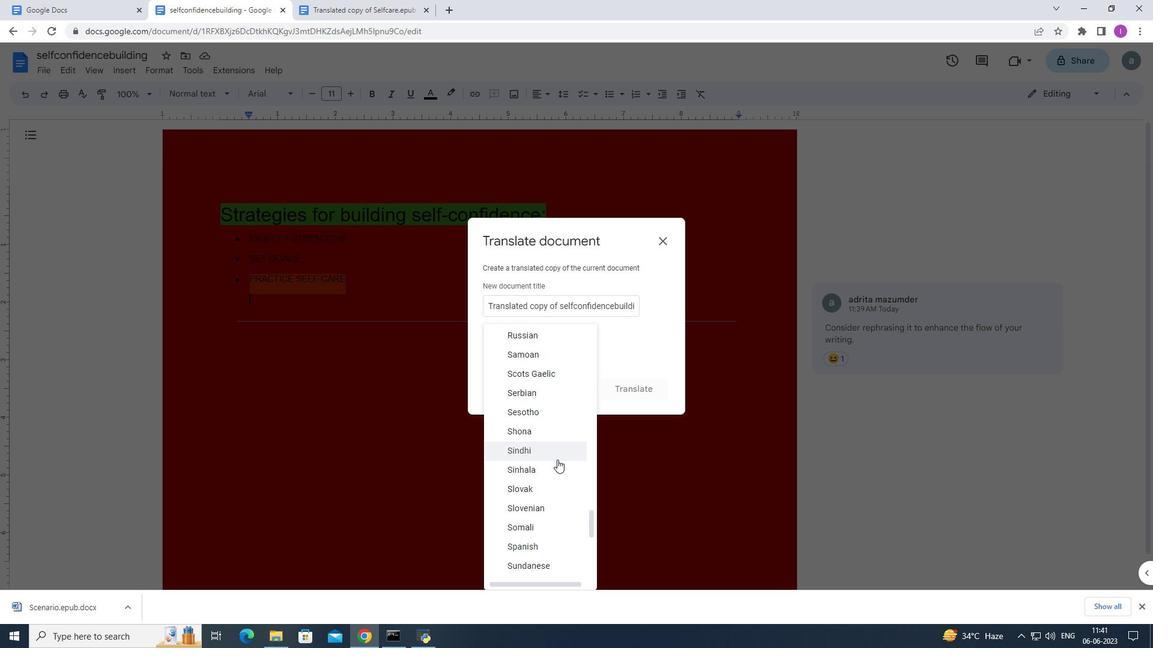 
Action: Mouse scrolled (557, 460) with delta (0, 0)
Screenshot: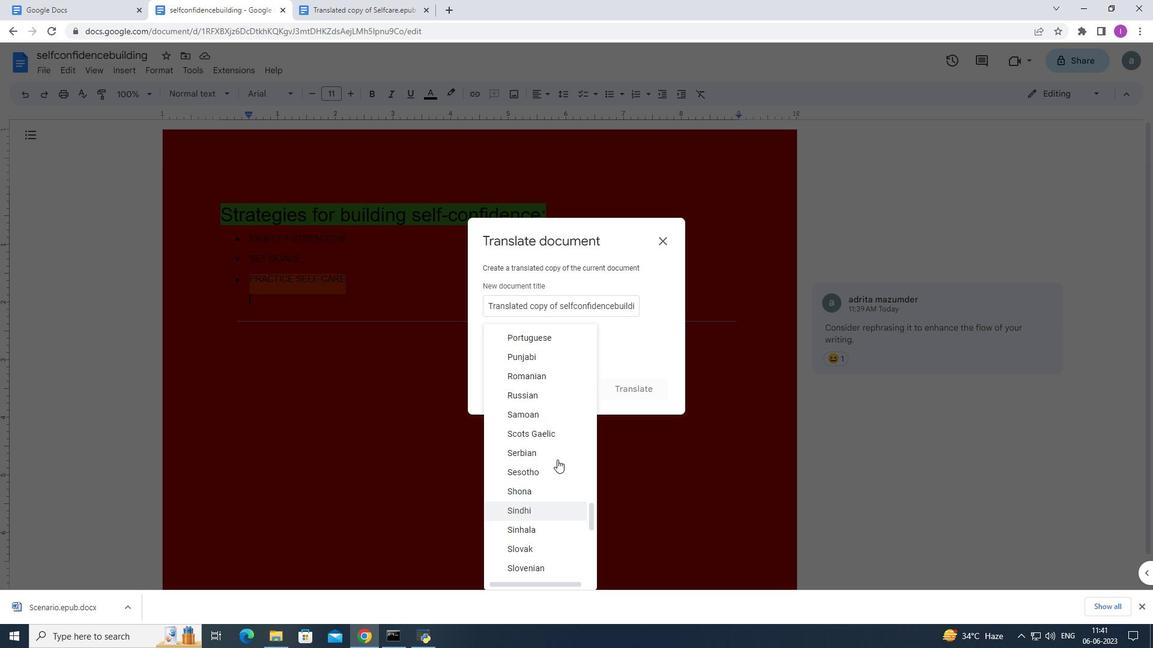 
Action: Mouse scrolled (557, 460) with delta (0, 0)
Screenshot: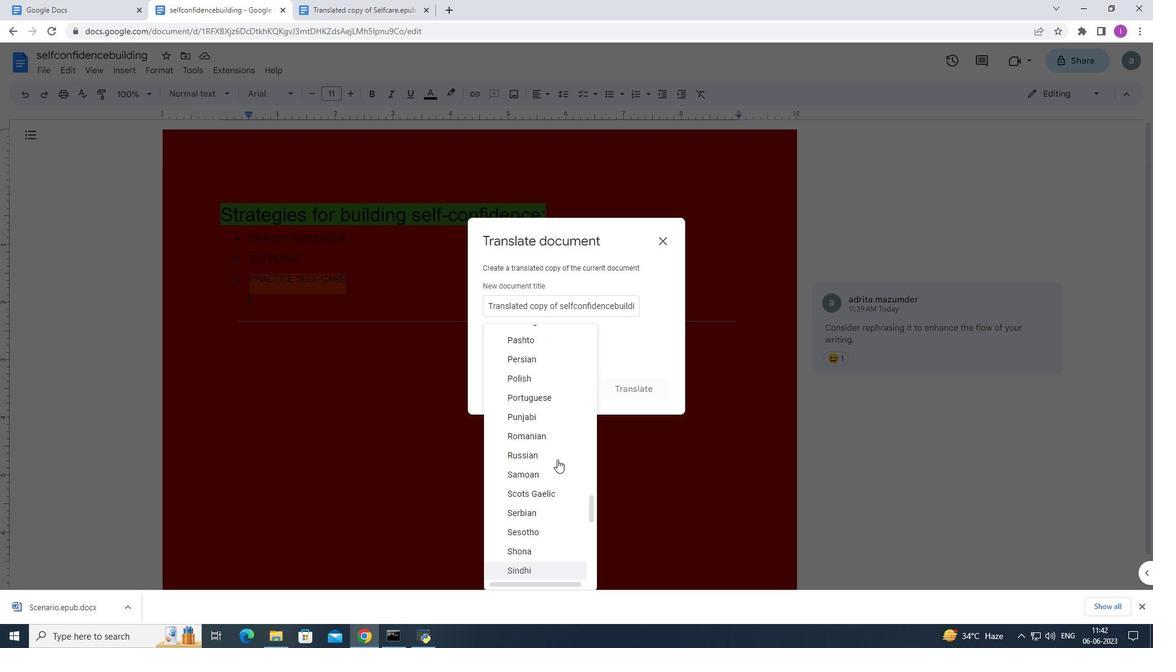 
Action: Mouse scrolled (557, 460) with delta (0, 0)
Screenshot: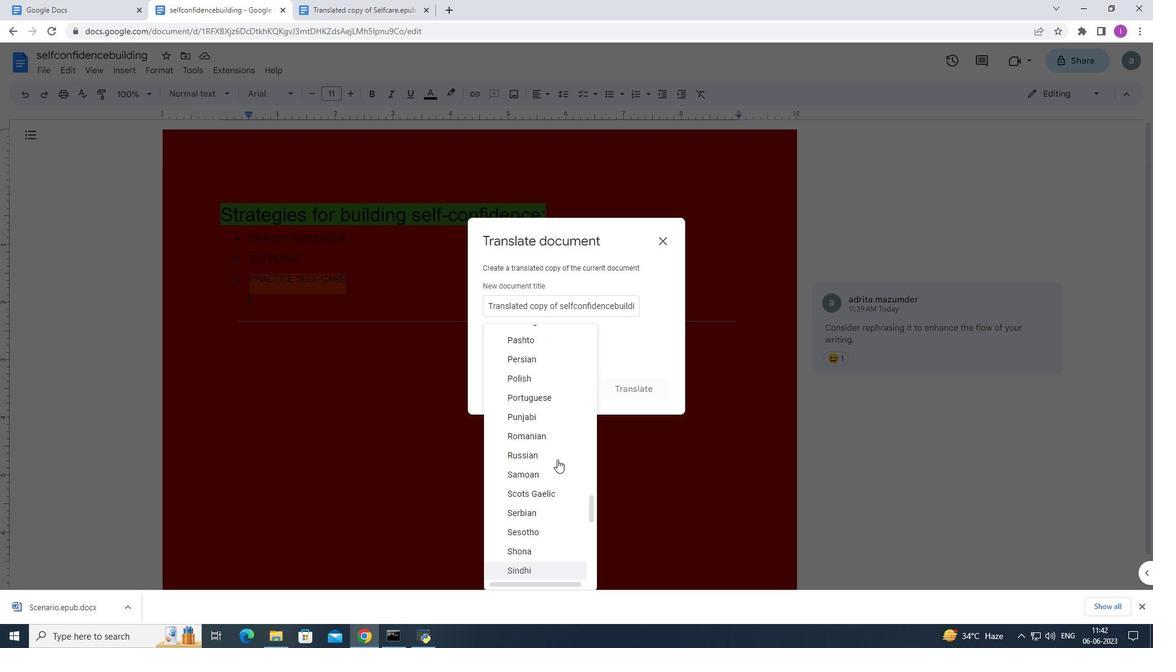 
Action: Mouse scrolled (557, 460) with delta (0, 0)
Screenshot: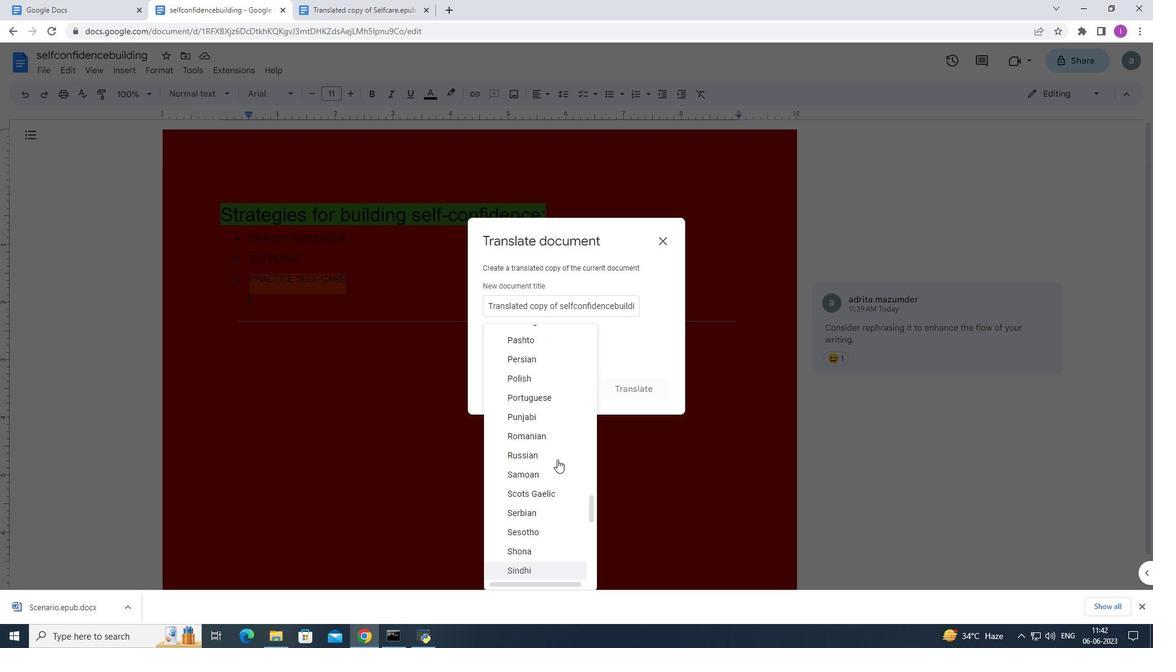 
Action: Mouse scrolled (557, 460) with delta (0, 0)
Screenshot: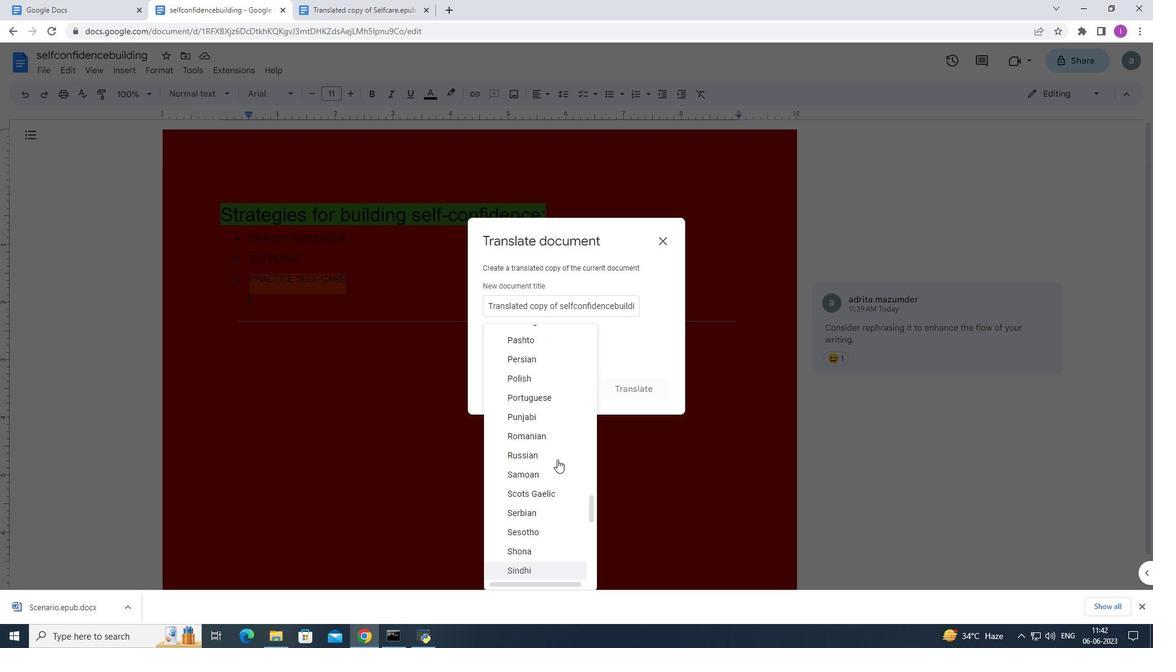 
Action: Mouse scrolled (557, 460) with delta (0, 0)
Screenshot: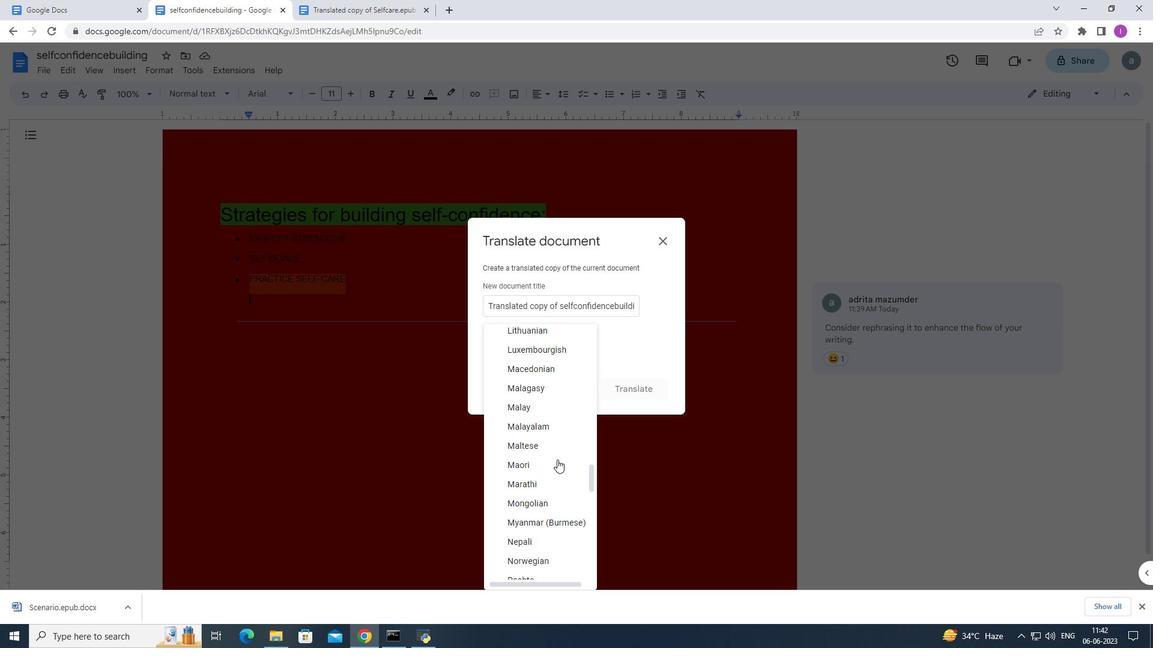 
Action: Mouse scrolled (557, 460) with delta (0, 0)
Screenshot: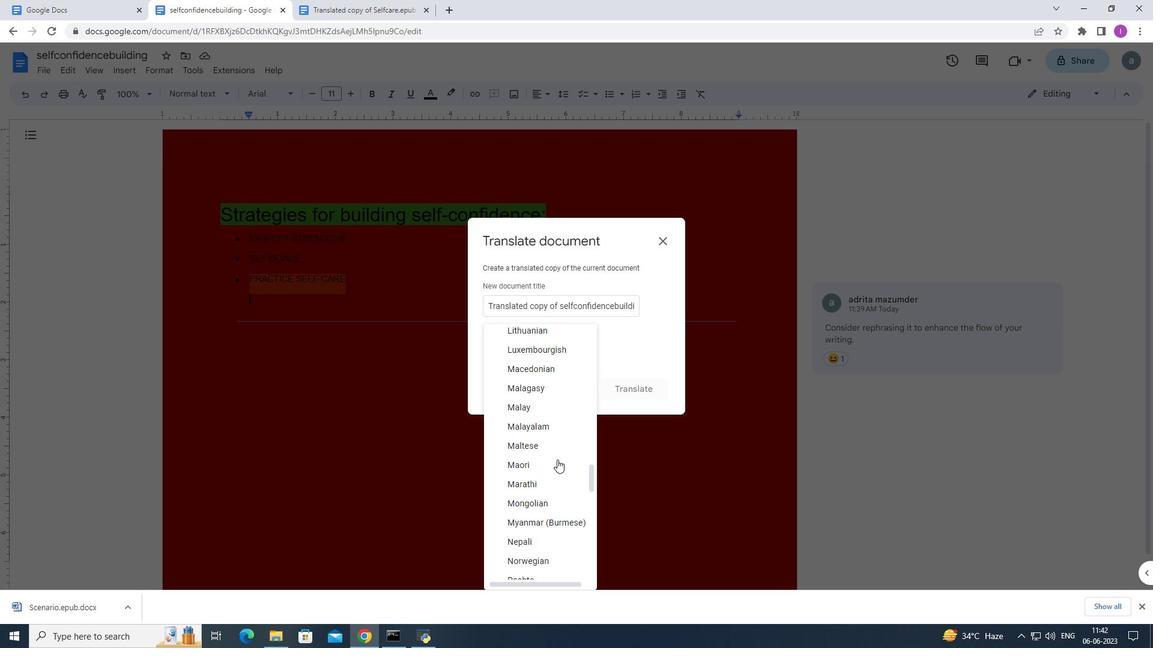
Action: Mouse scrolled (557, 460) with delta (0, 0)
Screenshot: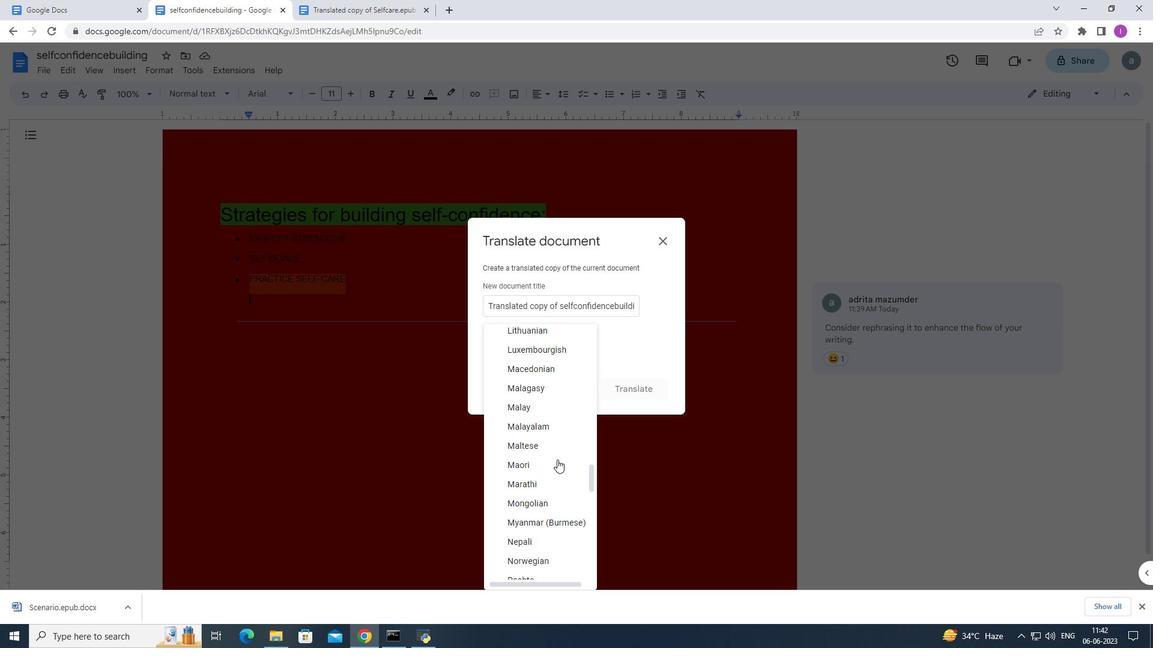 
Action: Mouse scrolled (557, 460) with delta (0, 0)
Screenshot: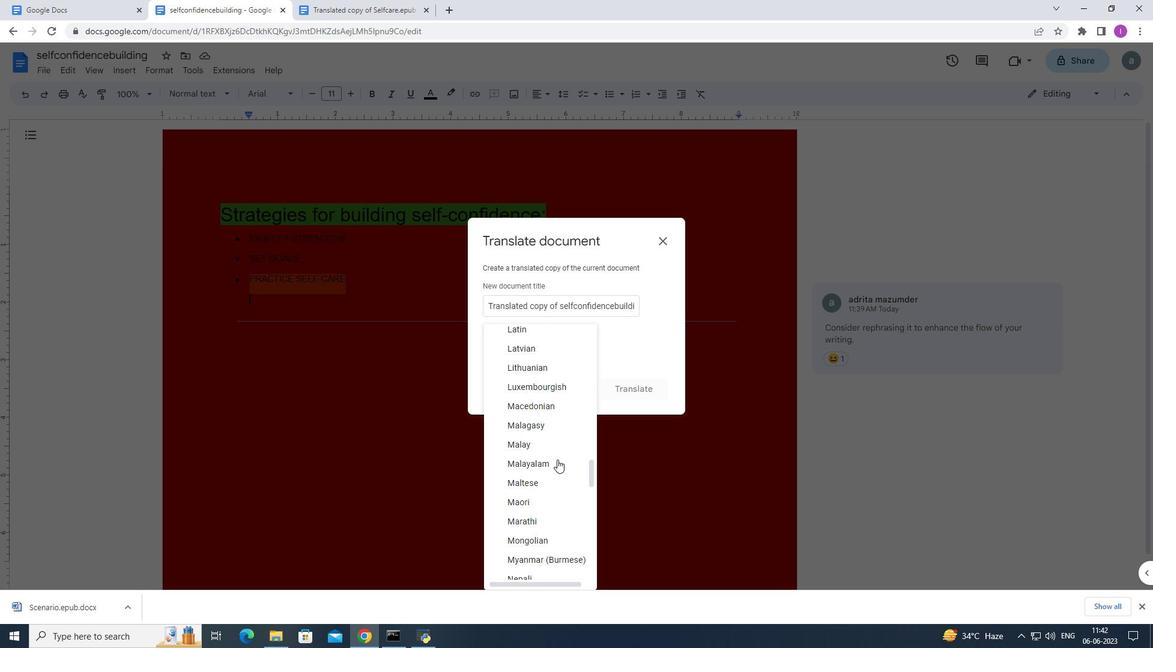 
Action: Mouse scrolled (557, 460) with delta (0, 0)
Screenshot: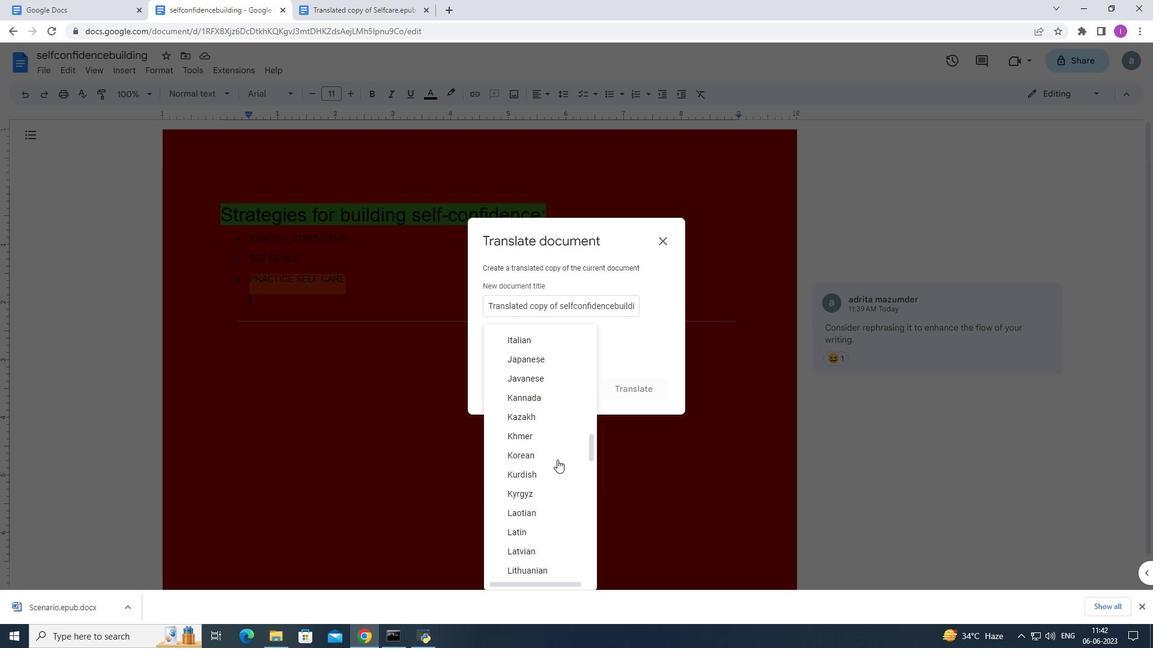 
Action: Mouse scrolled (557, 460) with delta (0, 0)
Screenshot: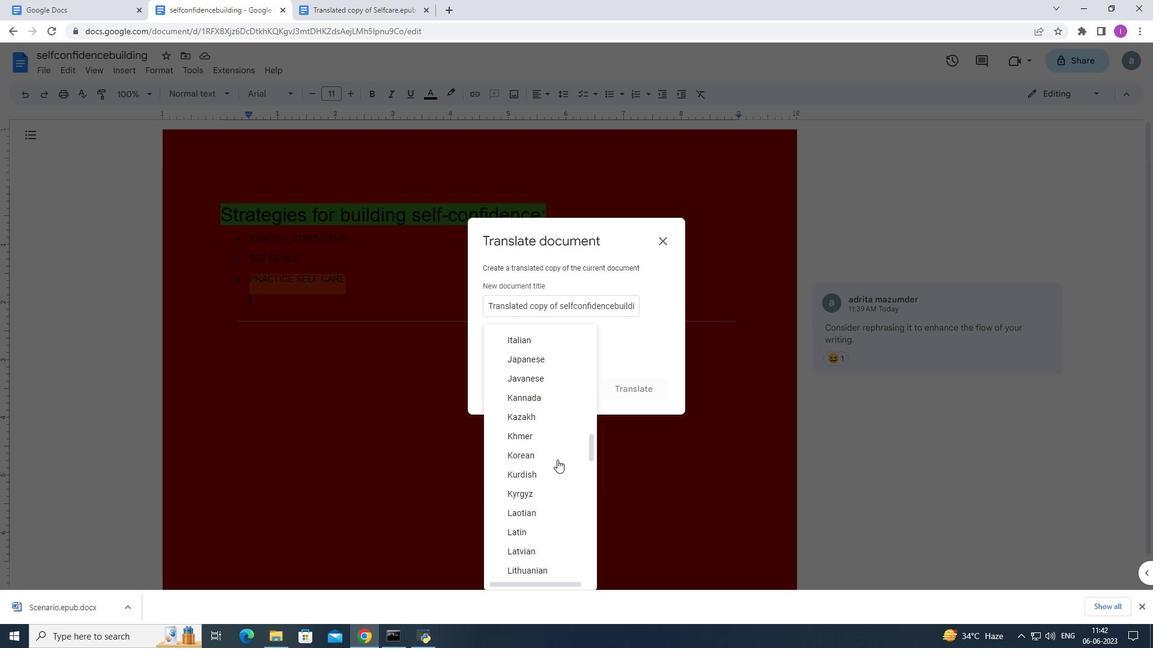 
Action: Mouse scrolled (557, 460) with delta (0, 0)
Screenshot: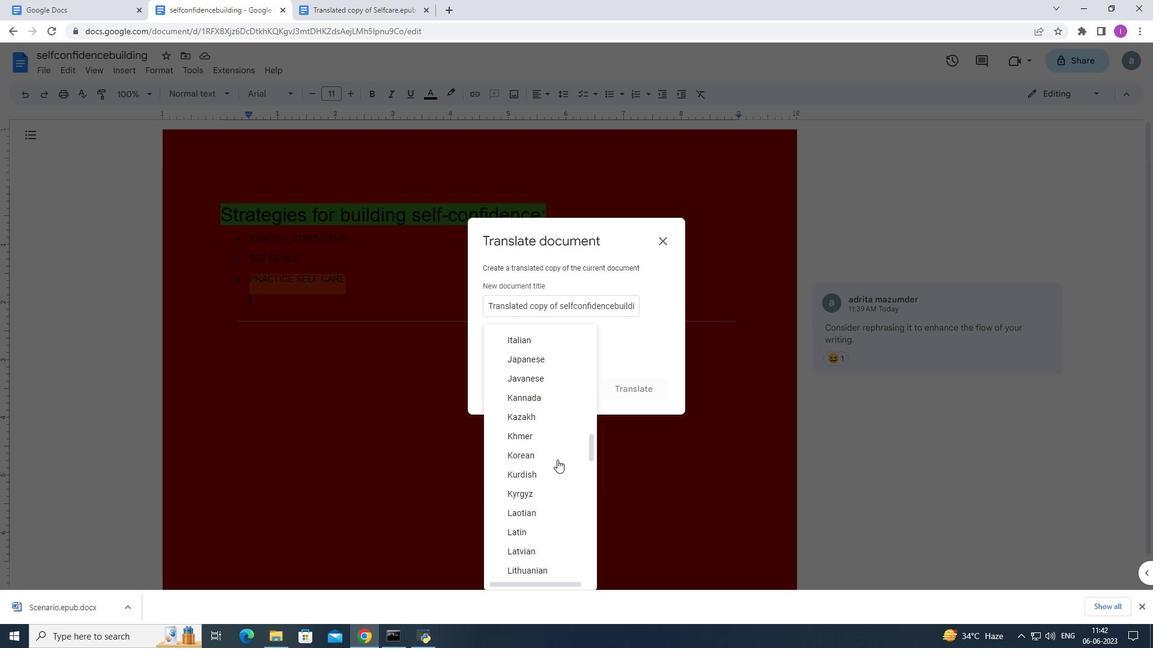 
Action: Mouse moved to (557, 460)
Screenshot: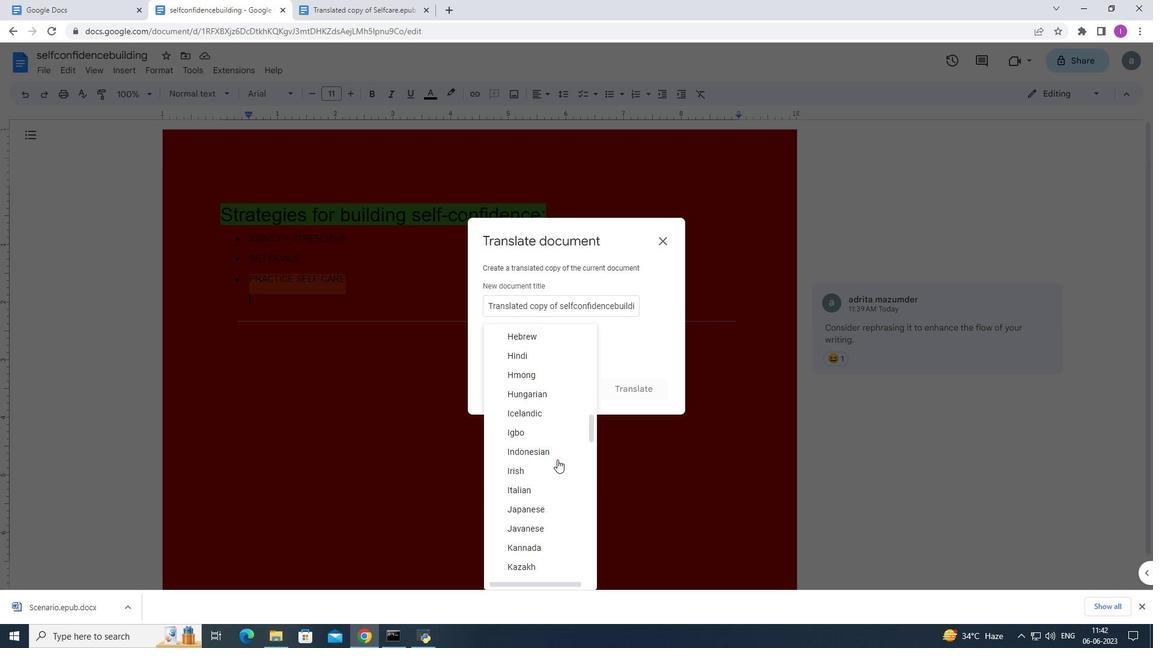 
Action: Mouse scrolled (557, 459) with delta (0, 0)
Screenshot: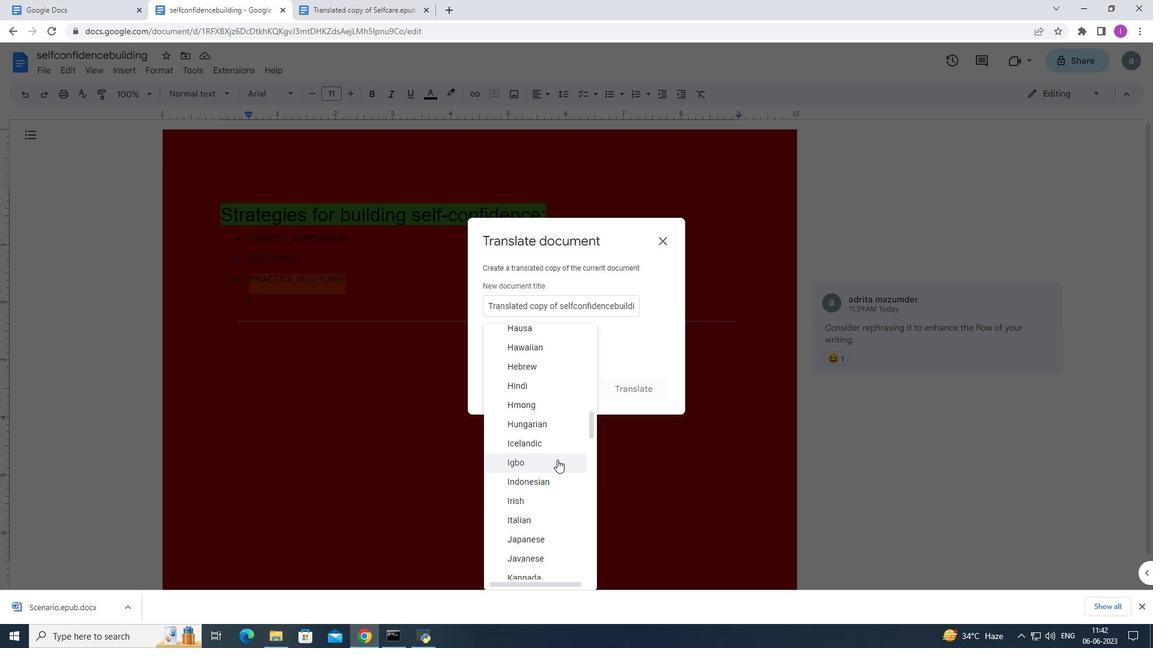 
Action: Mouse scrolled (557, 460) with delta (0, 0)
Screenshot: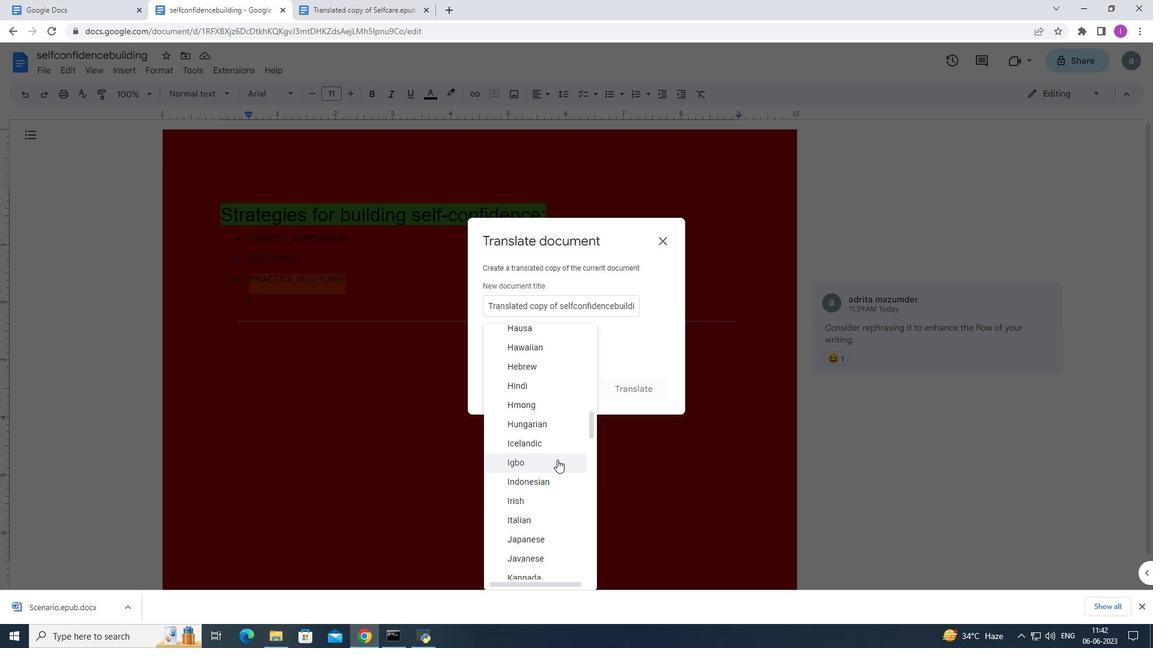 
Action: Mouse scrolled (557, 459) with delta (0, 0)
Screenshot: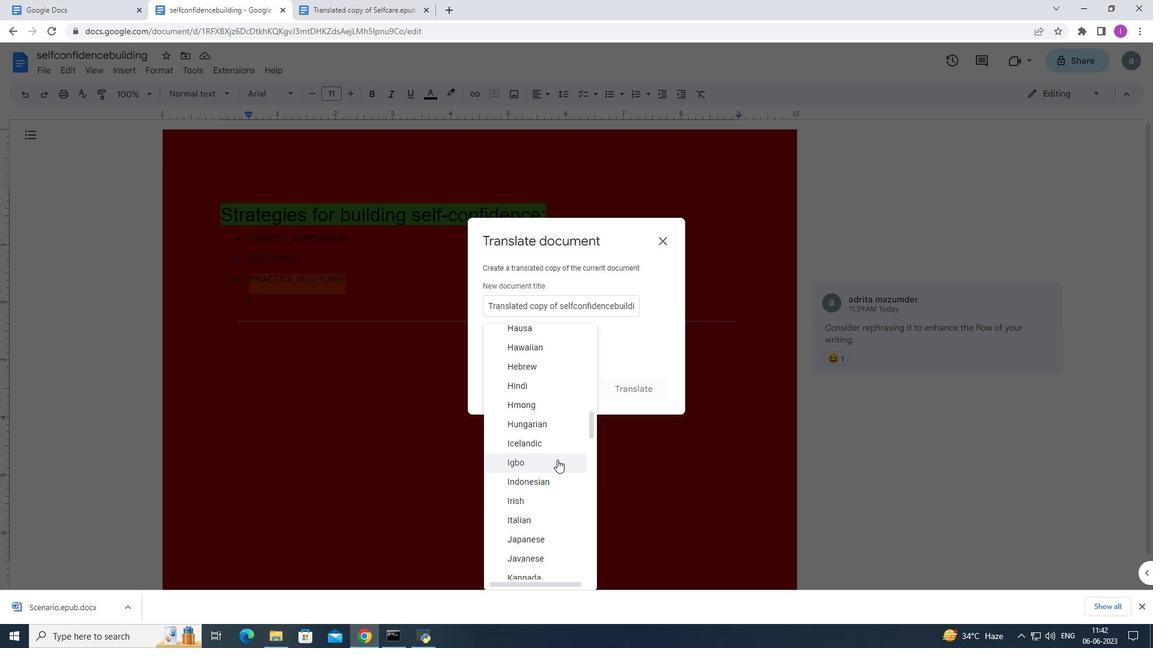 
Action: Mouse scrolled (557, 459) with delta (0, 0)
Screenshot: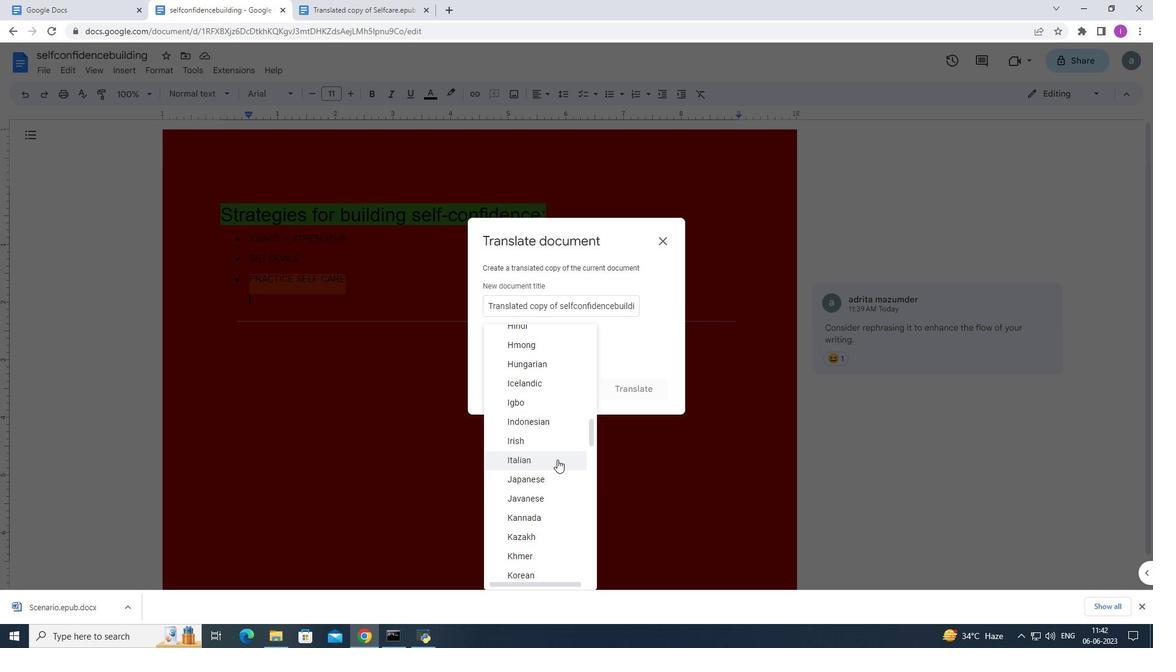 
Action: Mouse scrolled (557, 459) with delta (0, 0)
Screenshot: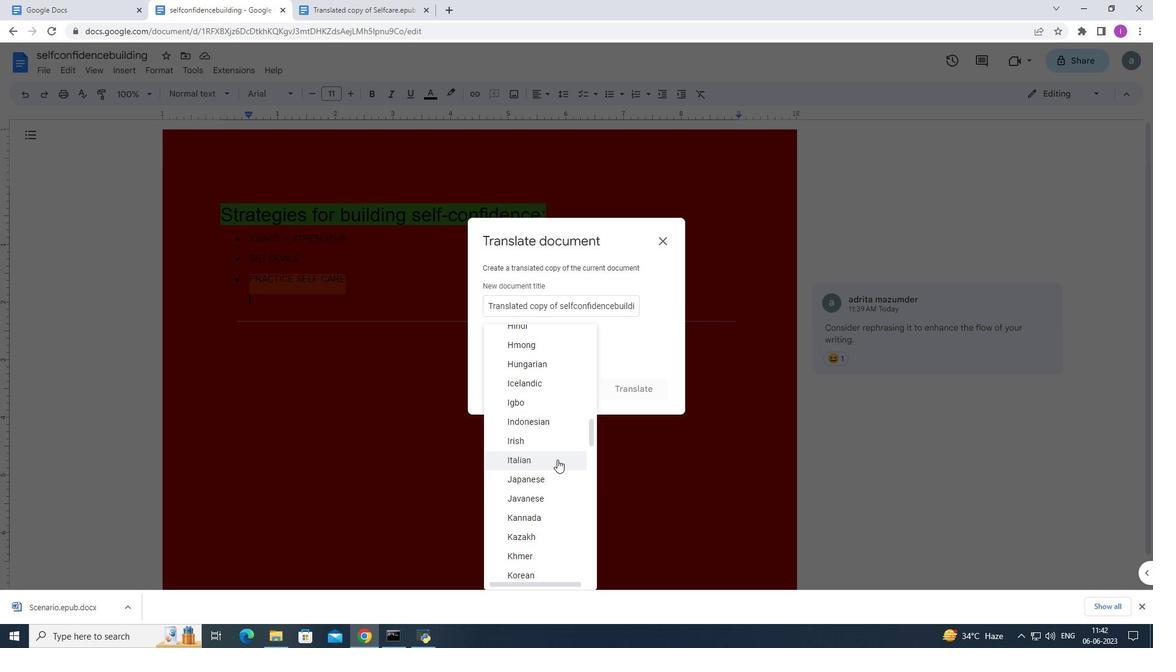 
Action: Mouse scrolled (557, 459) with delta (0, 0)
Screenshot: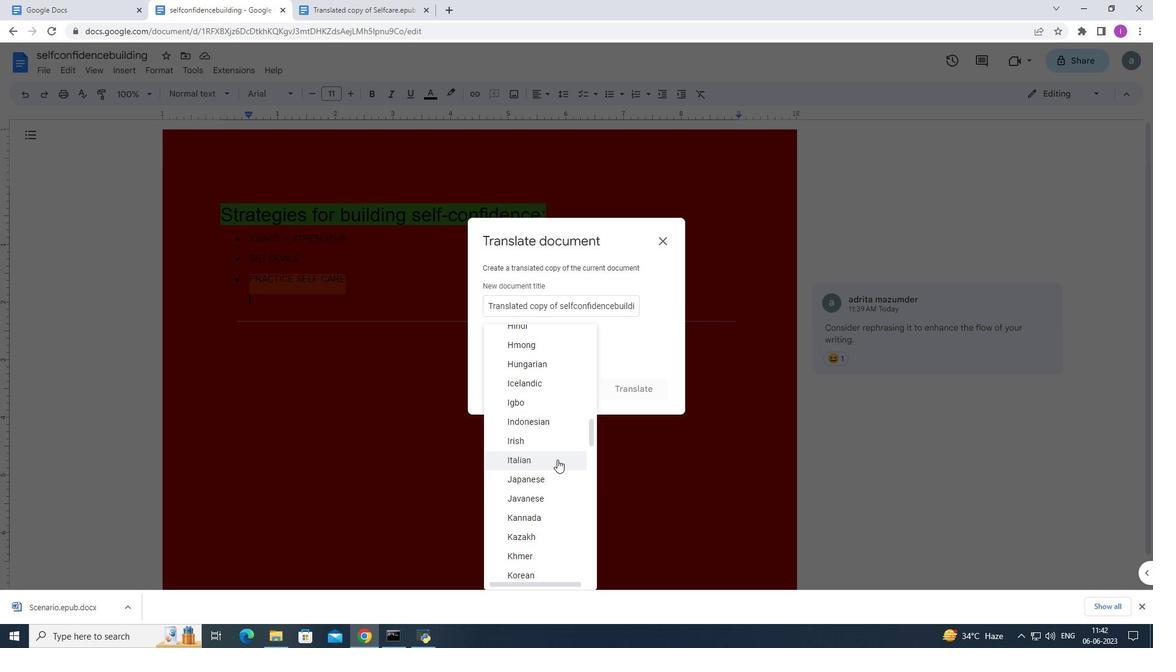 
Action: Mouse scrolled (557, 460) with delta (0, 0)
Screenshot: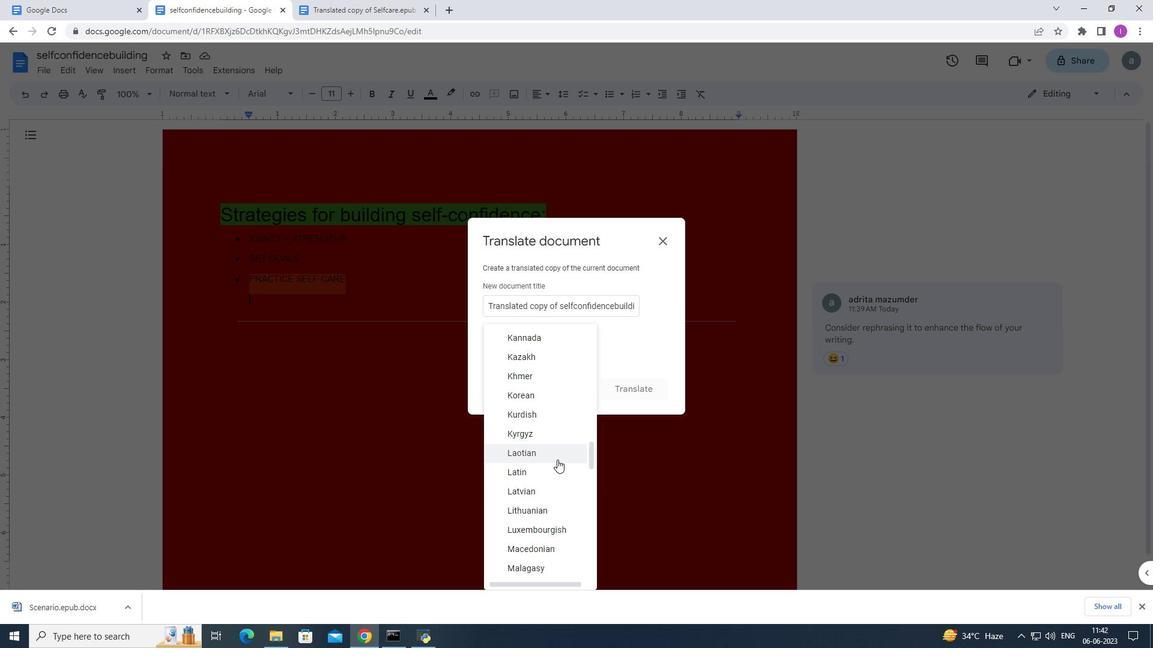 
Action: Mouse scrolled (557, 460) with delta (0, 0)
Screenshot: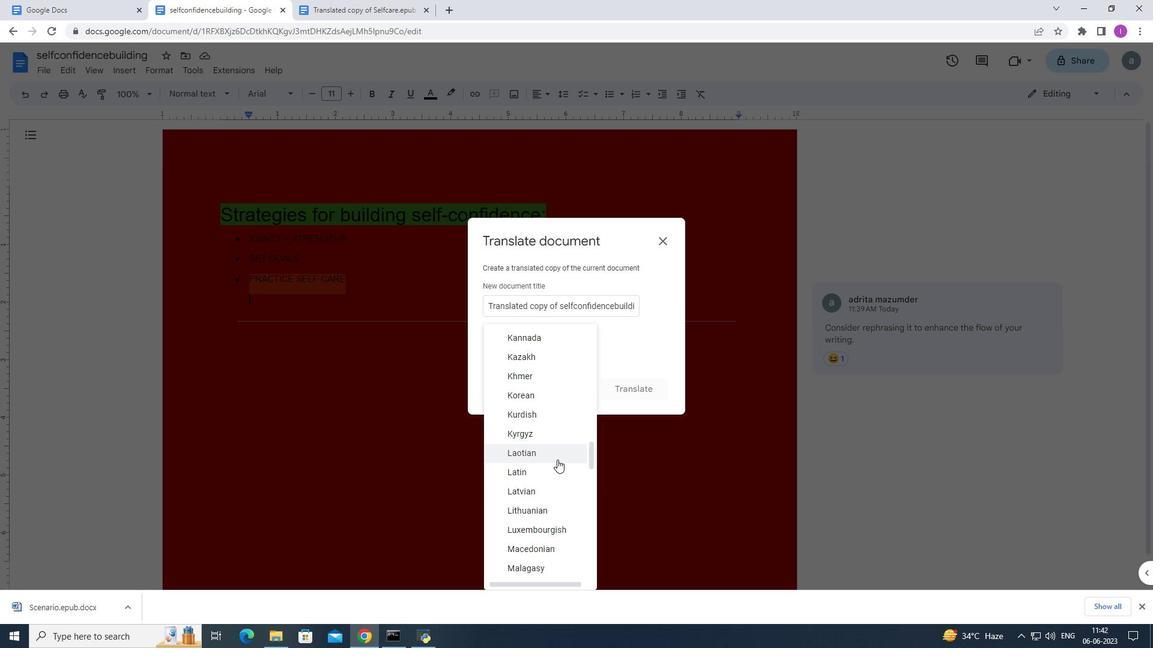 
Action: Mouse scrolled (557, 460) with delta (0, 0)
Screenshot: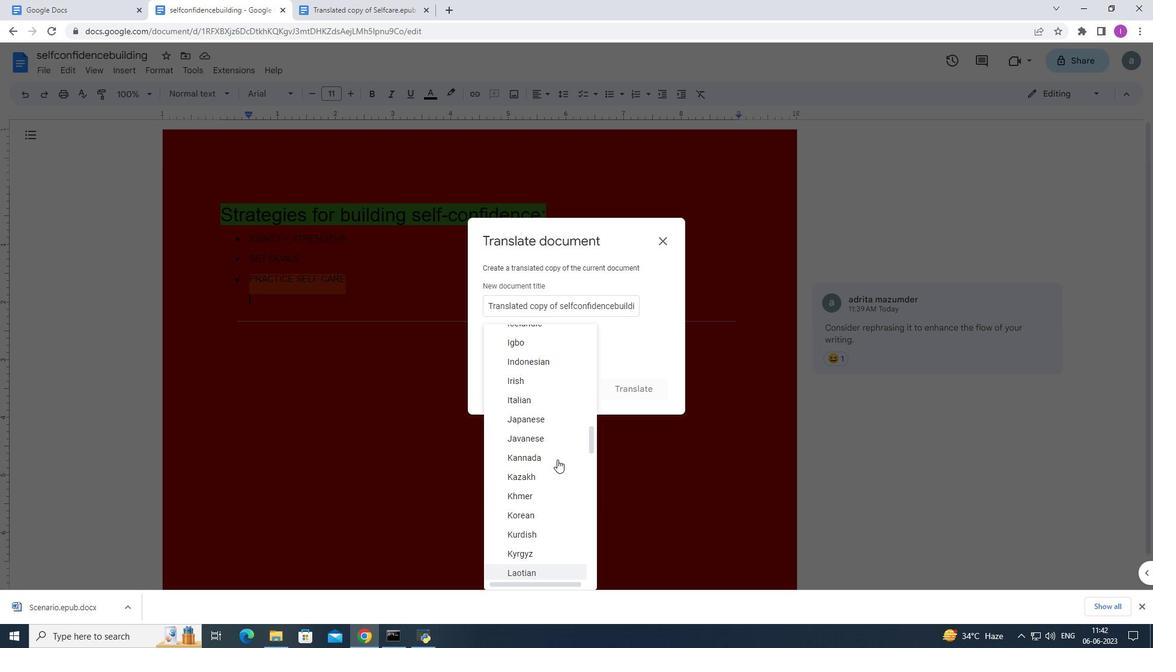
Action: Mouse scrolled (557, 460) with delta (0, 0)
Screenshot: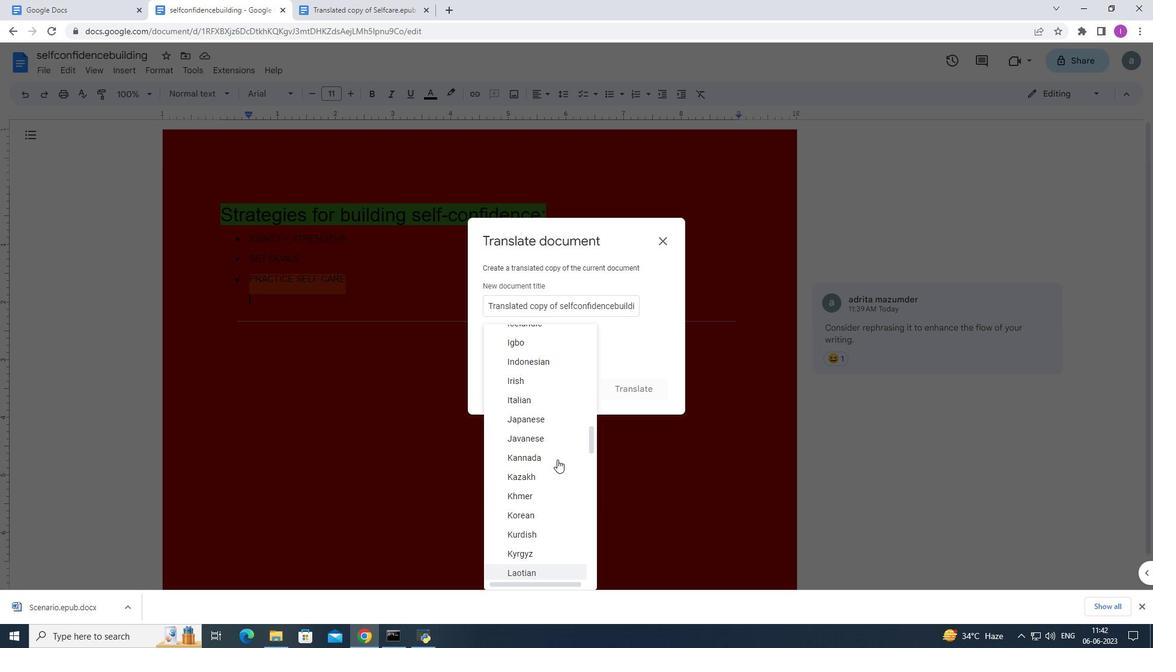 
Action: Mouse scrolled (557, 460) with delta (0, 0)
Screenshot: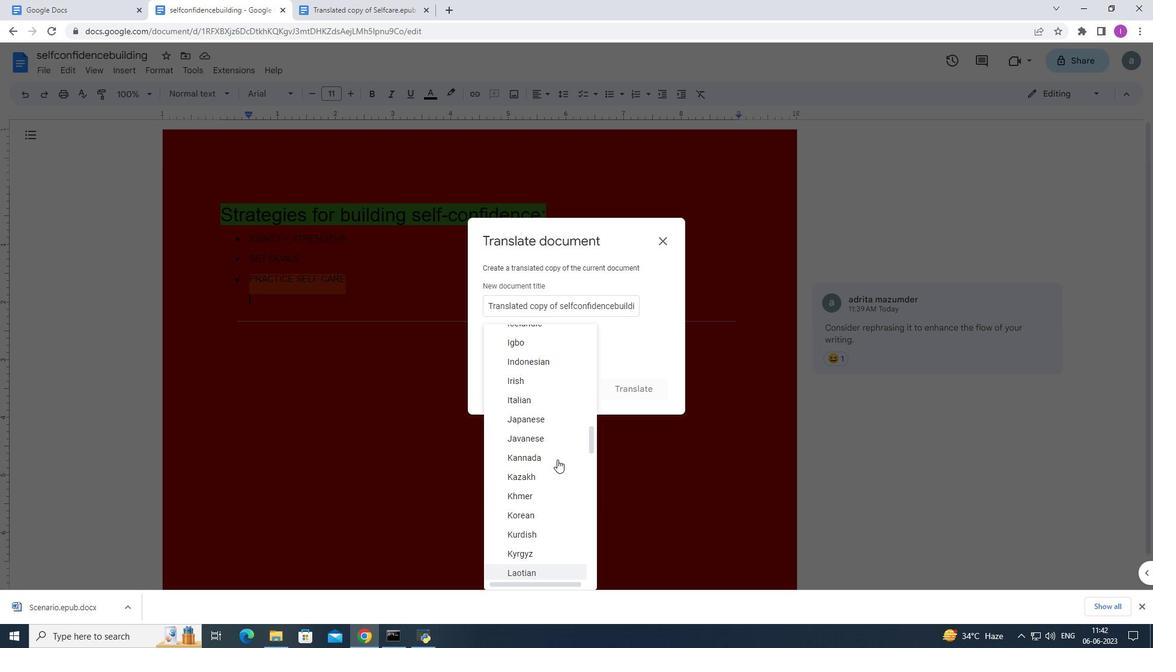 
Action: Mouse scrolled (557, 460) with delta (0, 0)
Screenshot: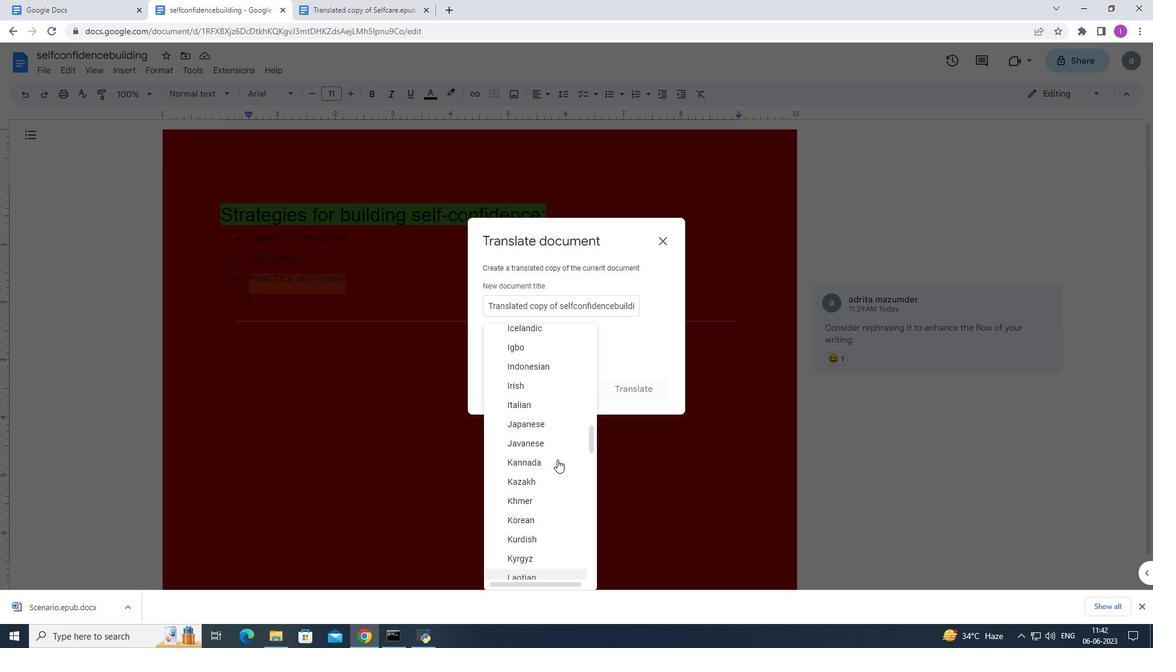 
Action: Mouse scrolled (557, 459) with delta (0, 0)
Screenshot: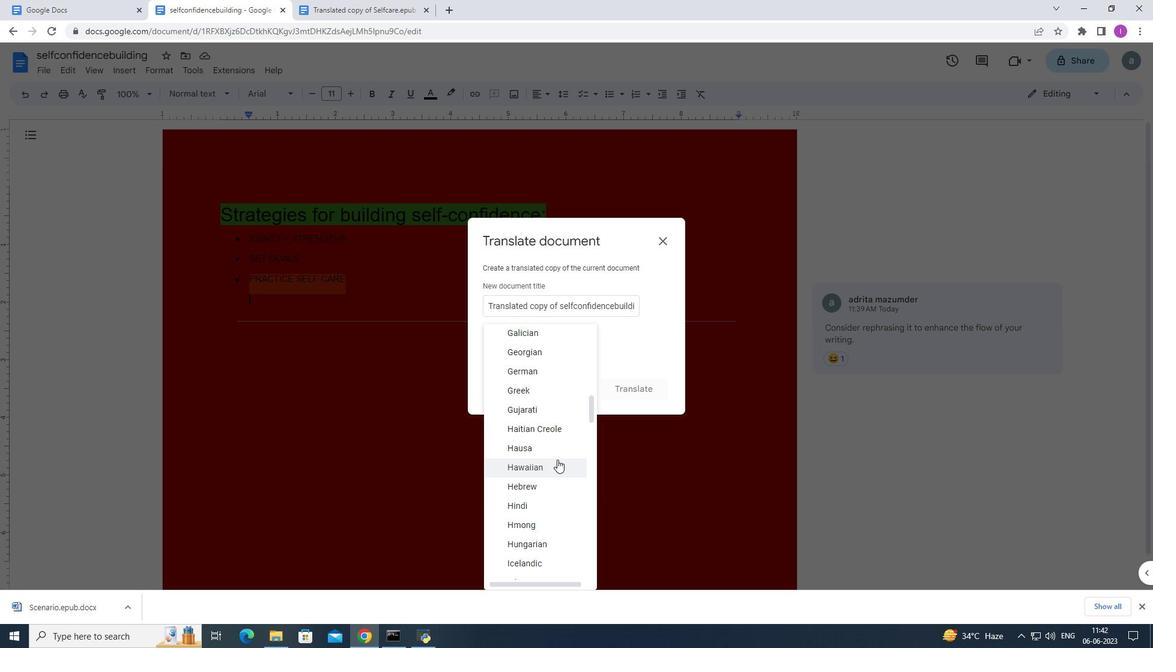 
Action: Mouse scrolled (557, 459) with delta (0, 0)
Screenshot: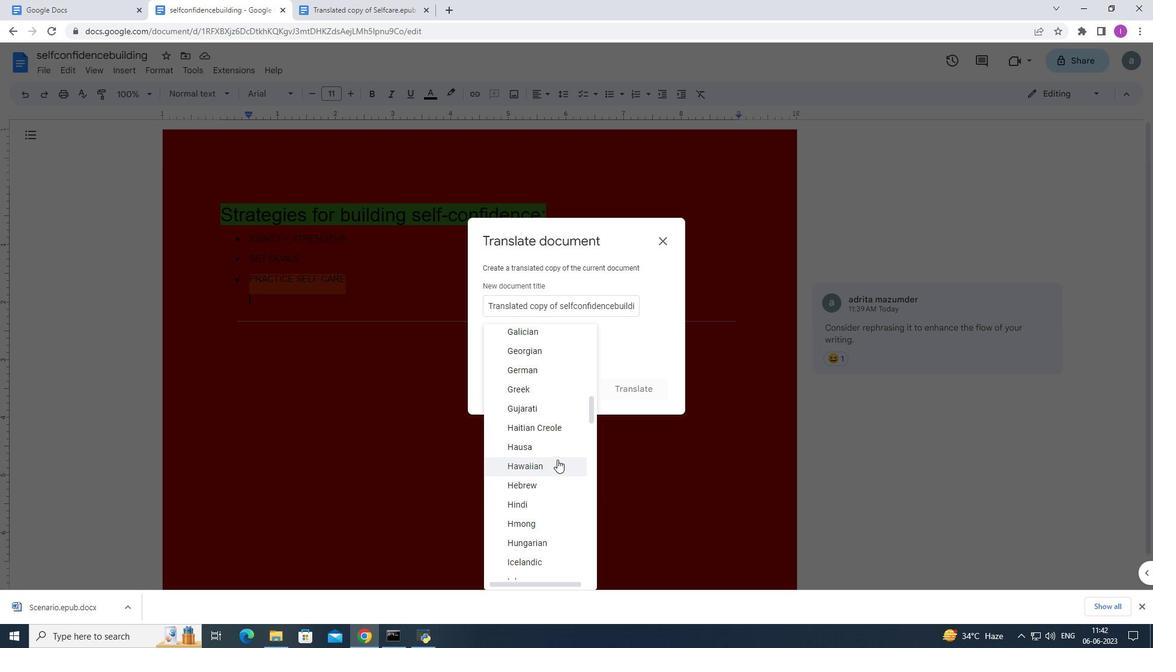 
Action: Mouse moved to (531, 519)
Screenshot: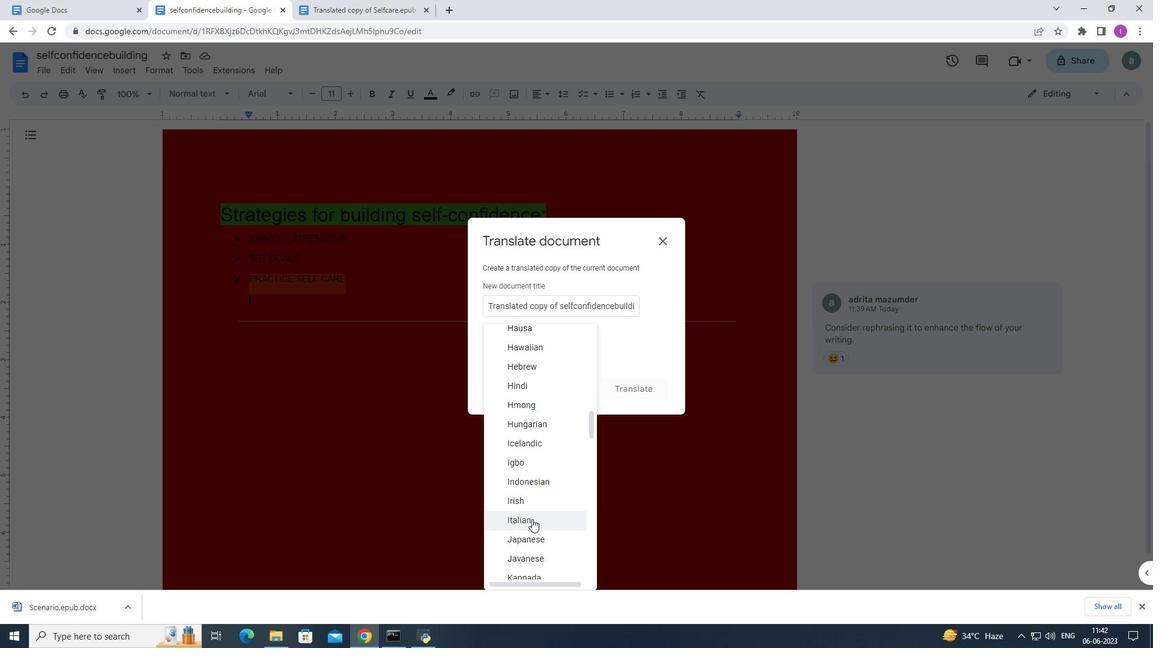 
Action: Mouse pressed left at (531, 519)
Screenshot: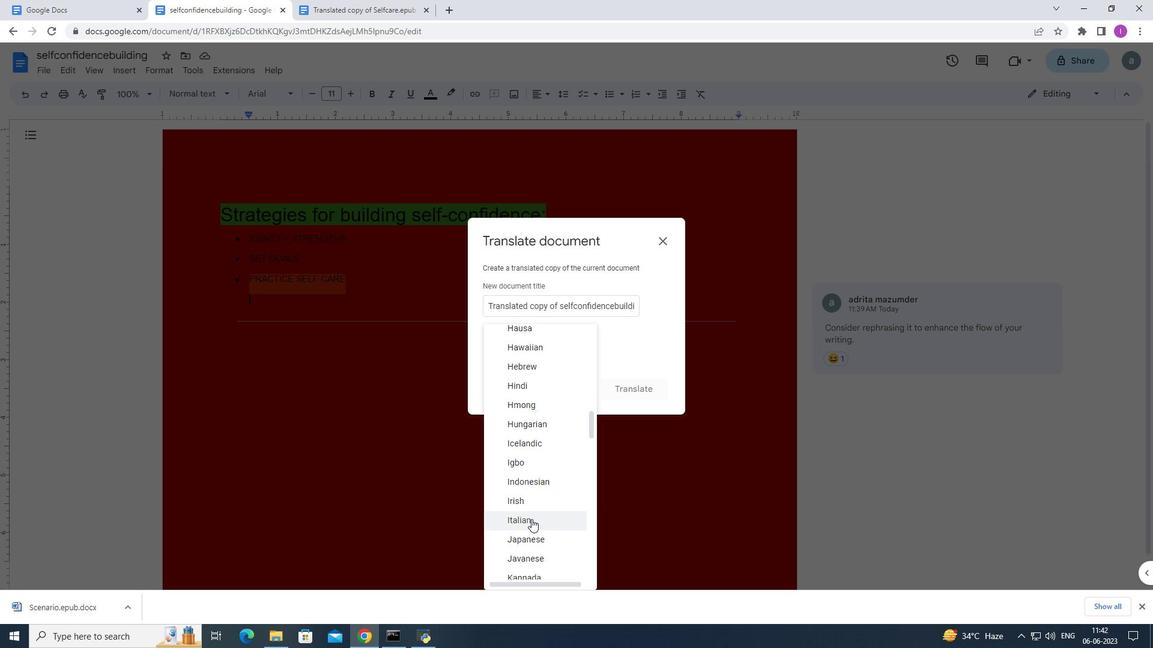 
Action: Mouse moved to (618, 384)
Screenshot: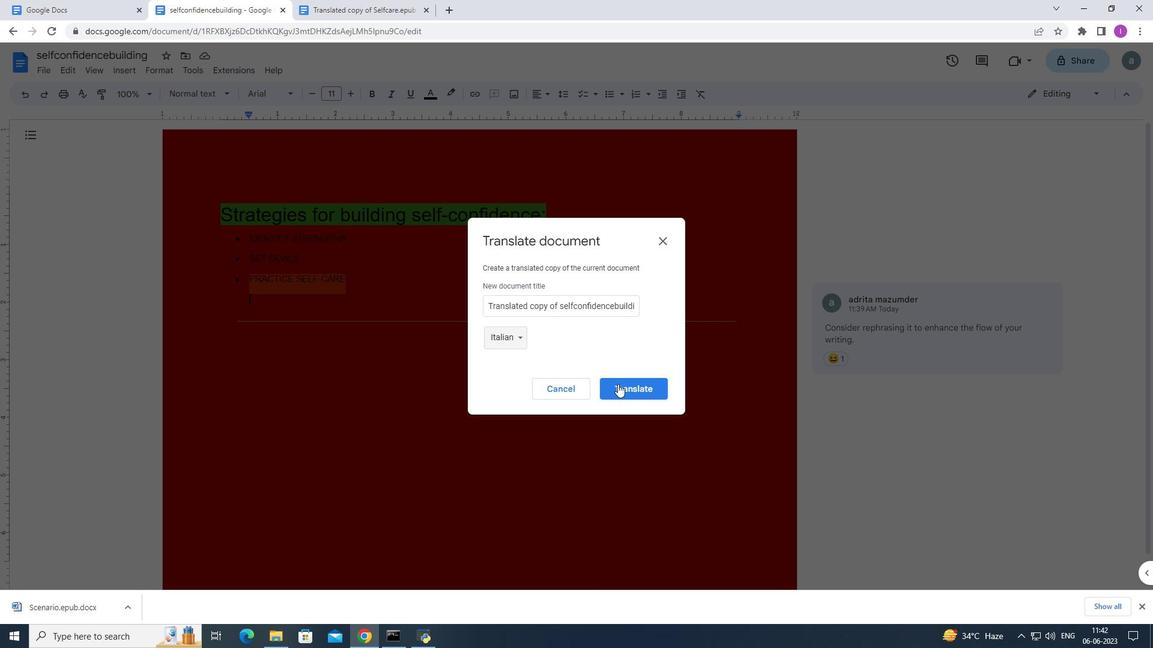 
Action: Mouse pressed left at (618, 384)
Screenshot: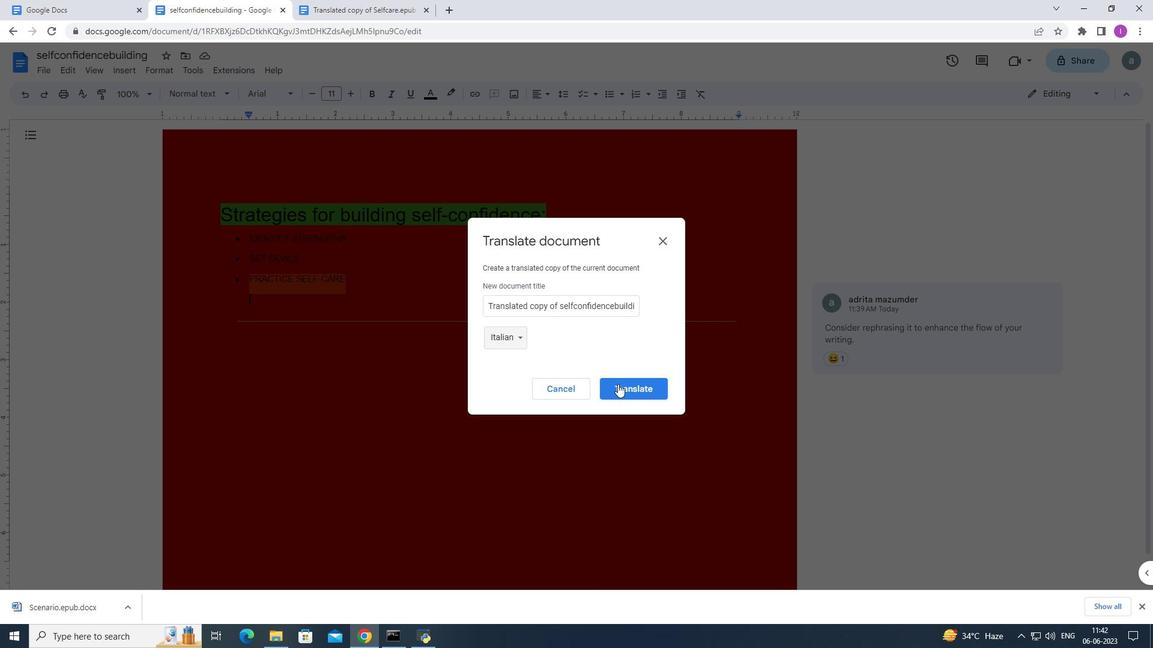 
Action: Mouse moved to (390, 235)
Screenshot: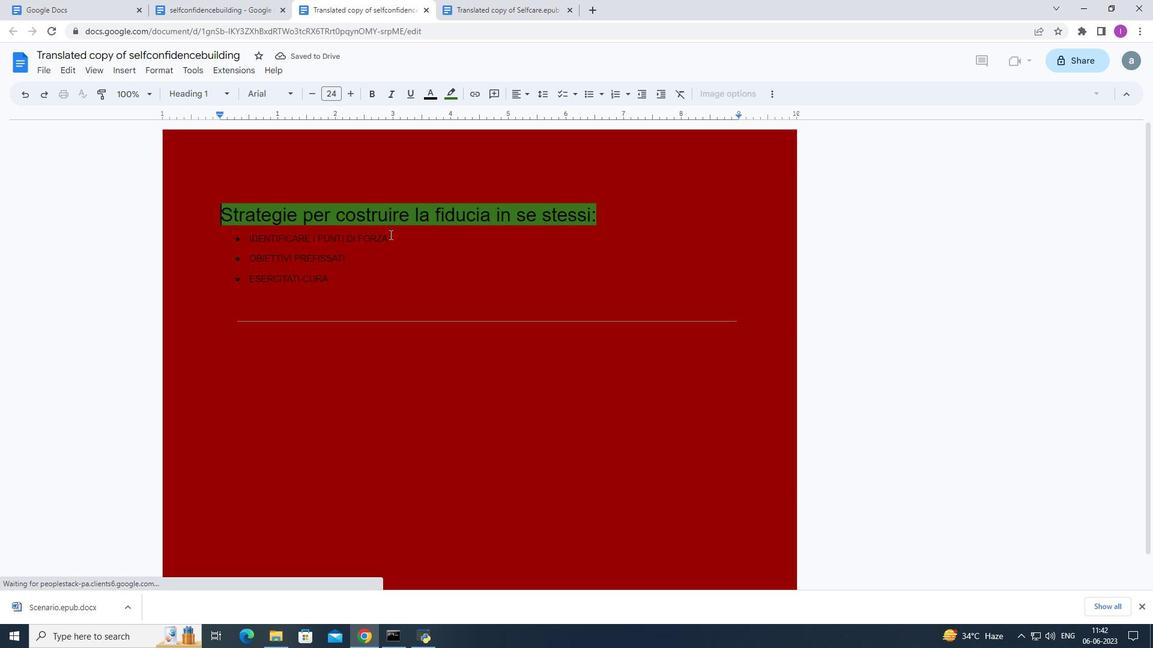 
Action: Mouse pressed left at (390, 235)
Screenshot: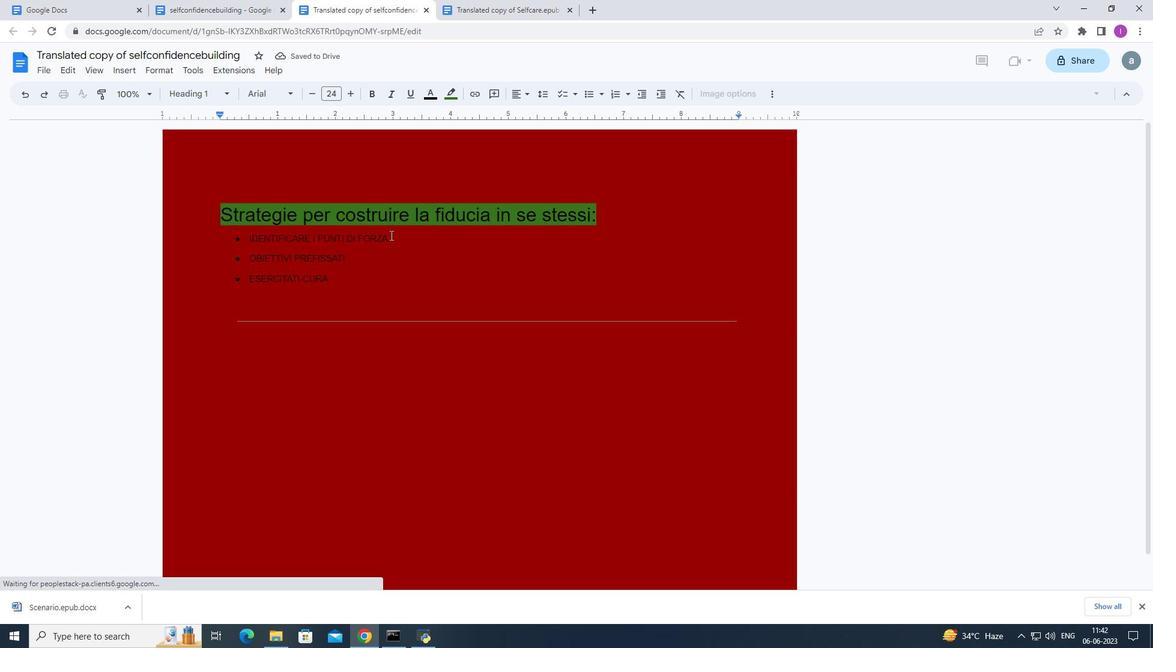 
Action: Mouse moved to (163, 70)
Screenshot: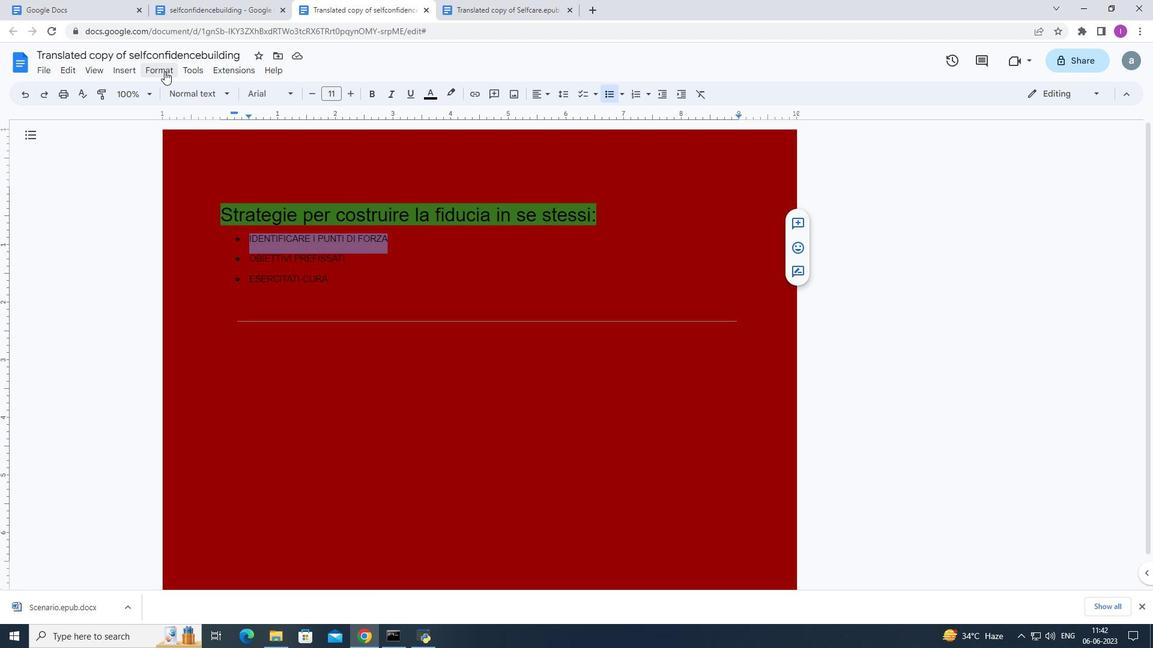 
Action: Mouse pressed left at (163, 70)
Screenshot: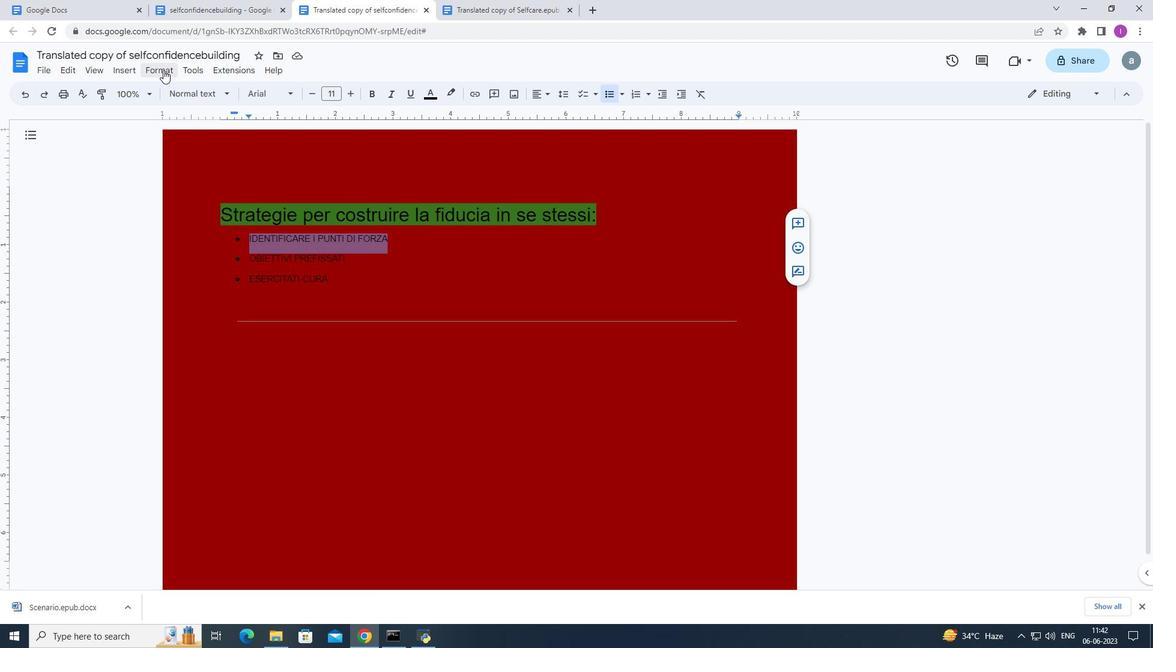 
Action: Mouse moved to (213, 353)
Screenshot: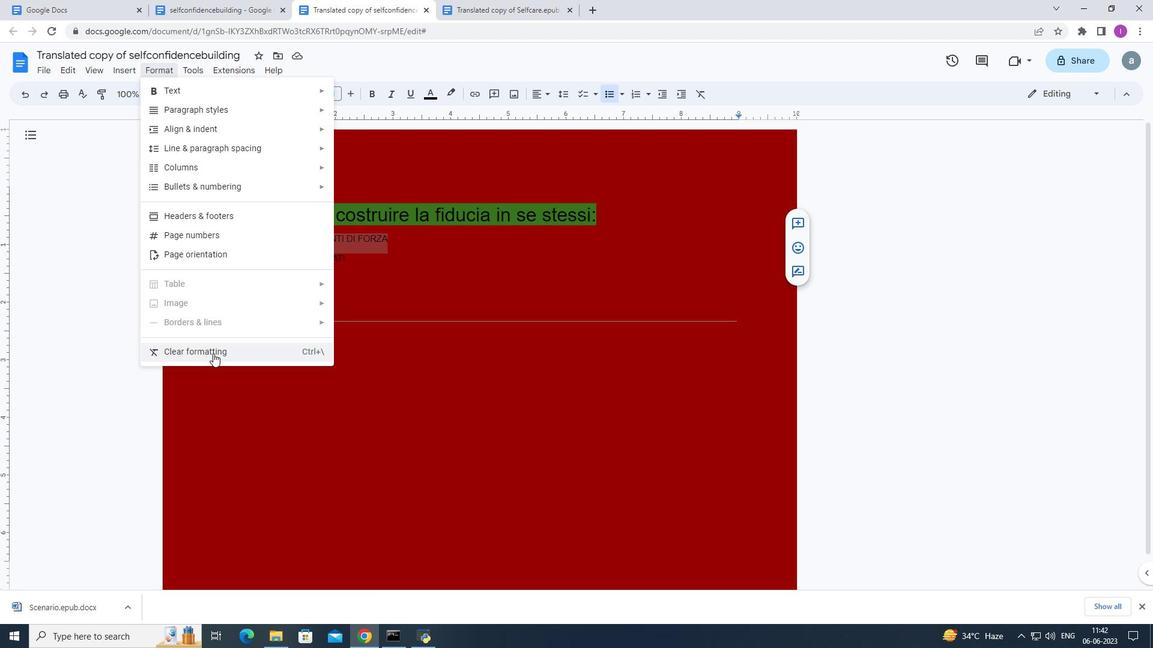 
Action: Mouse pressed left at (213, 353)
Screenshot: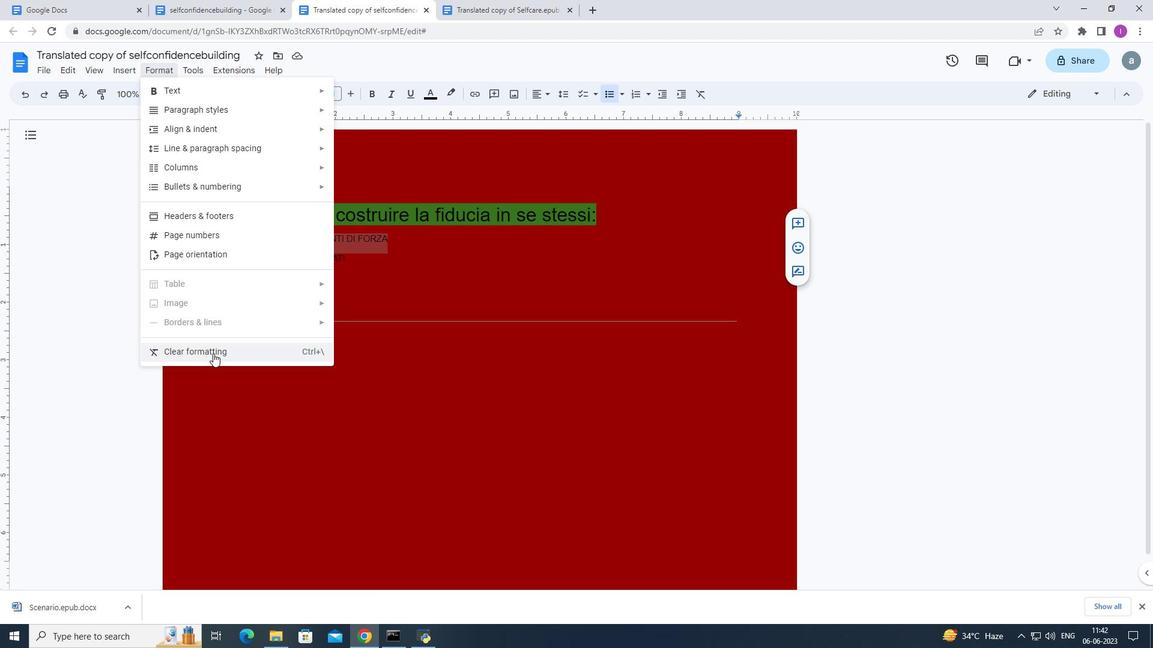 
Action: Mouse moved to (126, 166)
Screenshot: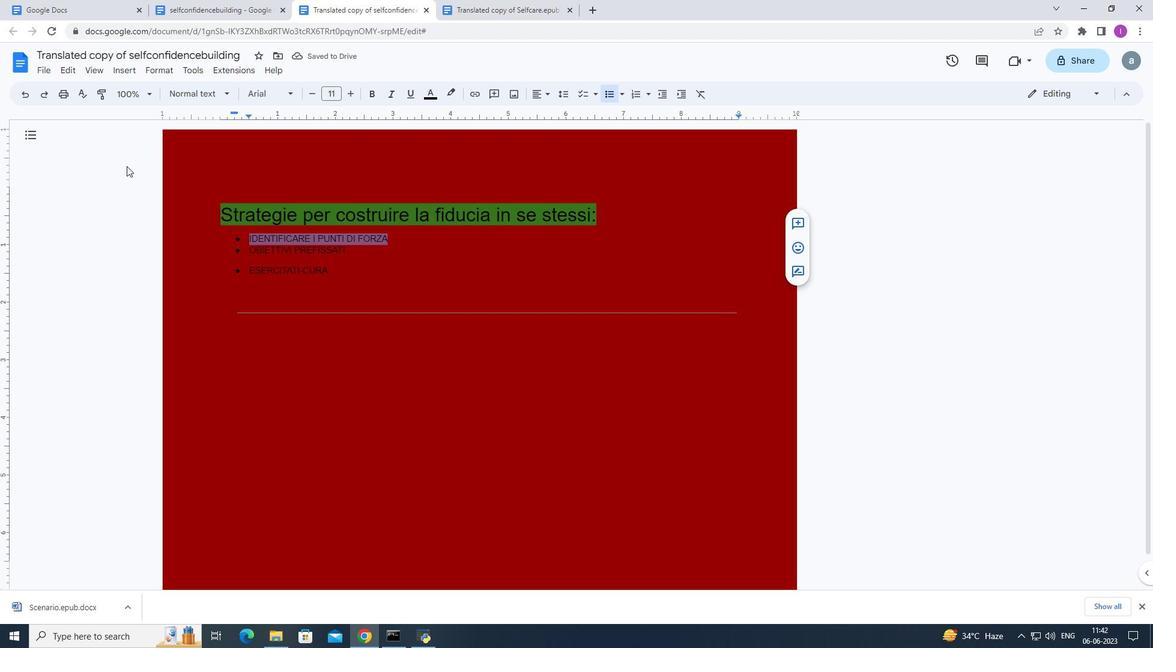 
